 Task: Find connections with filter location Itaocara with filter topic #humanresourceswith filter profile language Potuguese with filter current company Lollypop Design Studio with filter school University of Agricultural Sciences, Bangalore with filter industry Climate Technology Product Manufacturing with filter service category Filing with filter keywords title Direct Salesperson
Action: Mouse moved to (552, 121)
Screenshot: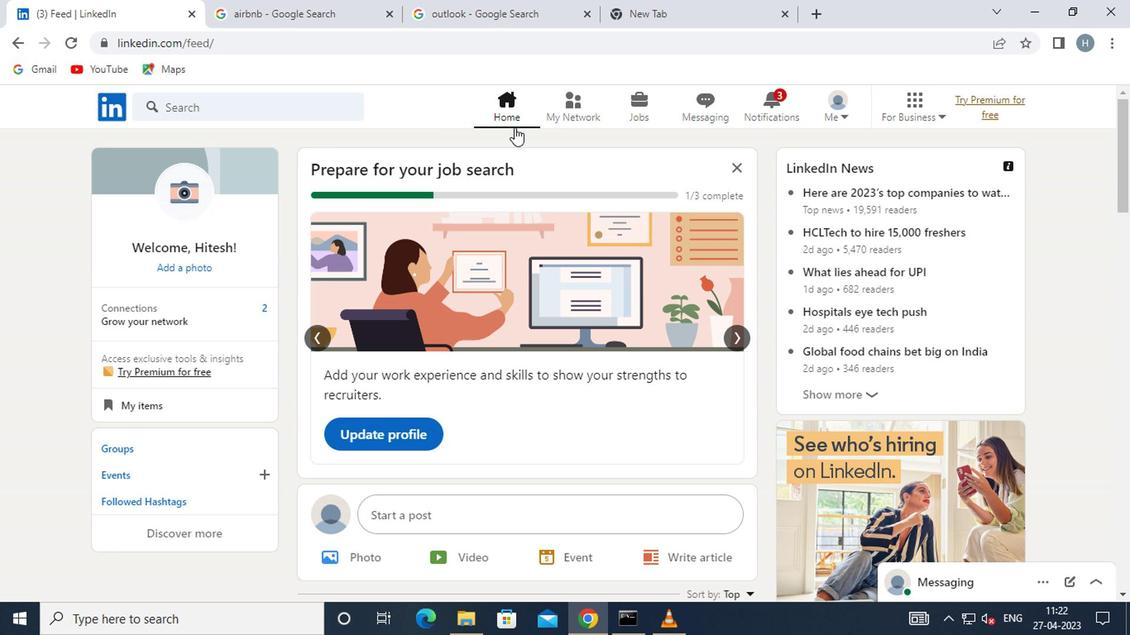 
Action: Mouse pressed left at (552, 121)
Screenshot: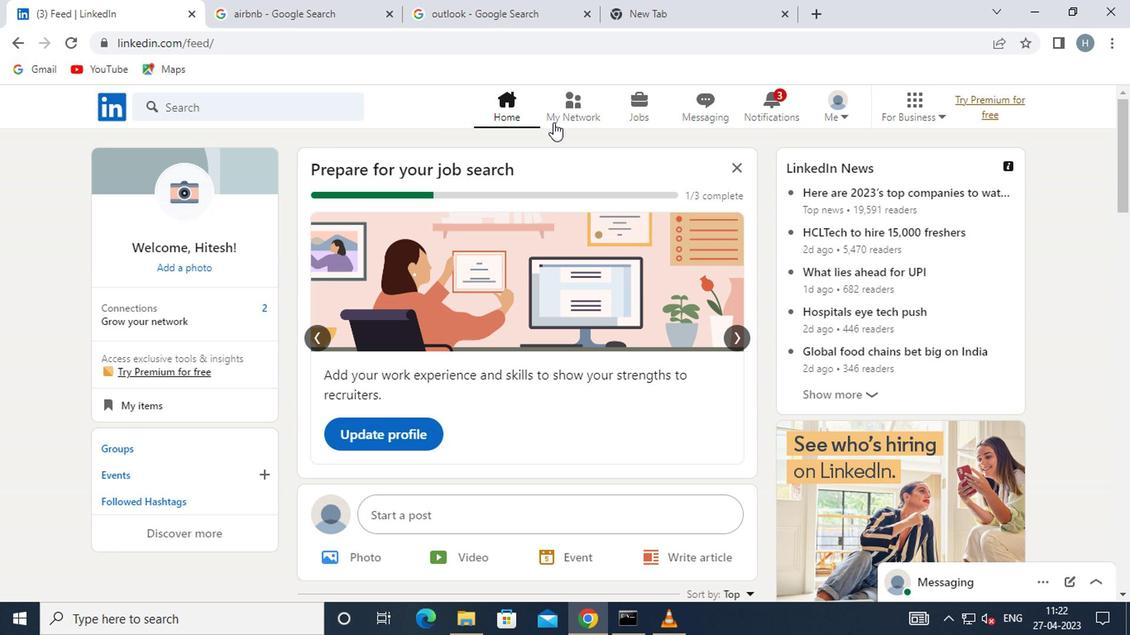 
Action: Mouse moved to (237, 196)
Screenshot: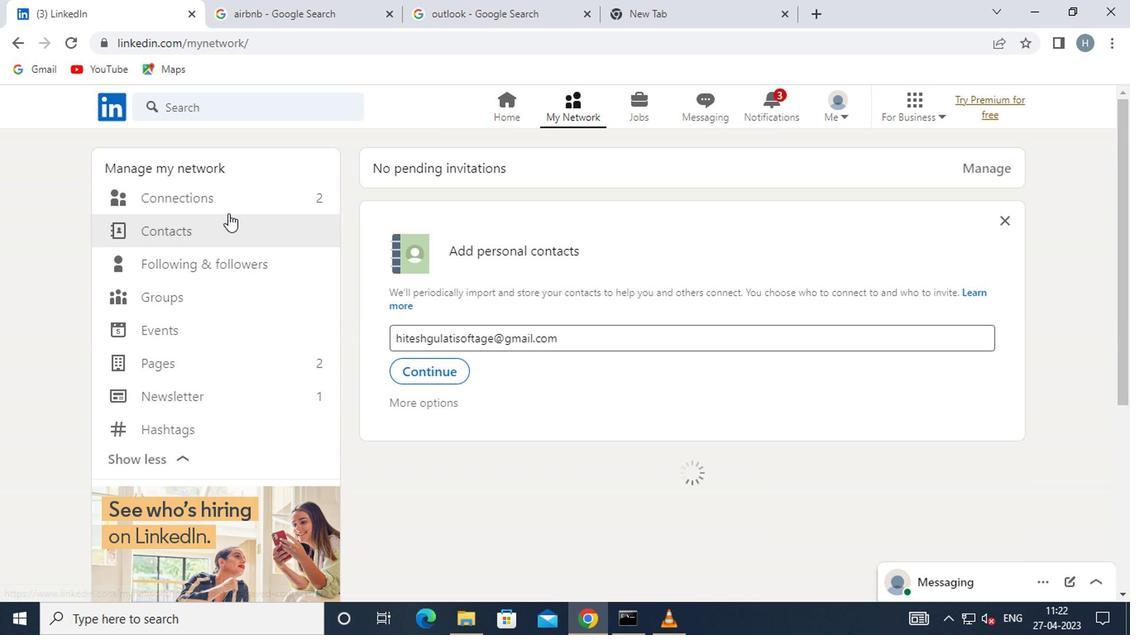 
Action: Mouse pressed left at (237, 196)
Screenshot: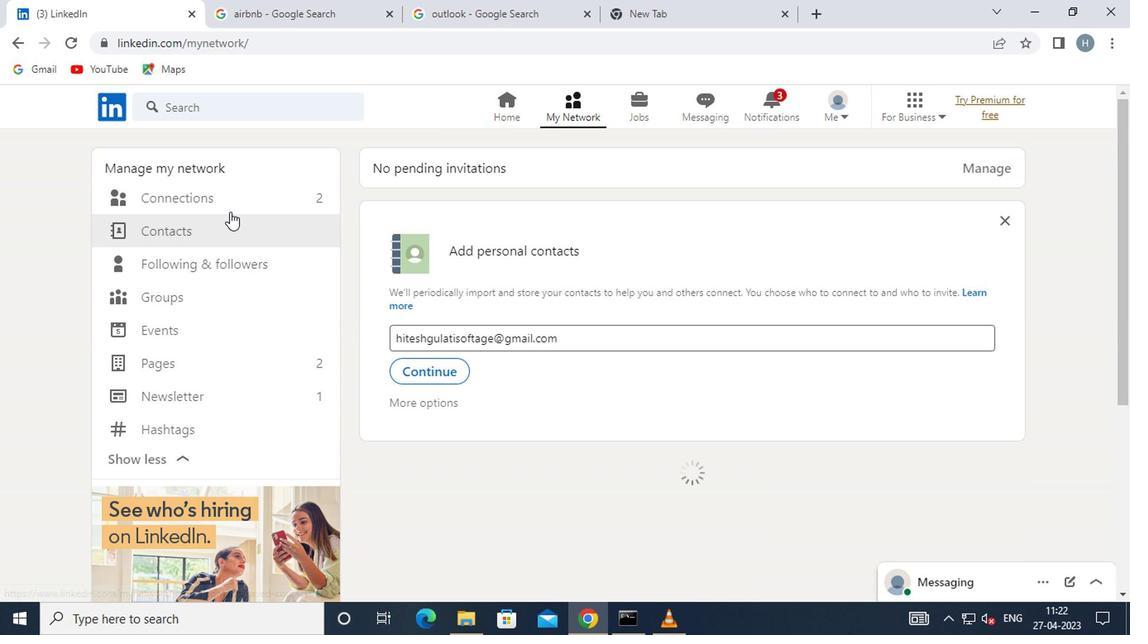 
Action: Mouse moved to (662, 200)
Screenshot: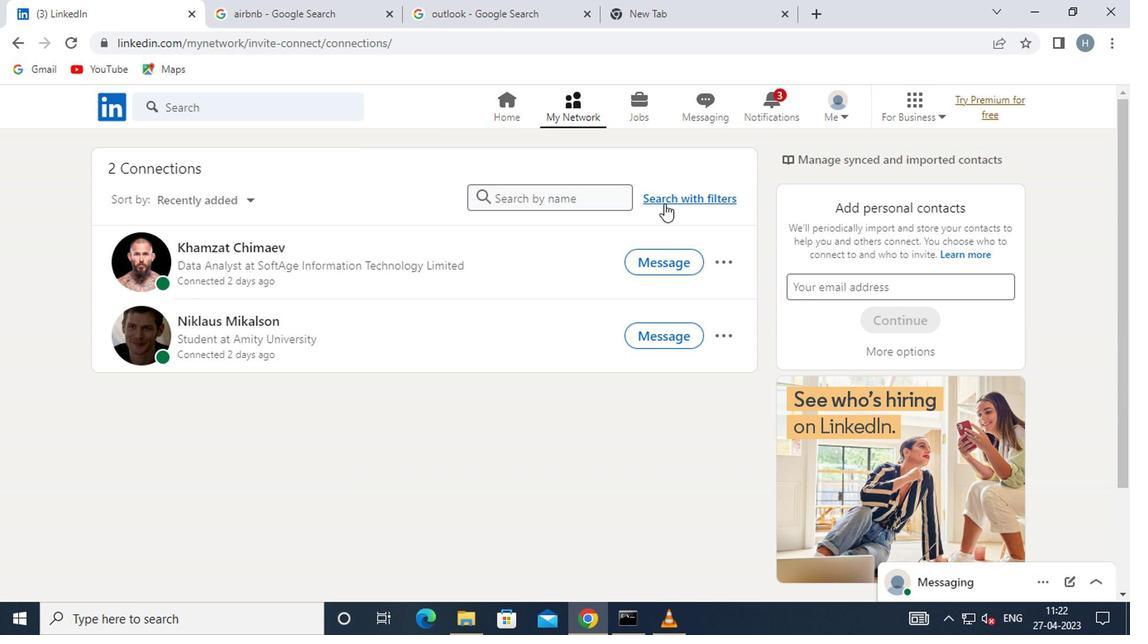 
Action: Mouse pressed left at (662, 200)
Screenshot: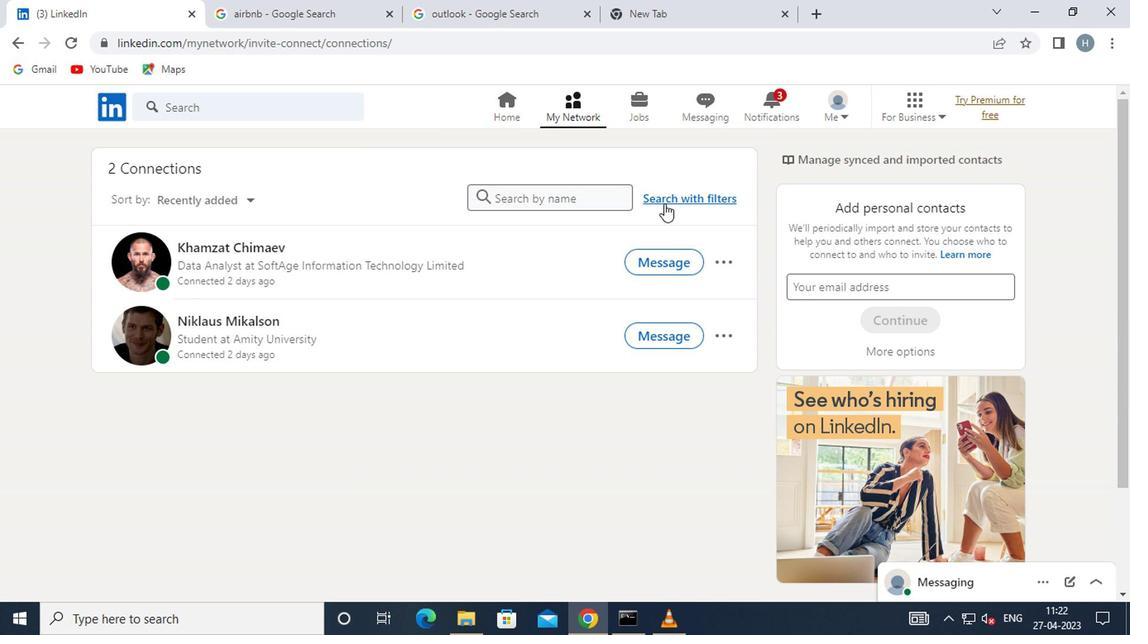 
Action: Mouse moved to (615, 151)
Screenshot: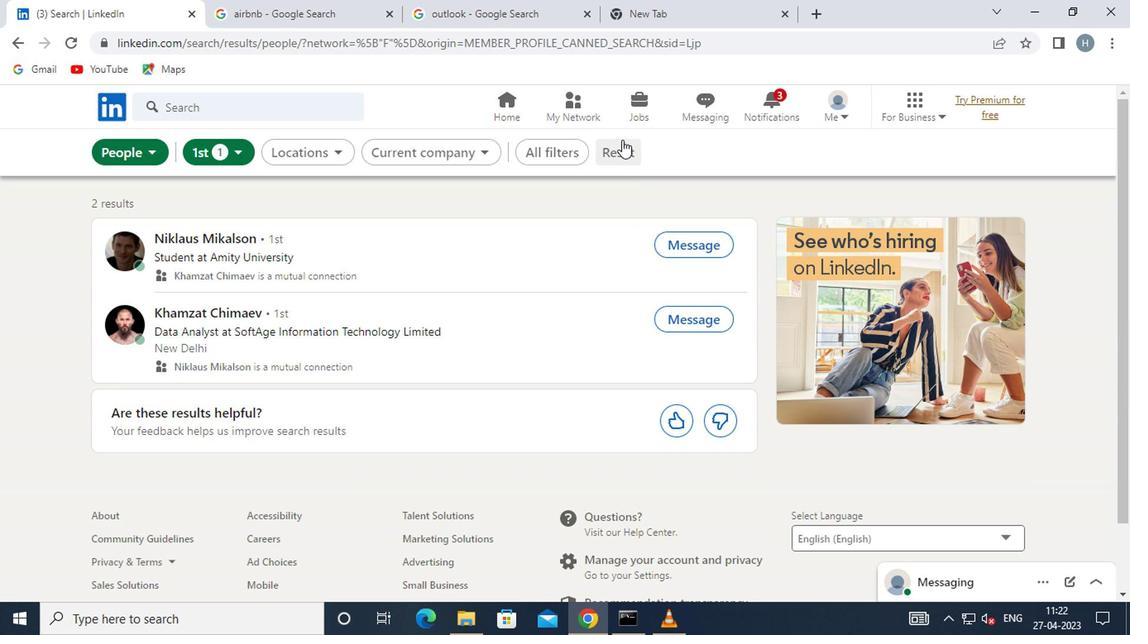 
Action: Mouse pressed left at (615, 151)
Screenshot: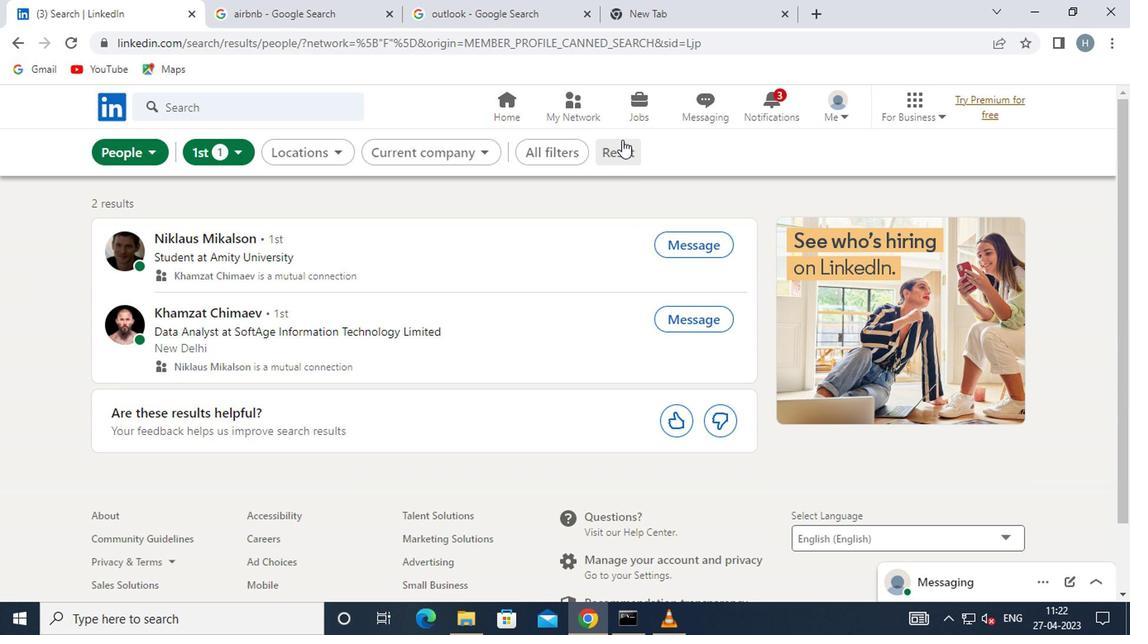 
Action: Mouse moved to (559, 151)
Screenshot: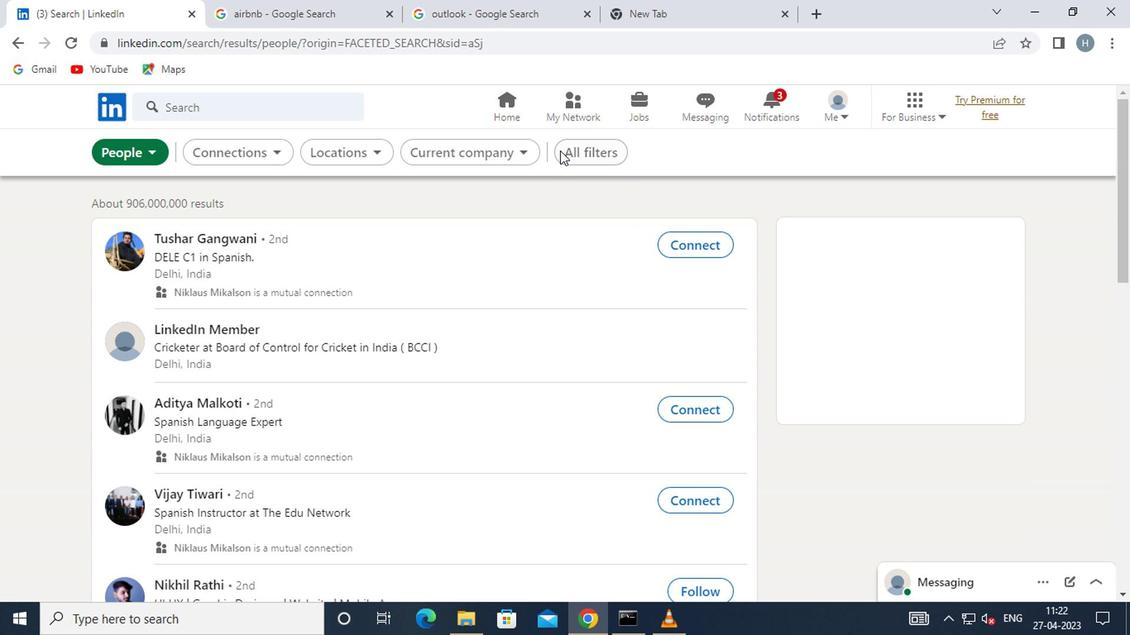 
Action: Mouse pressed left at (559, 151)
Screenshot: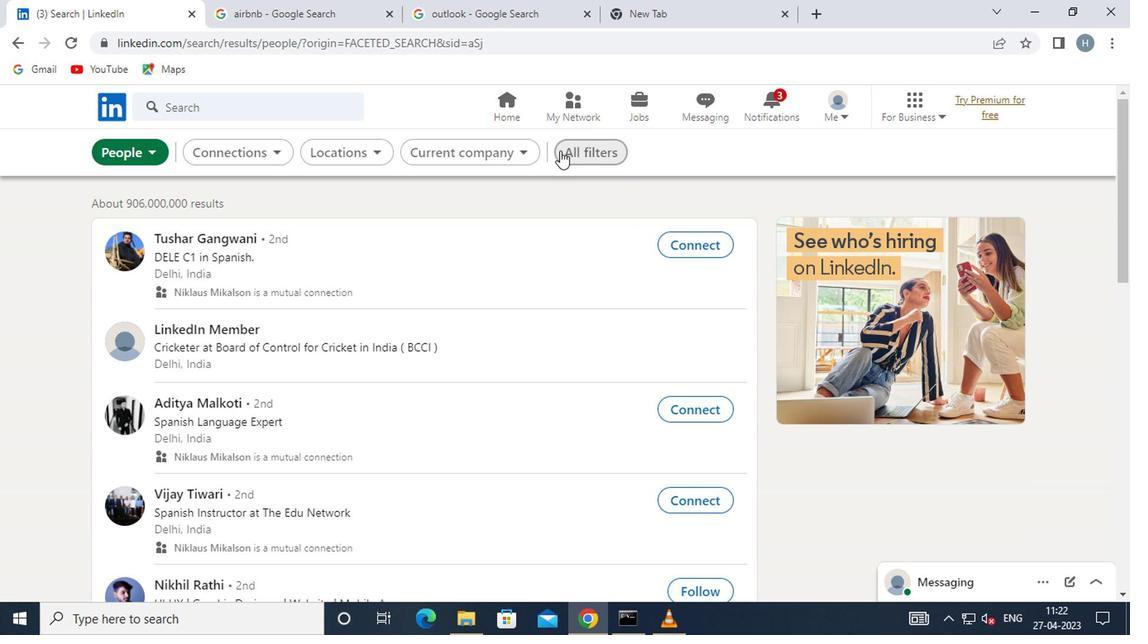 
Action: Mouse moved to (843, 327)
Screenshot: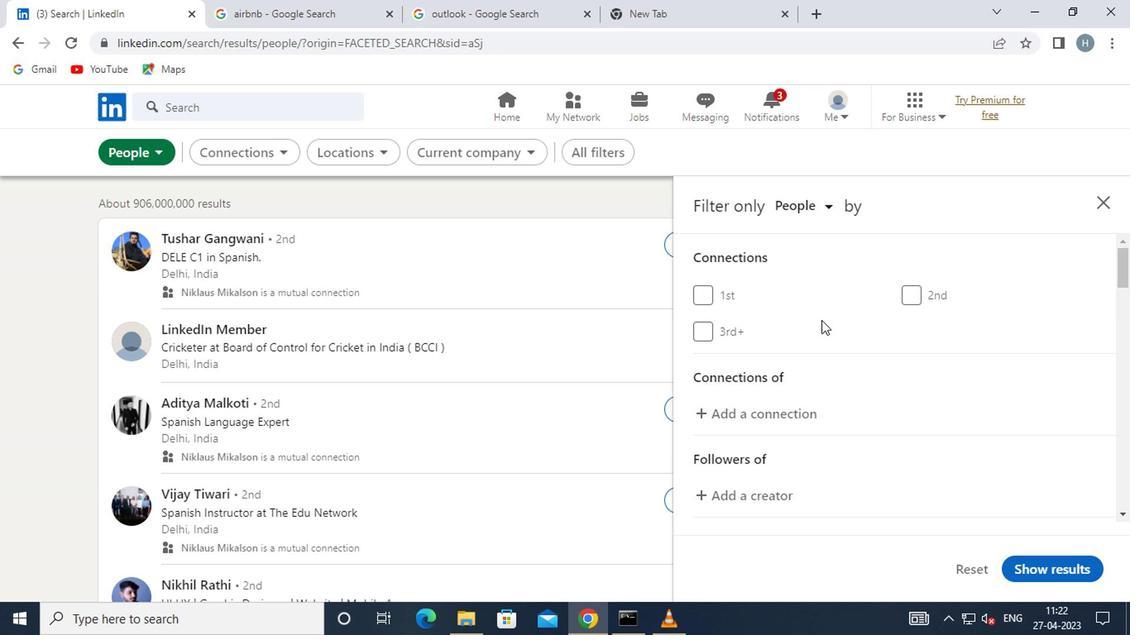 
Action: Mouse scrolled (843, 326) with delta (0, 0)
Screenshot: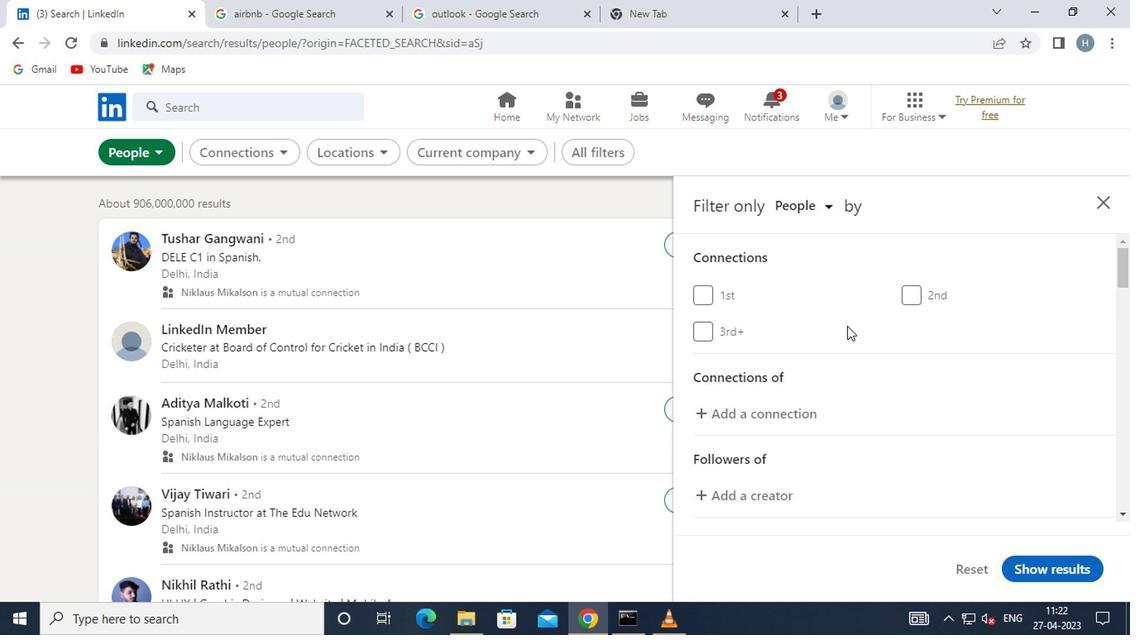 
Action: Mouse scrolled (843, 326) with delta (0, 0)
Screenshot: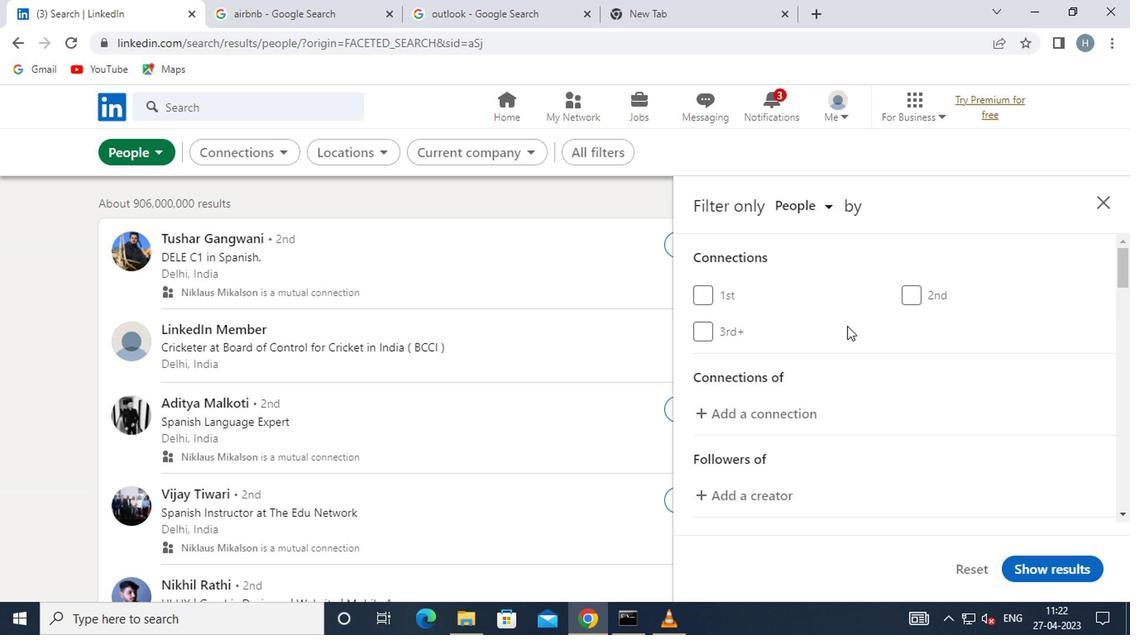 
Action: Mouse moved to (843, 327)
Screenshot: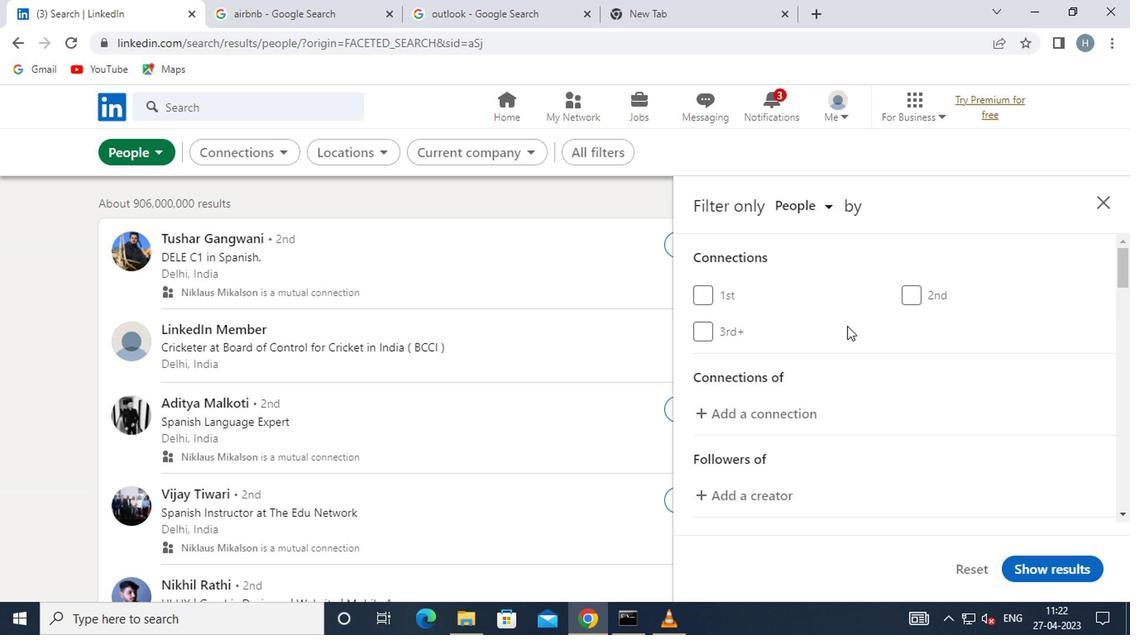 
Action: Mouse scrolled (843, 326) with delta (0, 0)
Screenshot: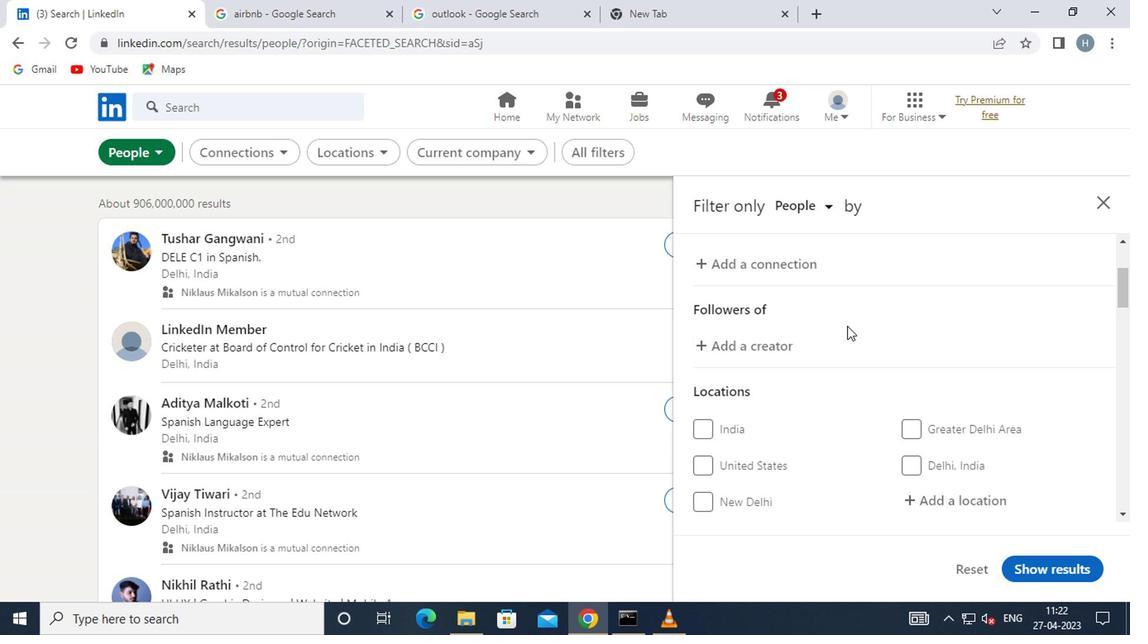 
Action: Mouse moved to (936, 401)
Screenshot: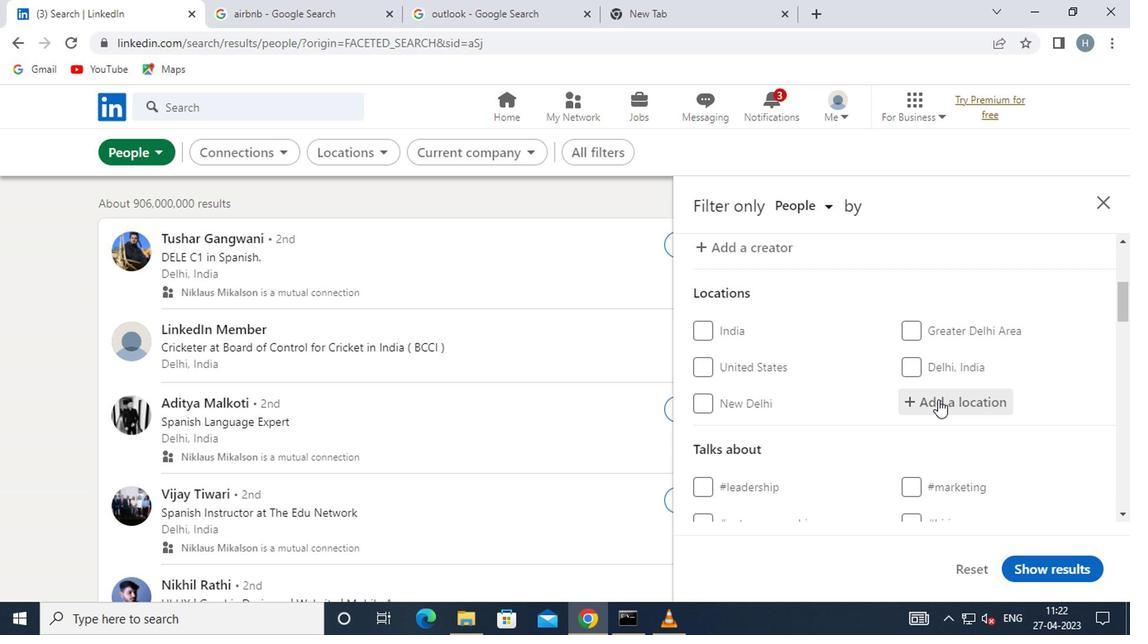 
Action: Mouse pressed left at (936, 401)
Screenshot: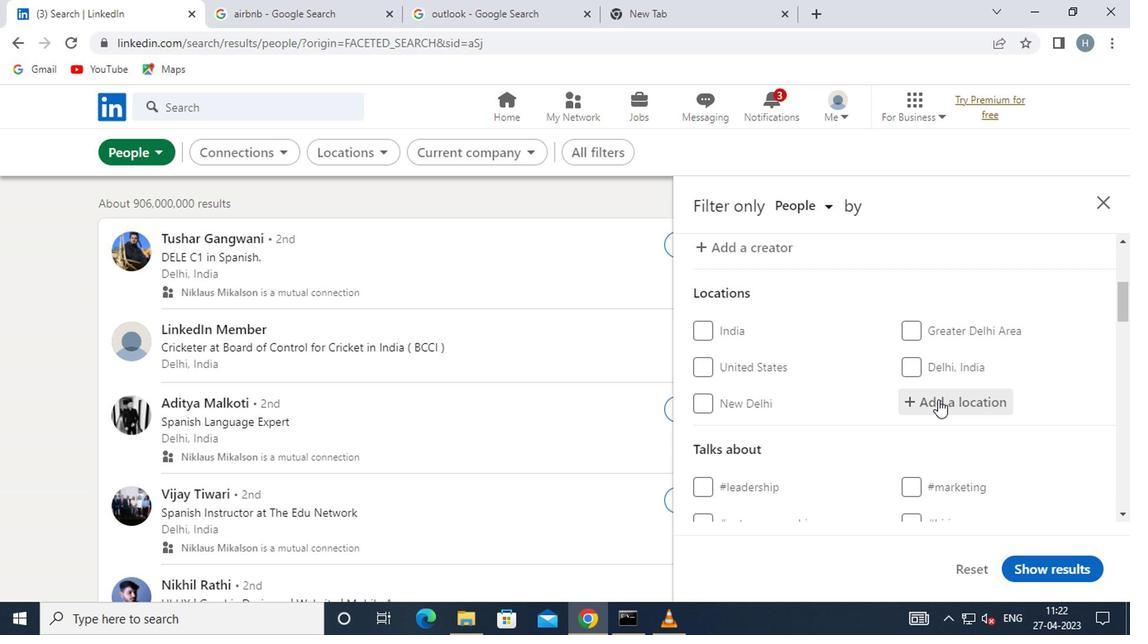 
Action: Mouse moved to (879, 413)
Screenshot: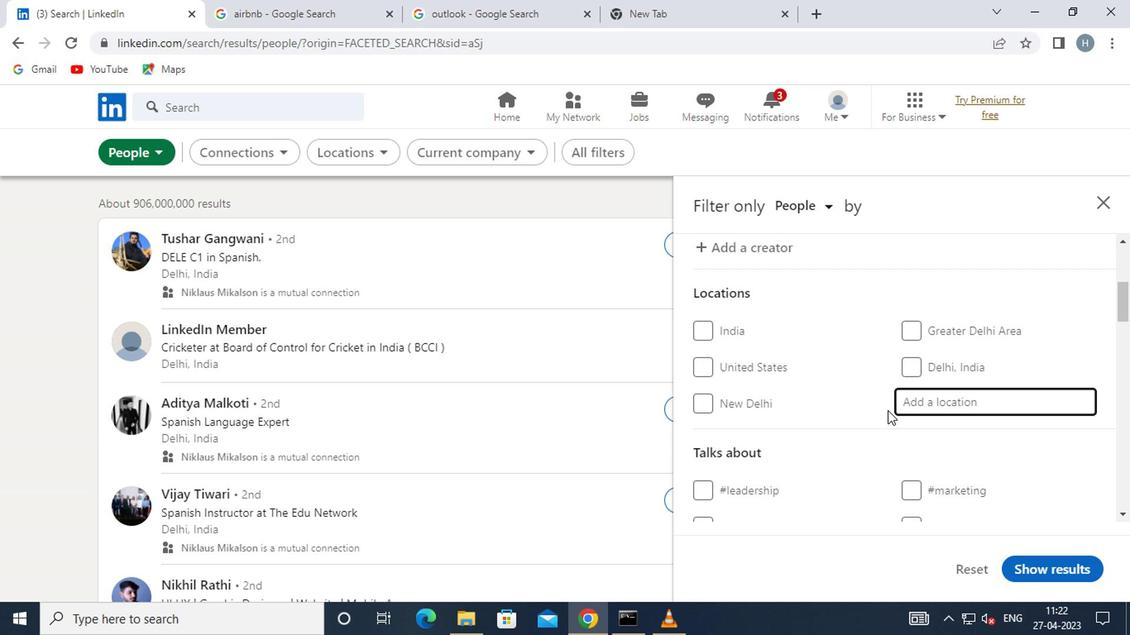 
Action: Key pressed itaocara
Screenshot: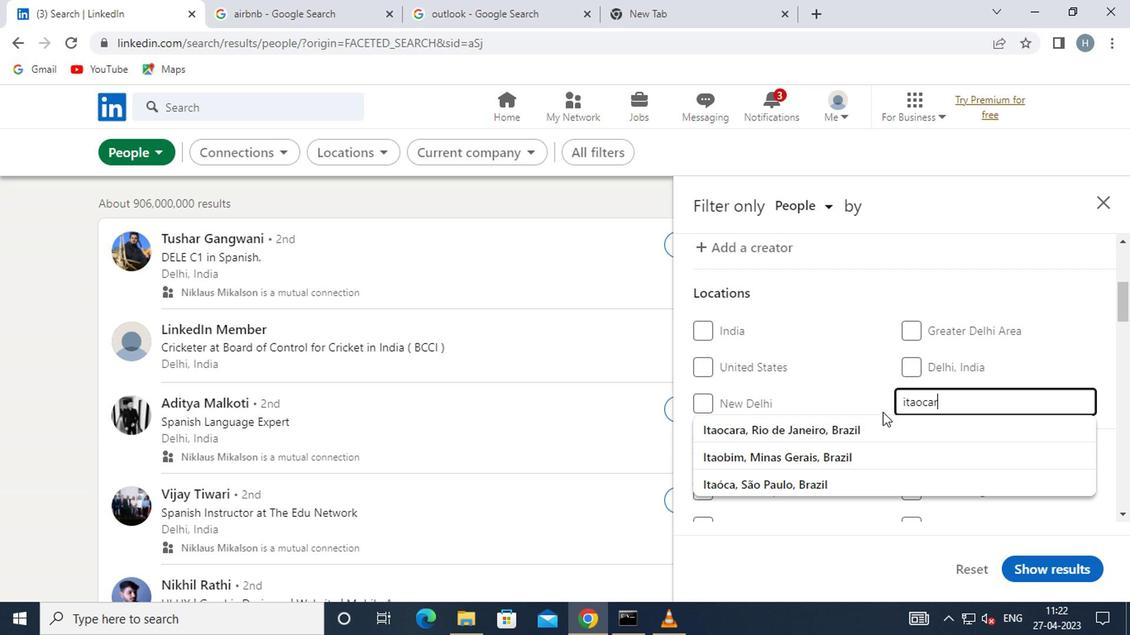 
Action: Mouse moved to (1036, 355)
Screenshot: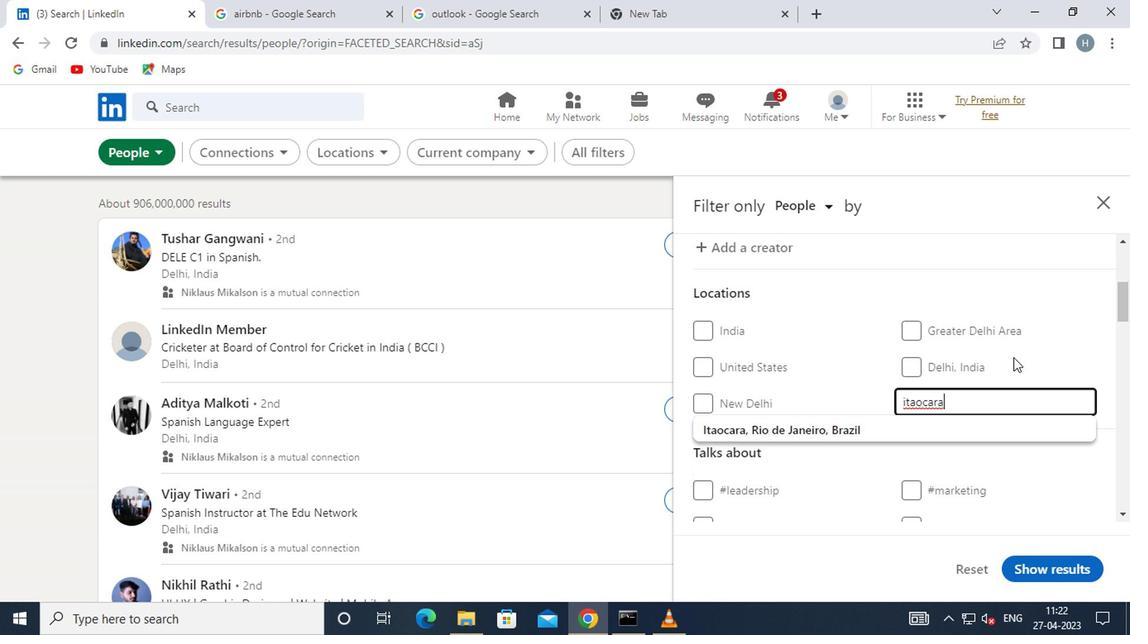 
Action: Mouse pressed left at (1036, 355)
Screenshot: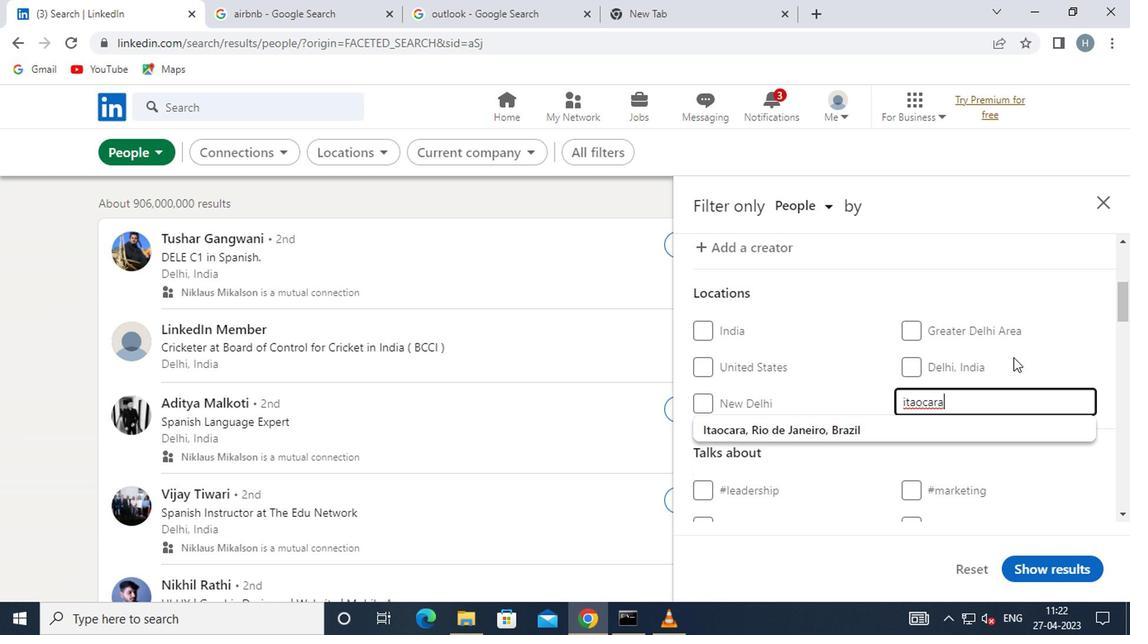 
Action: Mouse moved to (1015, 340)
Screenshot: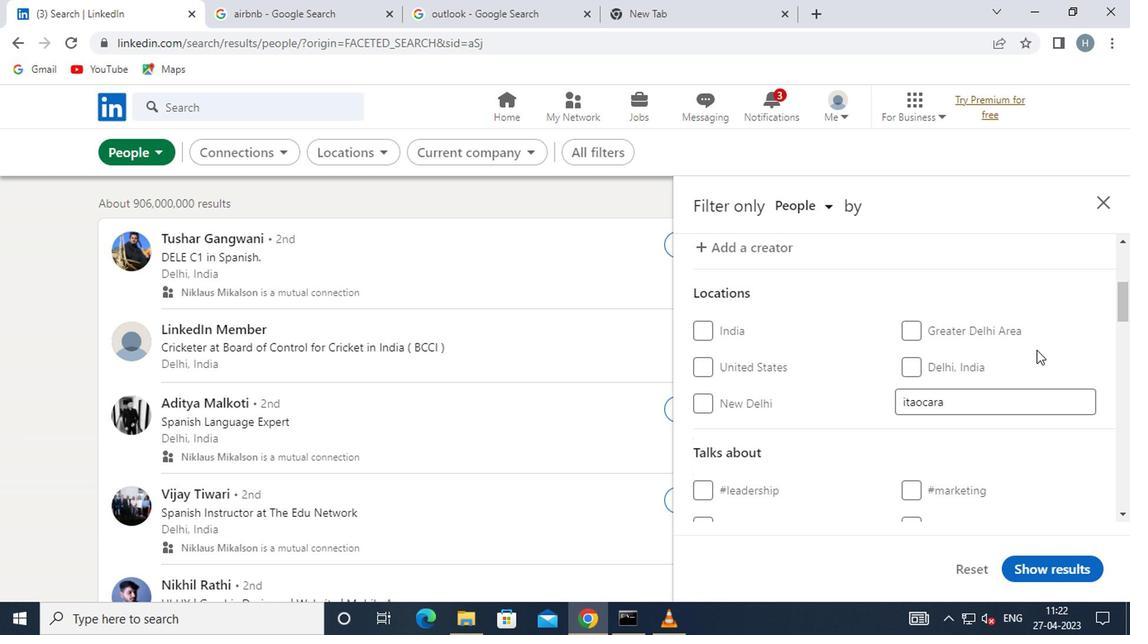 
Action: Mouse scrolled (1015, 340) with delta (0, 0)
Screenshot: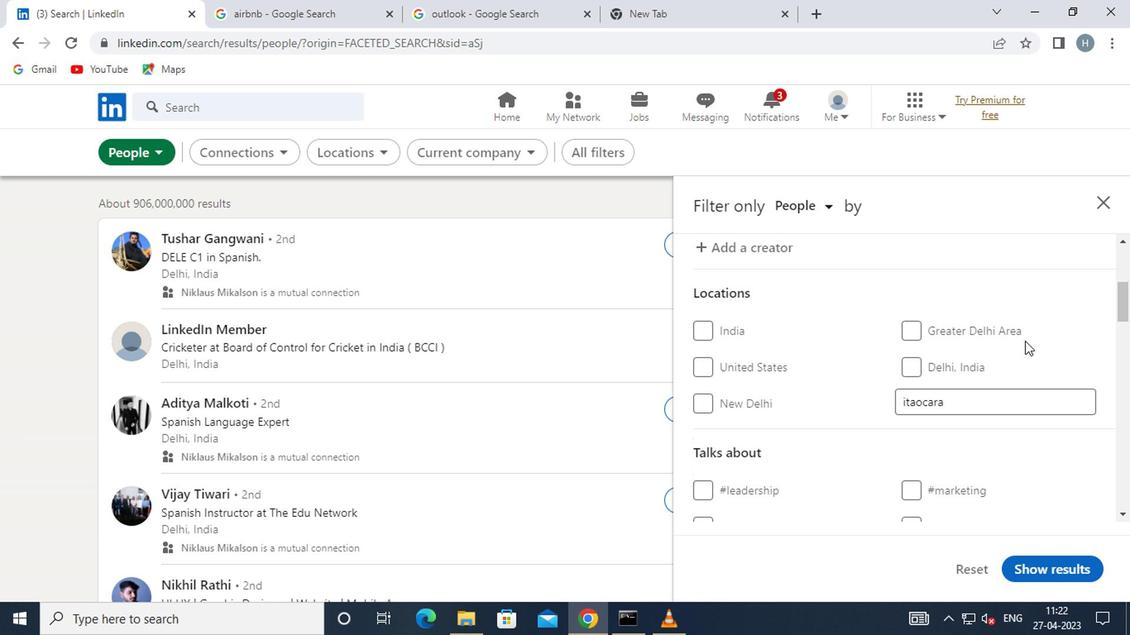 
Action: Mouse moved to (1004, 349)
Screenshot: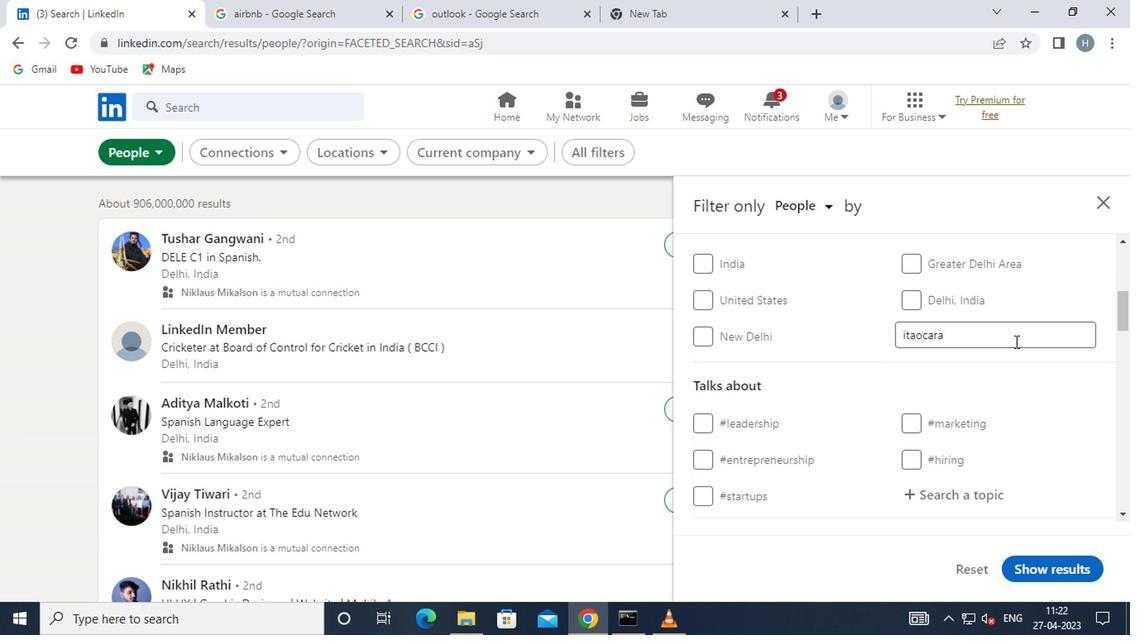 
Action: Mouse scrolled (1004, 348) with delta (0, 0)
Screenshot: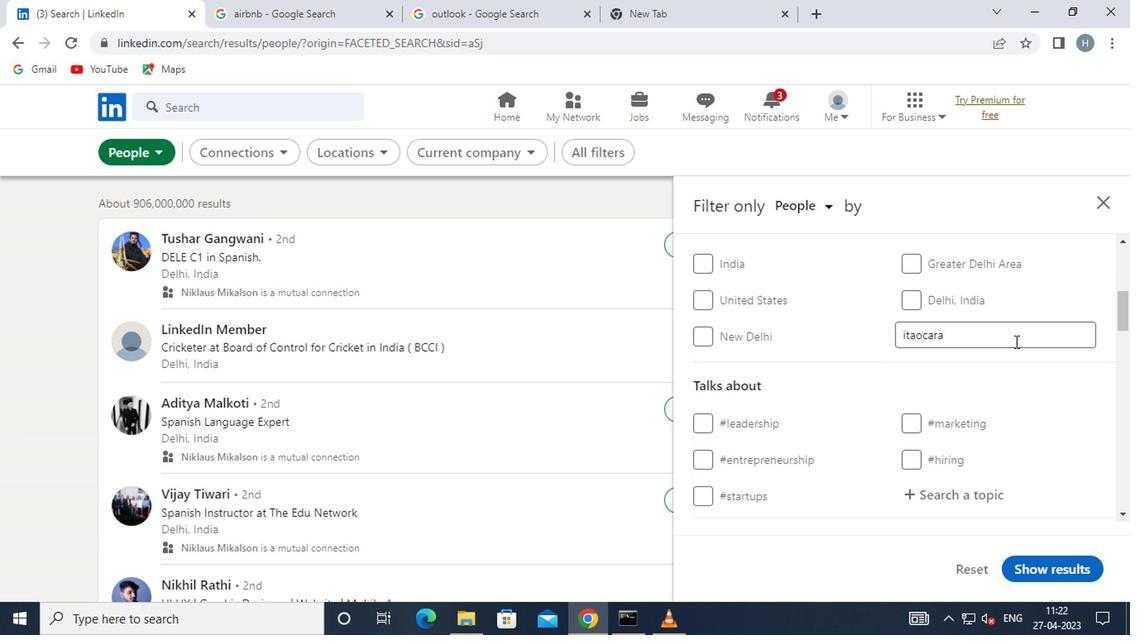 
Action: Mouse moved to (960, 398)
Screenshot: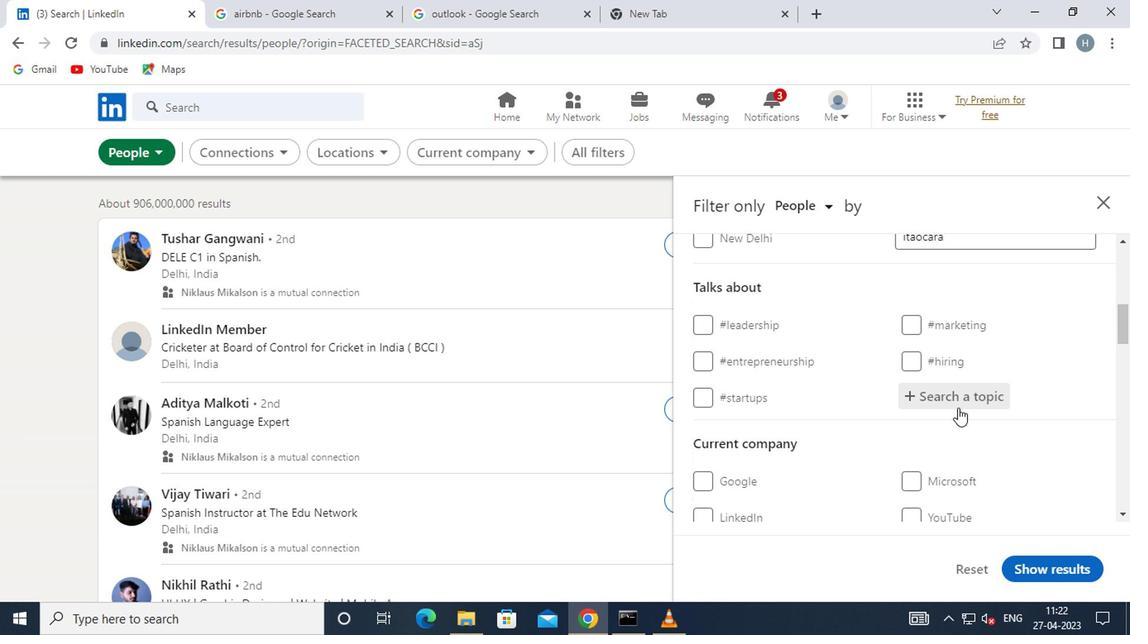 
Action: Mouse pressed left at (960, 398)
Screenshot: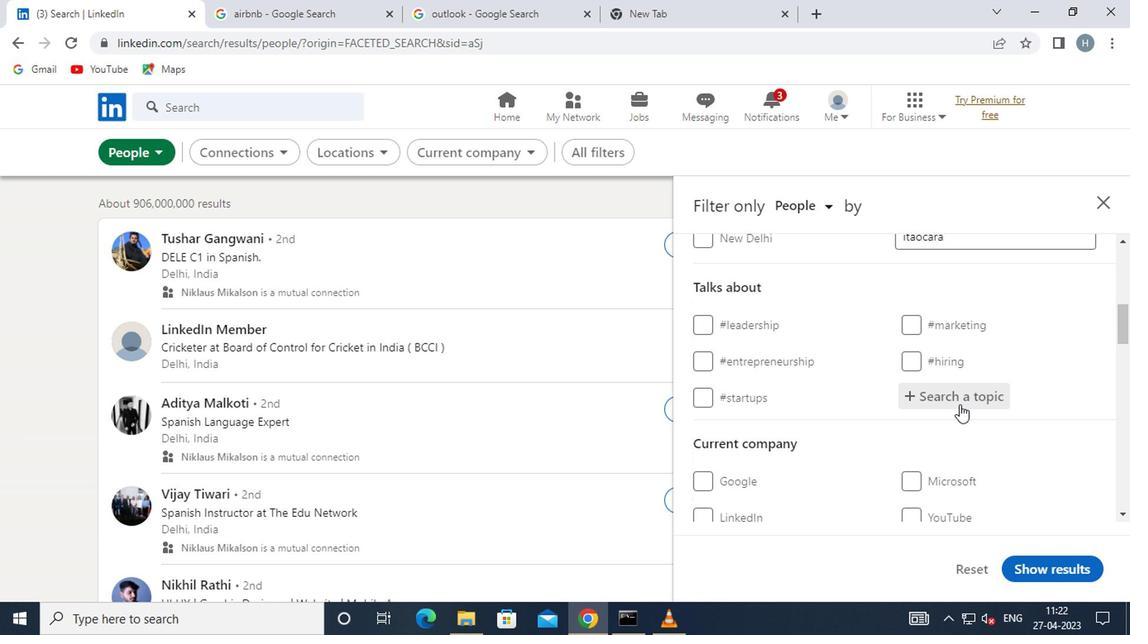 
Action: Key pressed <Key.shift>#HUMANRESOURCESWITH
Screenshot: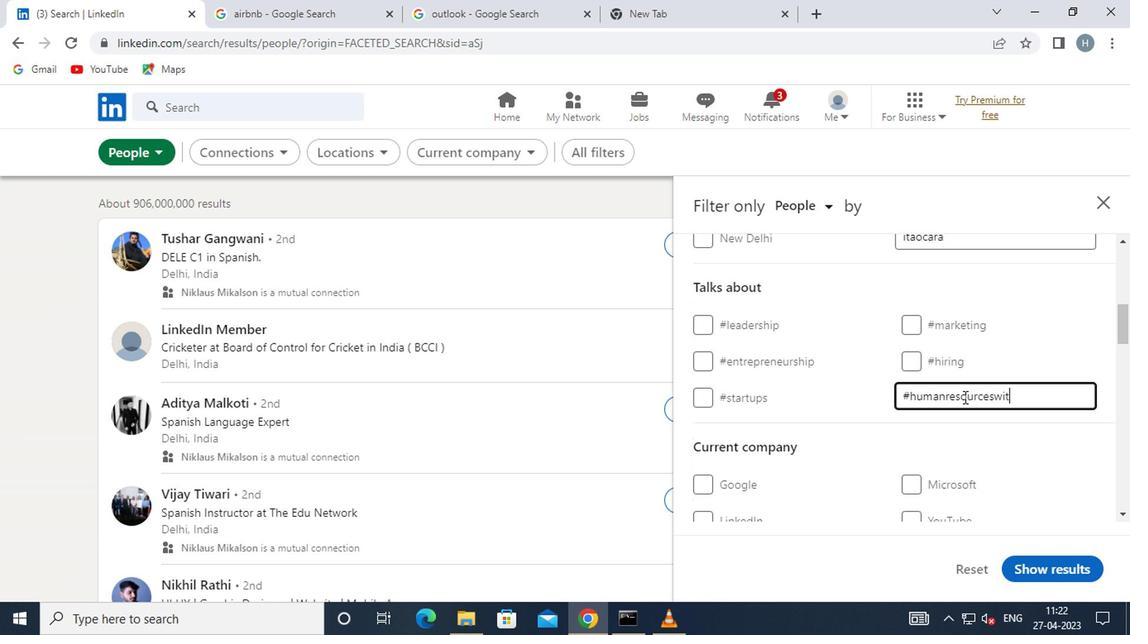 
Action: Mouse moved to (988, 424)
Screenshot: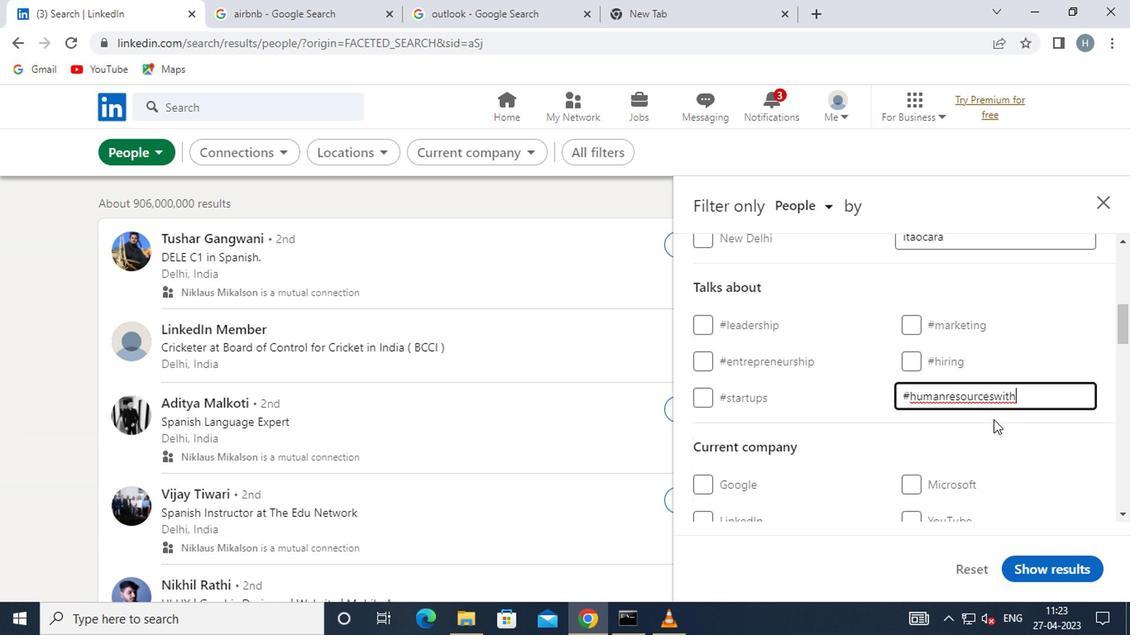 
Action: Mouse scrolled (988, 424) with delta (0, 0)
Screenshot: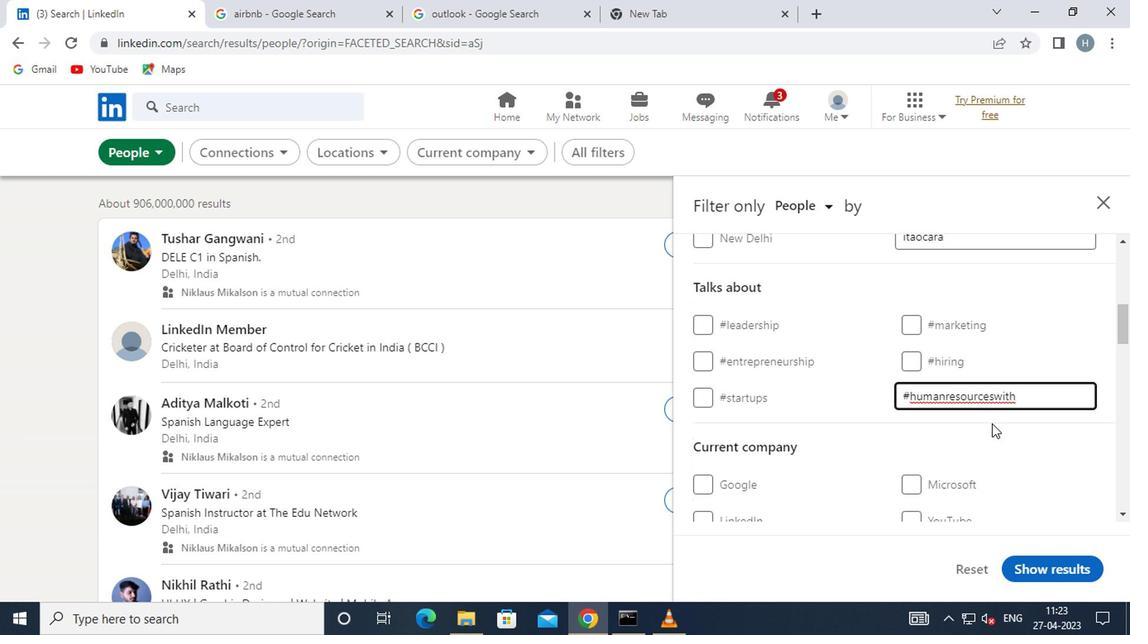 
Action: Mouse moved to (1012, 393)
Screenshot: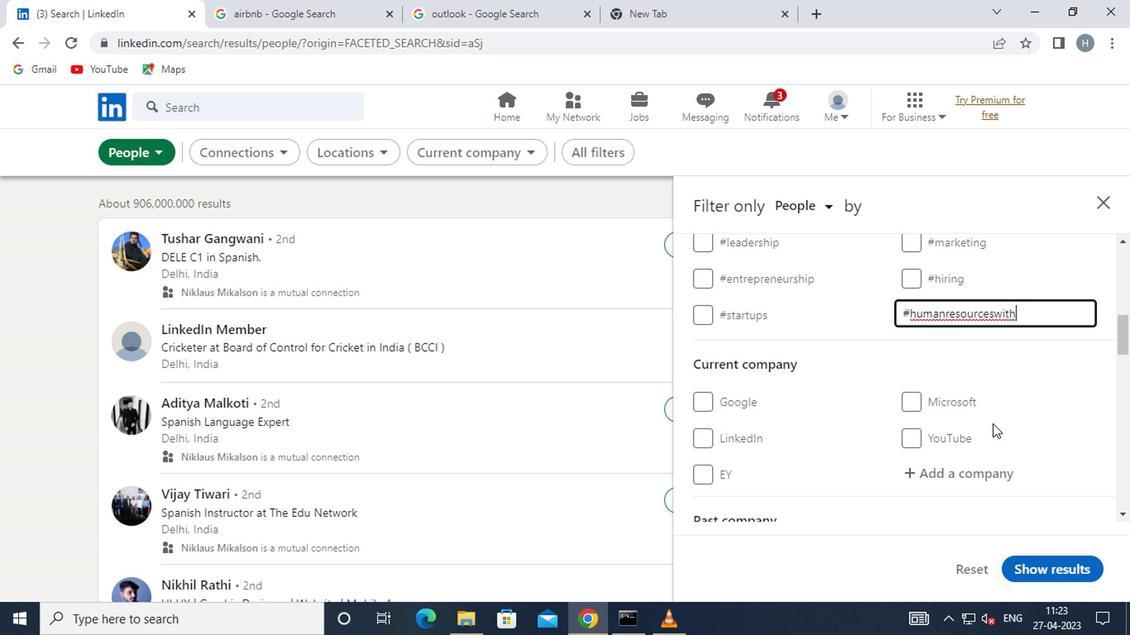 
Action: Mouse pressed left at (1012, 393)
Screenshot: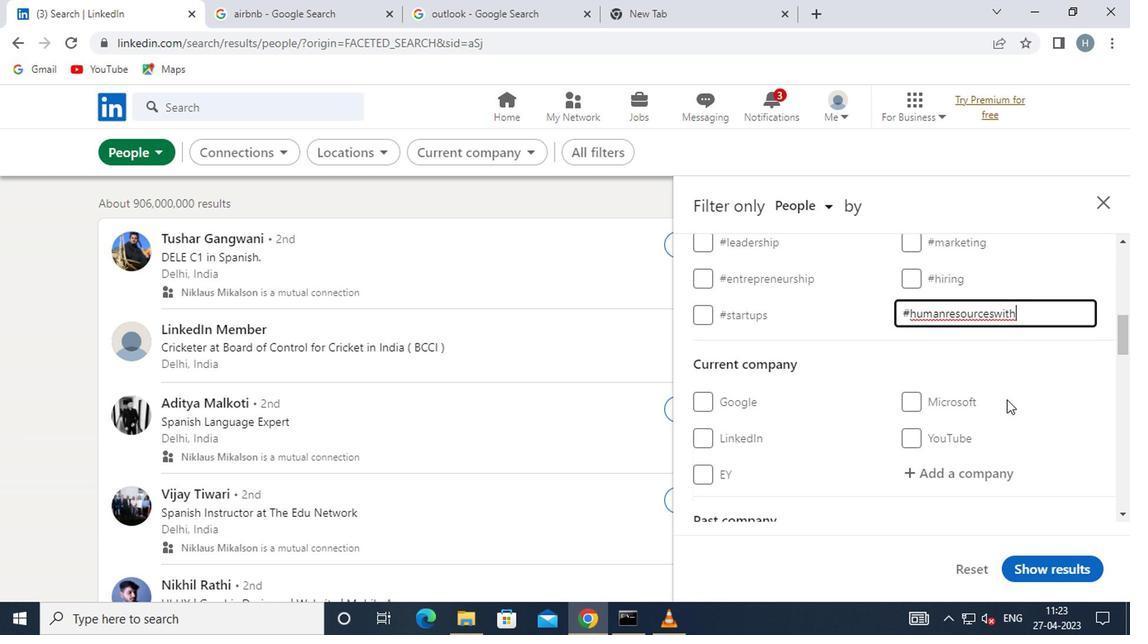 
Action: Mouse moved to (1013, 392)
Screenshot: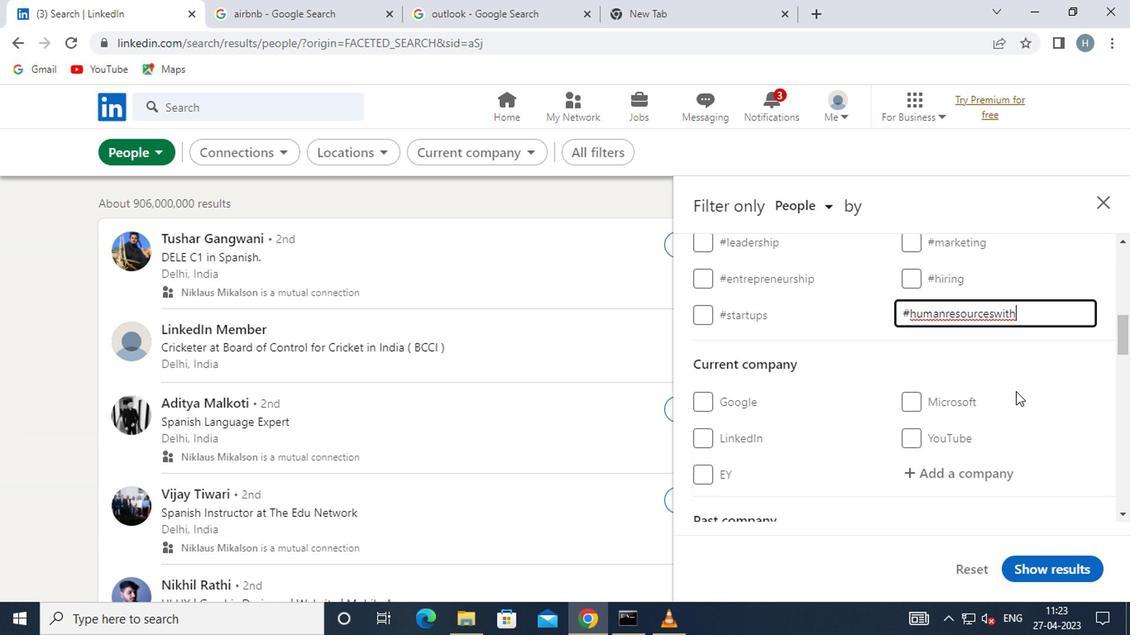 
Action: Mouse scrolled (1013, 391) with delta (0, 0)
Screenshot: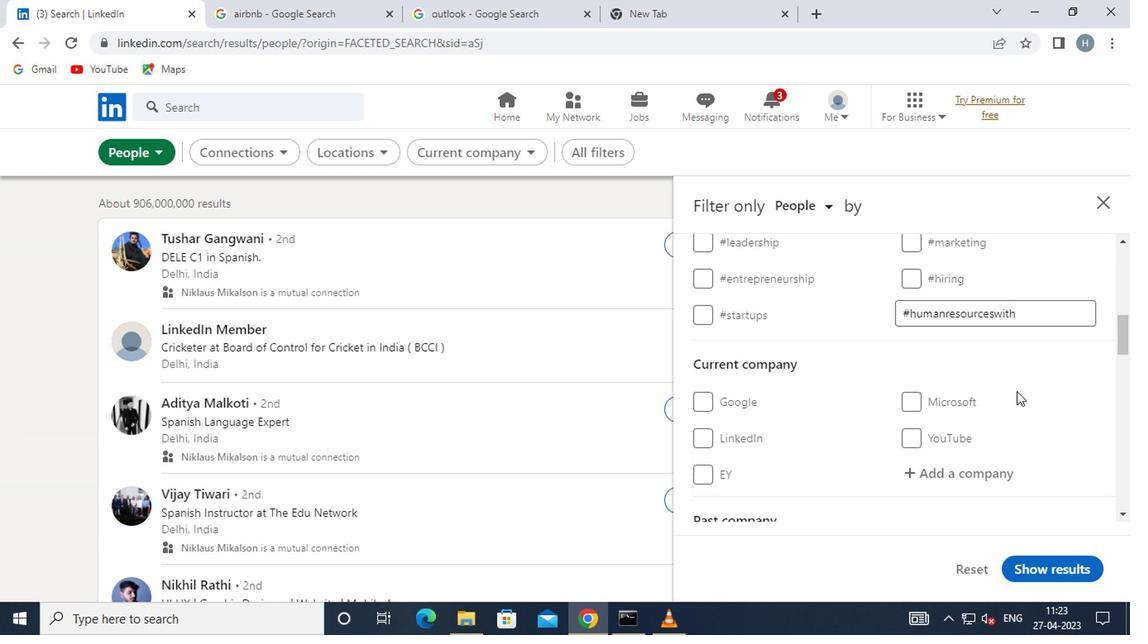 
Action: Mouse moved to (993, 389)
Screenshot: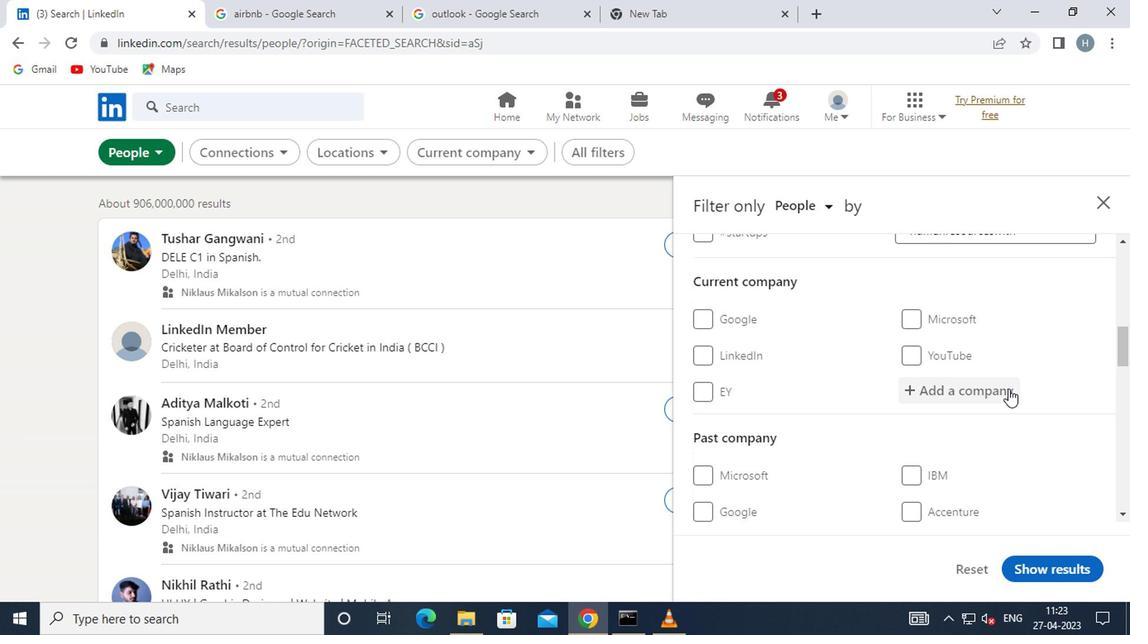 
Action: Mouse pressed left at (993, 389)
Screenshot: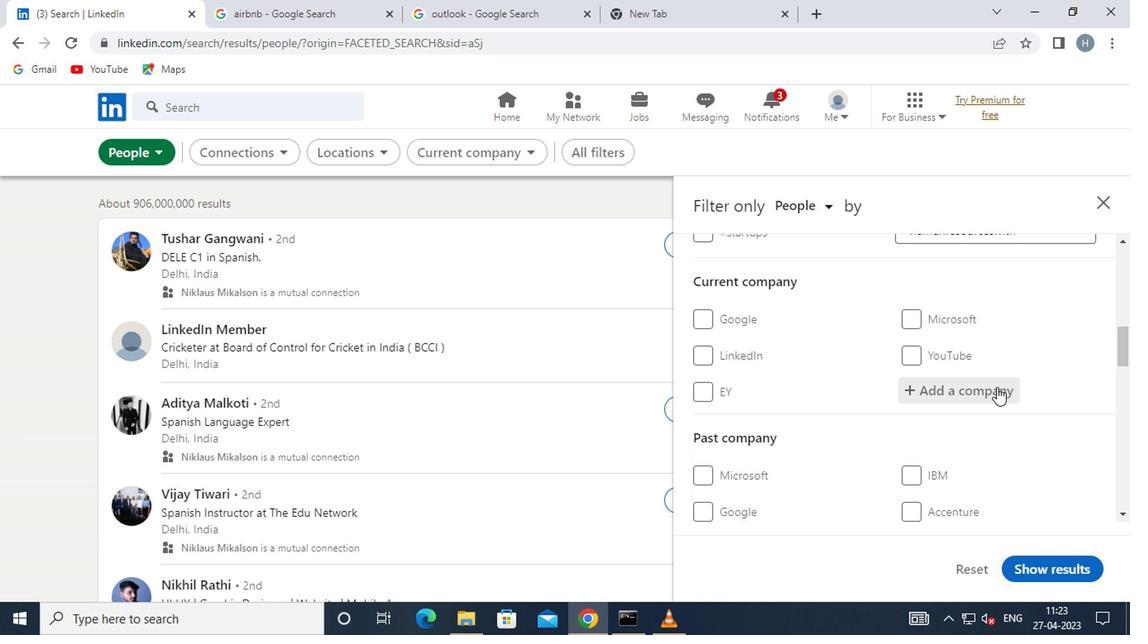 
Action: Key pressed LOLLYPOP
Screenshot: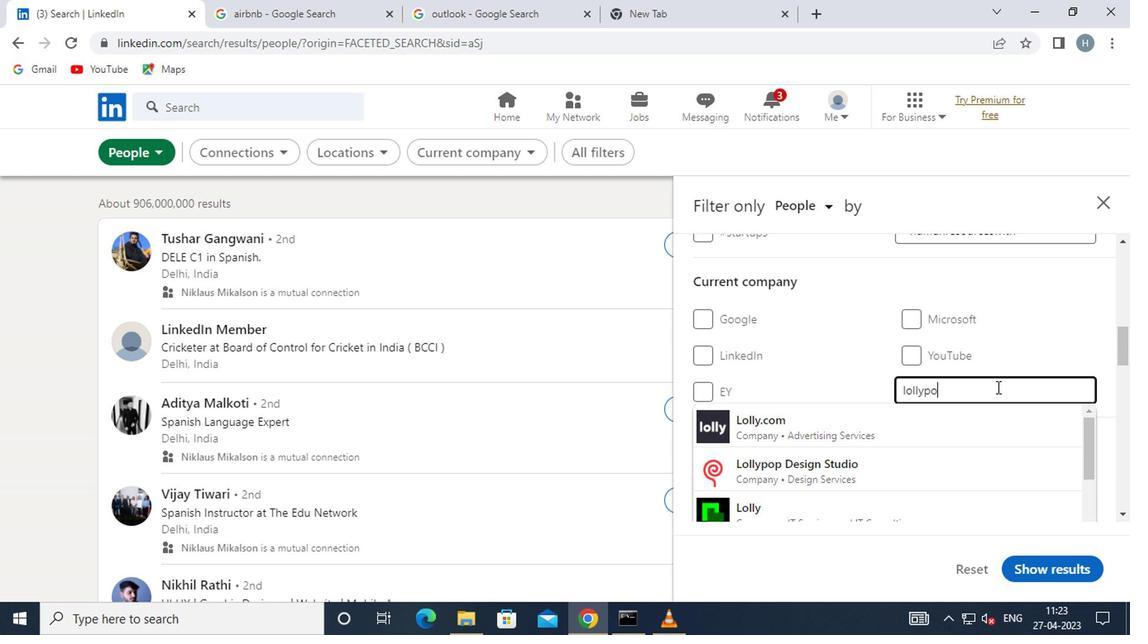 
Action: Mouse moved to (929, 434)
Screenshot: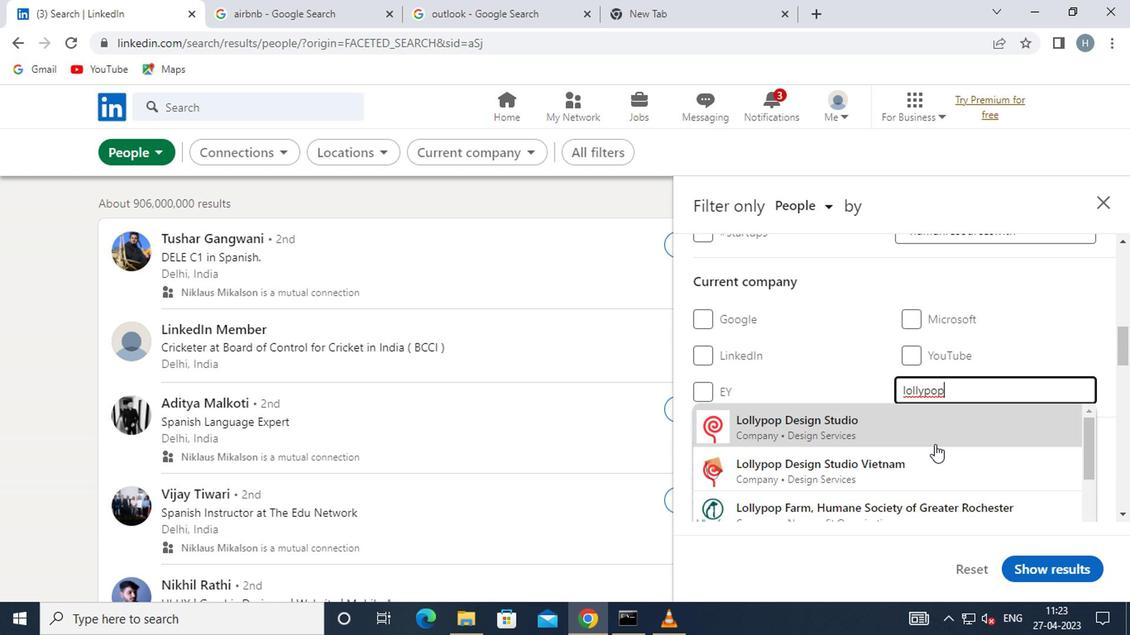 
Action: Mouse pressed left at (929, 434)
Screenshot: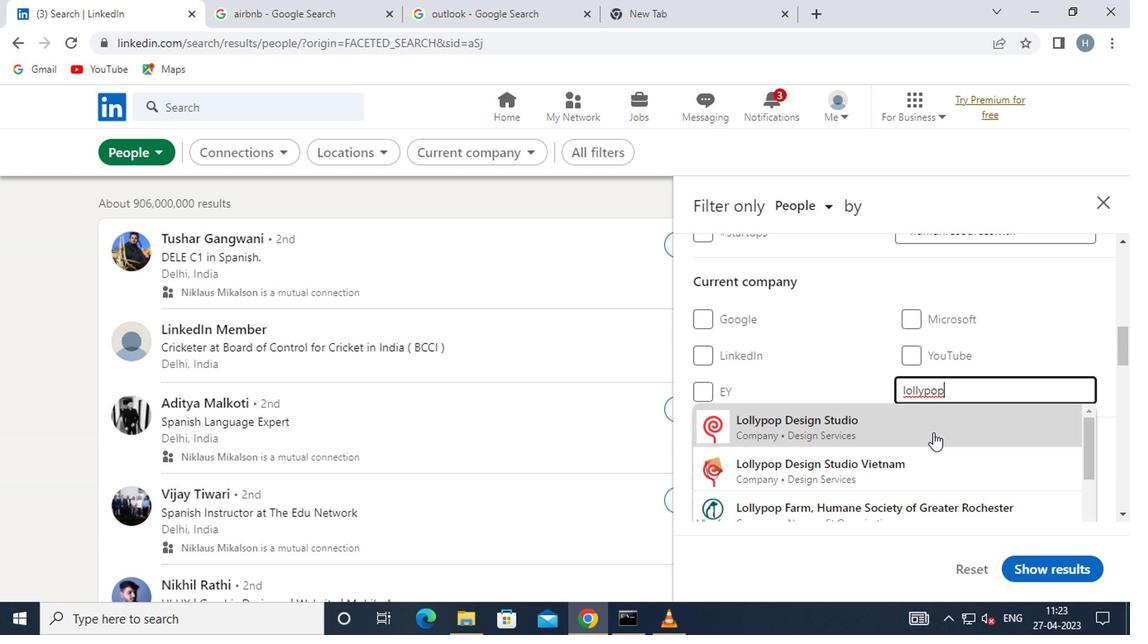 
Action: Mouse moved to (929, 433)
Screenshot: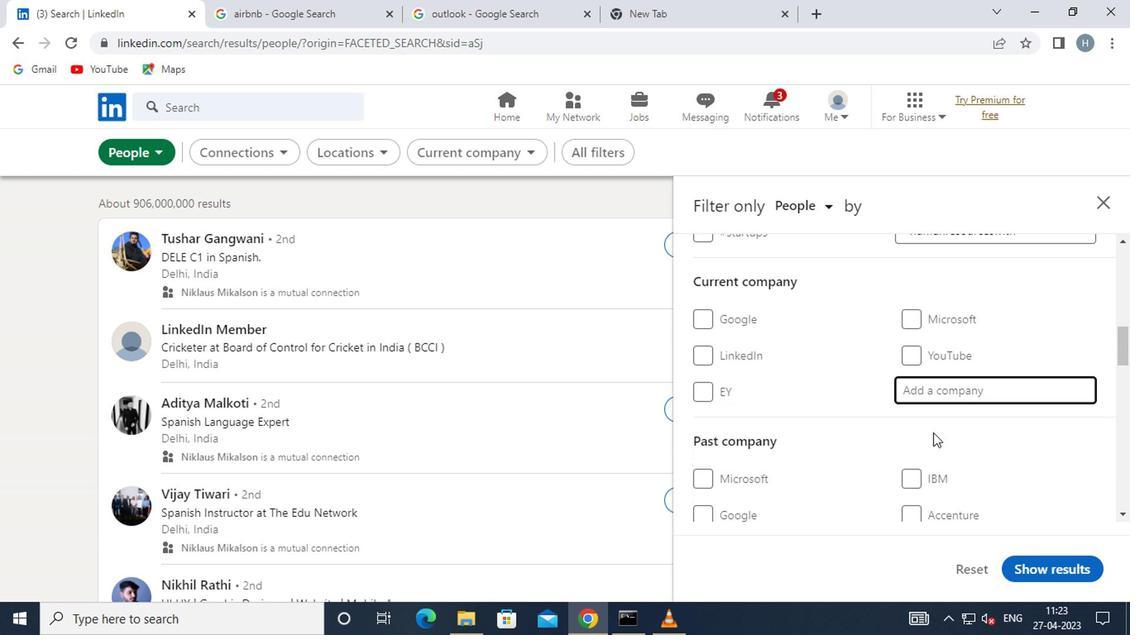 
Action: Mouse scrolled (929, 432) with delta (0, -1)
Screenshot: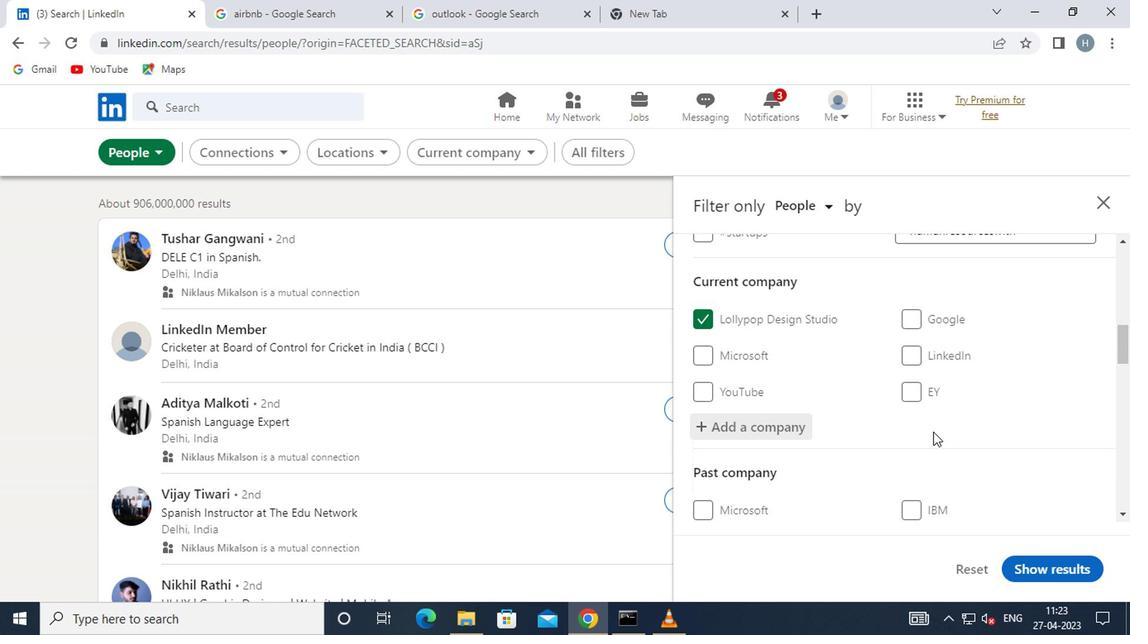
Action: Mouse moved to (924, 422)
Screenshot: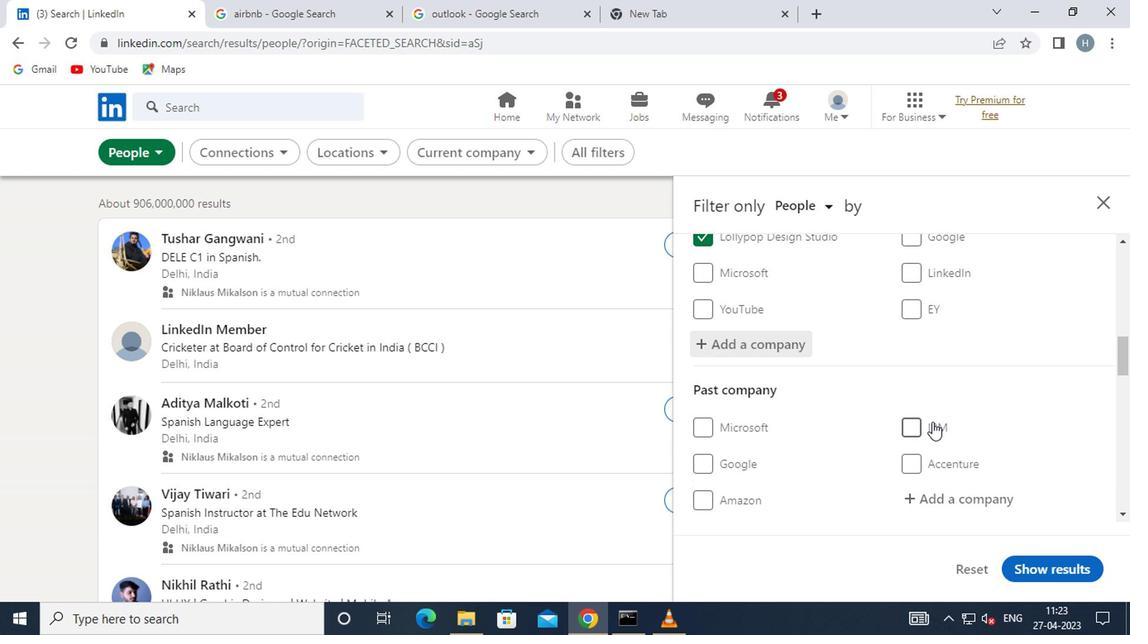 
Action: Mouse scrolled (924, 420) with delta (0, -1)
Screenshot: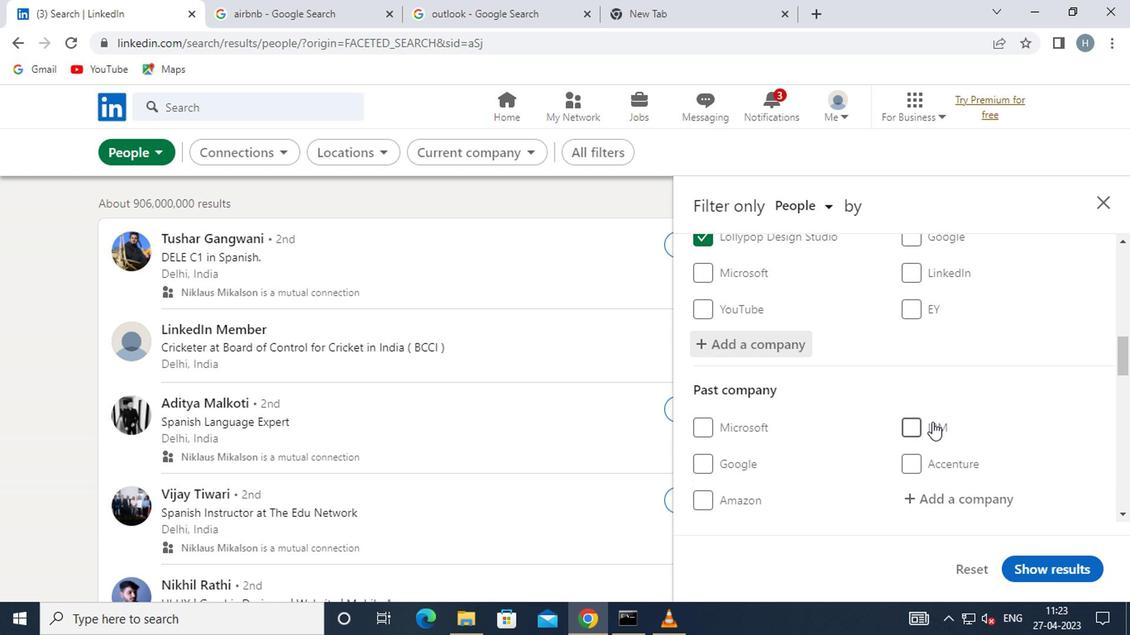 
Action: Mouse moved to (922, 422)
Screenshot: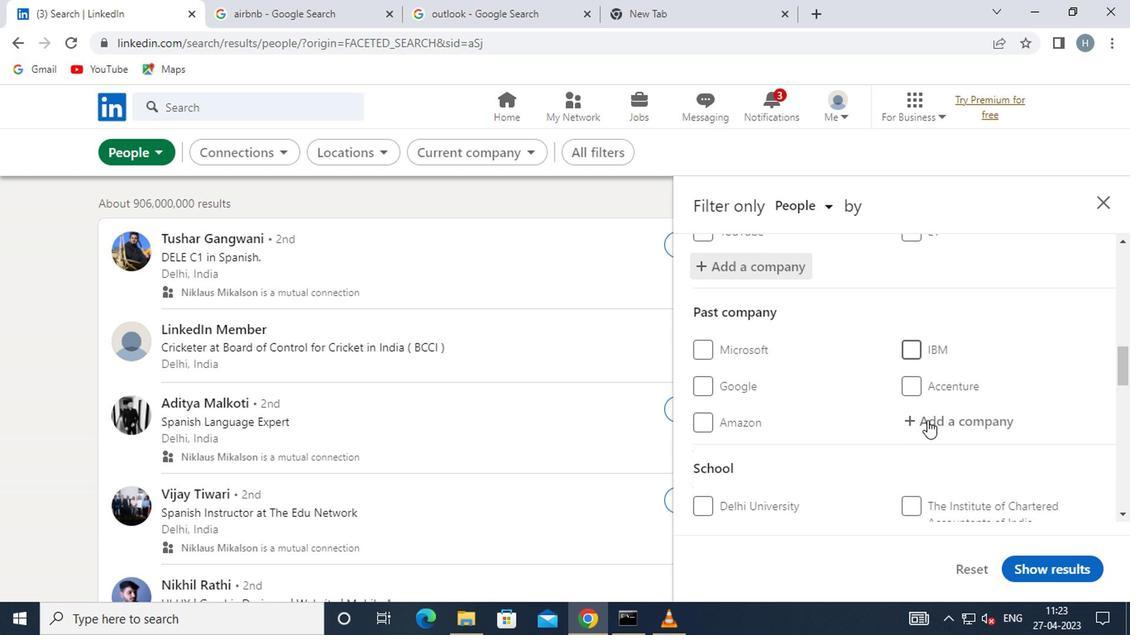 
Action: Mouse scrolled (922, 420) with delta (0, -1)
Screenshot: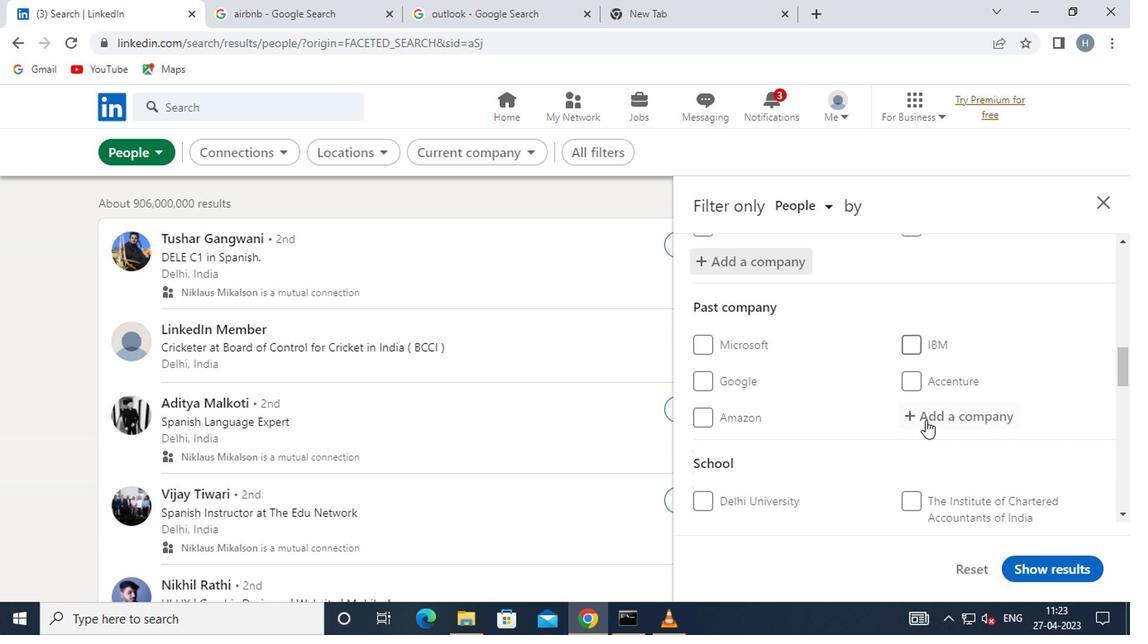 
Action: Mouse scrolled (922, 420) with delta (0, -1)
Screenshot: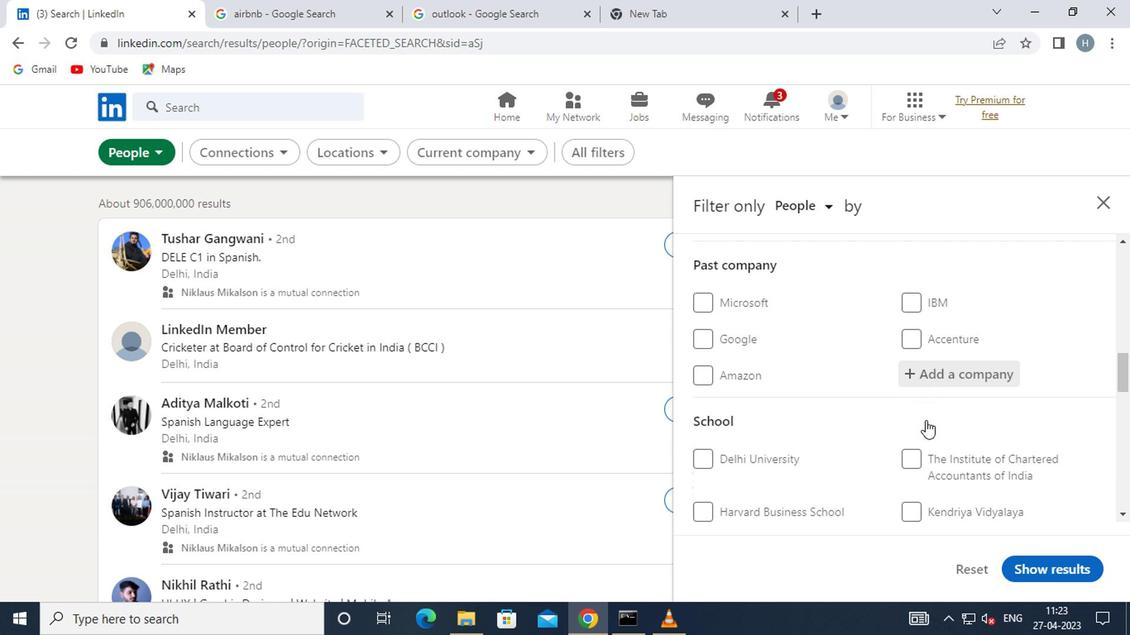 
Action: Mouse moved to (936, 426)
Screenshot: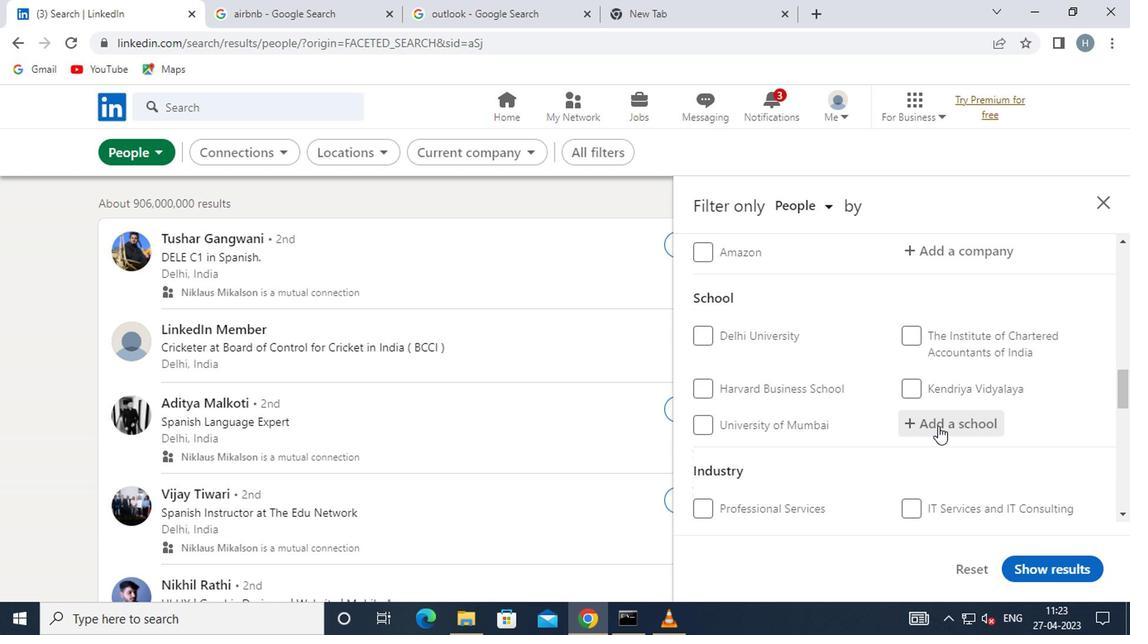 
Action: Mouse pressed left at (936, 426)
Screenshot: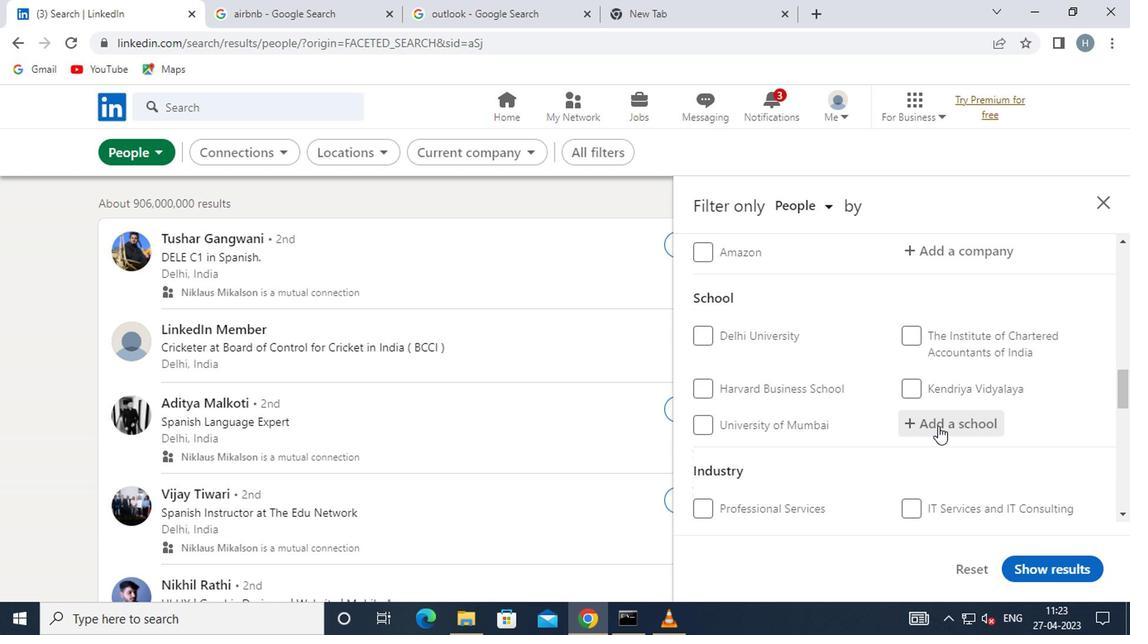 
Action: Key pressed UNIVERSITY<Key.space>OF<Key.space>AGRI
Screenshot: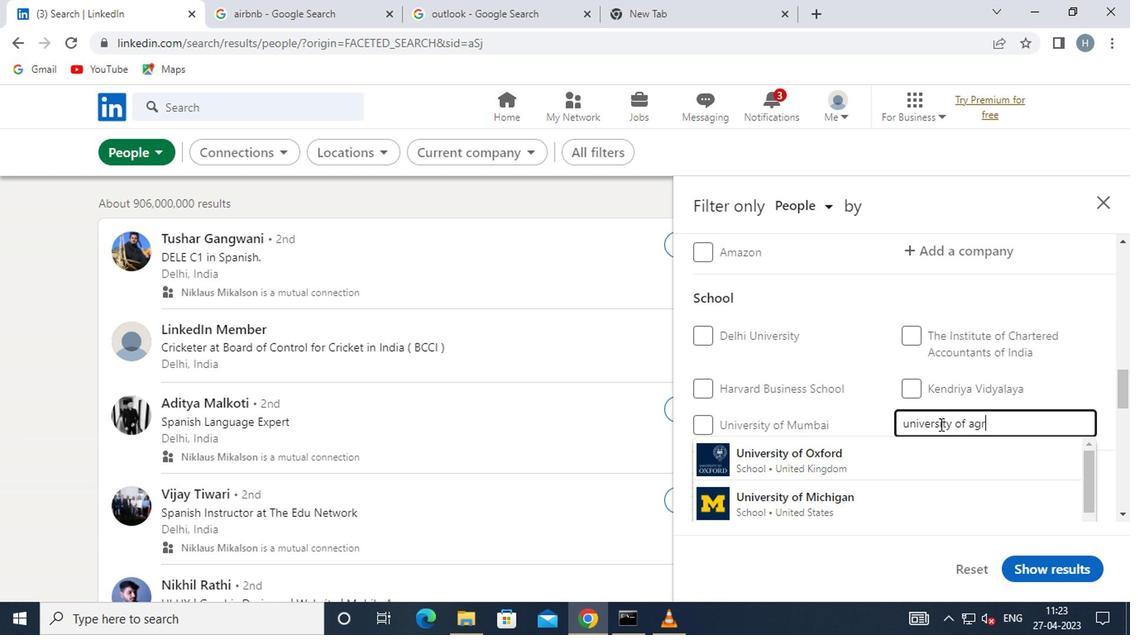 
Action: Mouse moved to (898, 495)
Screenshot: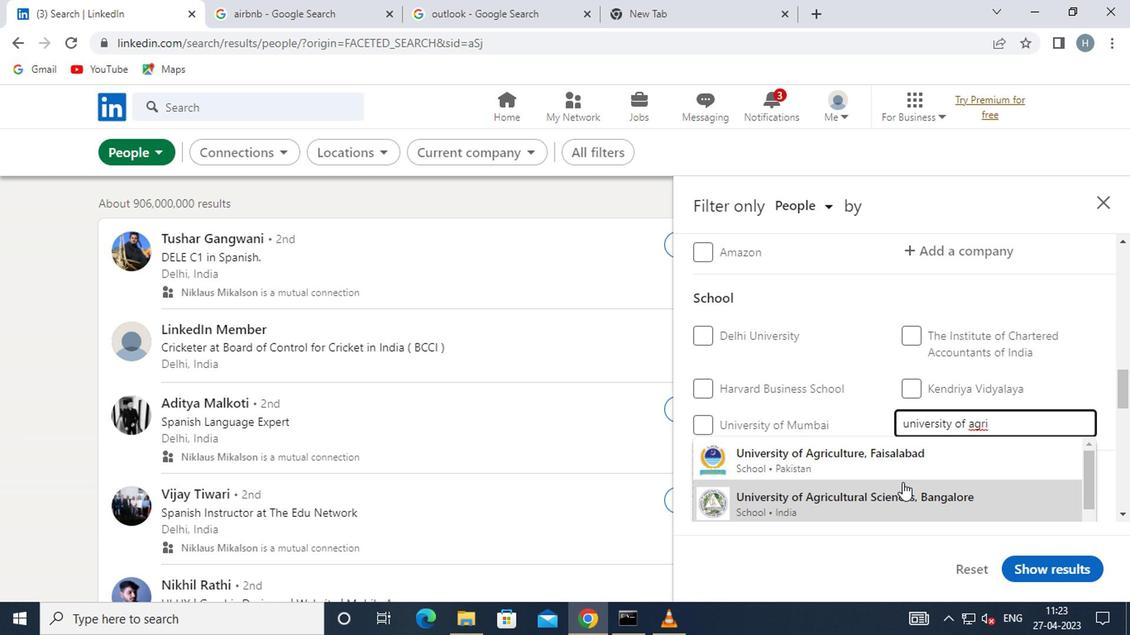 
Action: Mouse pressed left at (898, 495)
Screenshot: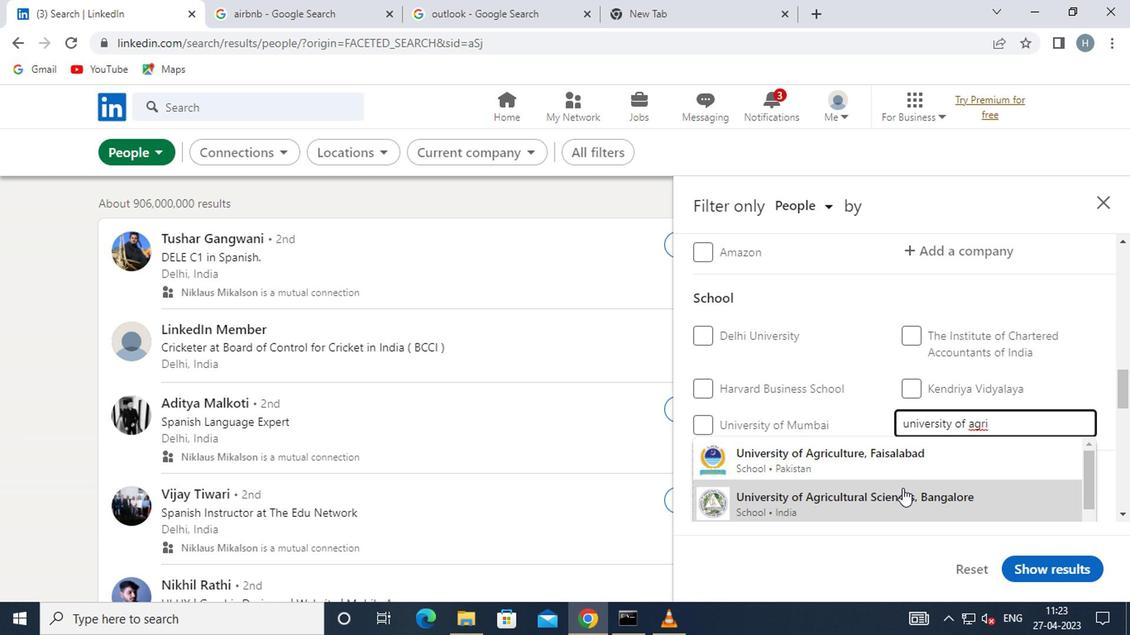 
Action: Mouse moved to (935, 434)
Screenshot: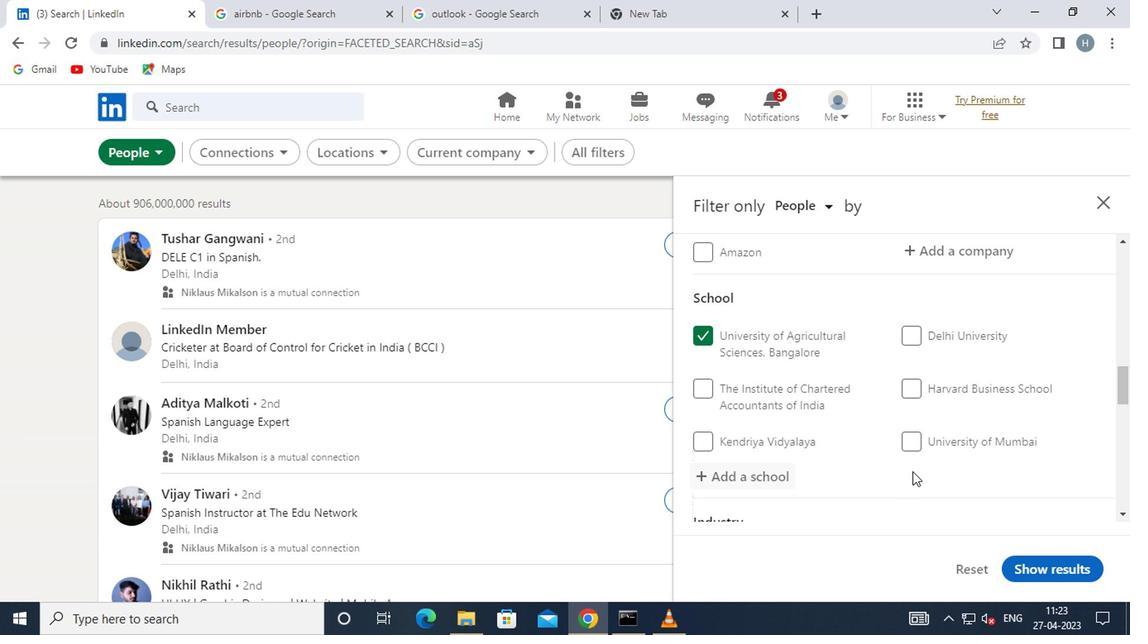 
Action: Mouse scrolled (935, 434) with delta (0, 0)
Screenshot: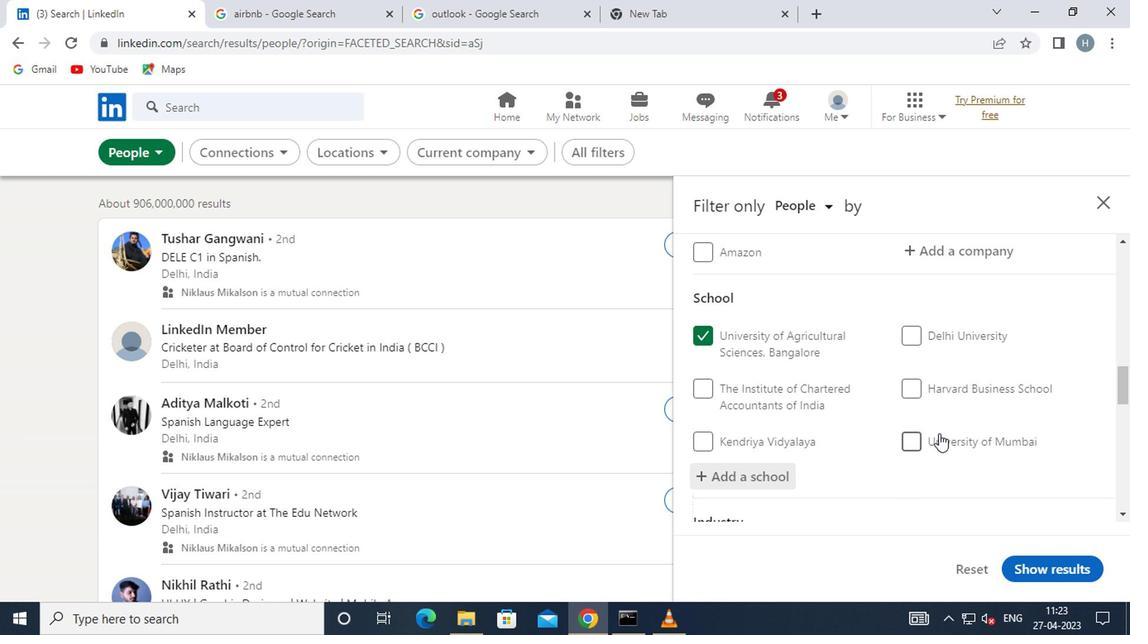 
Action: Mouse moved to (935, 433)
Screenshot: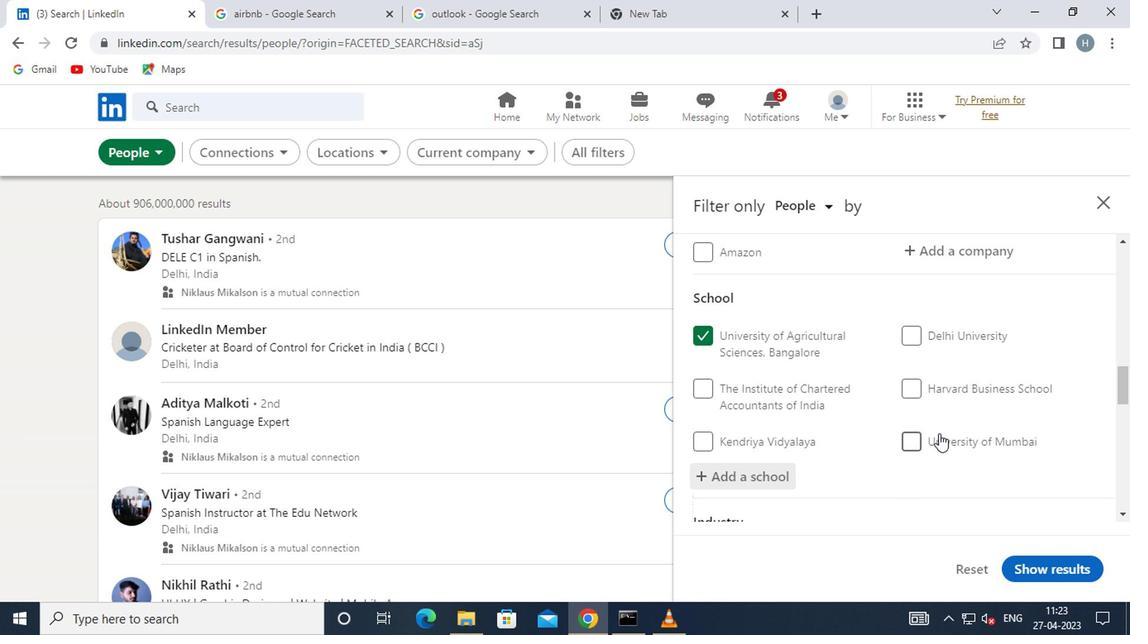 
Action: Mouse scrolled (935, 432) with delta (0, -1)
Screenshot: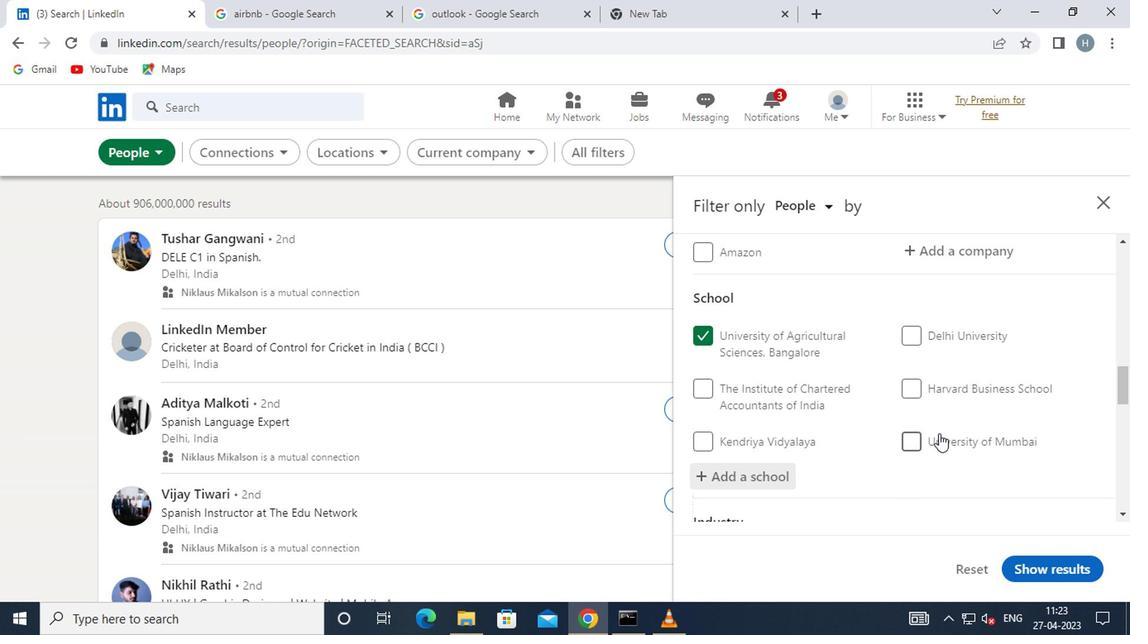 
Action: Mouse moved to (930, 426)
Screenshot: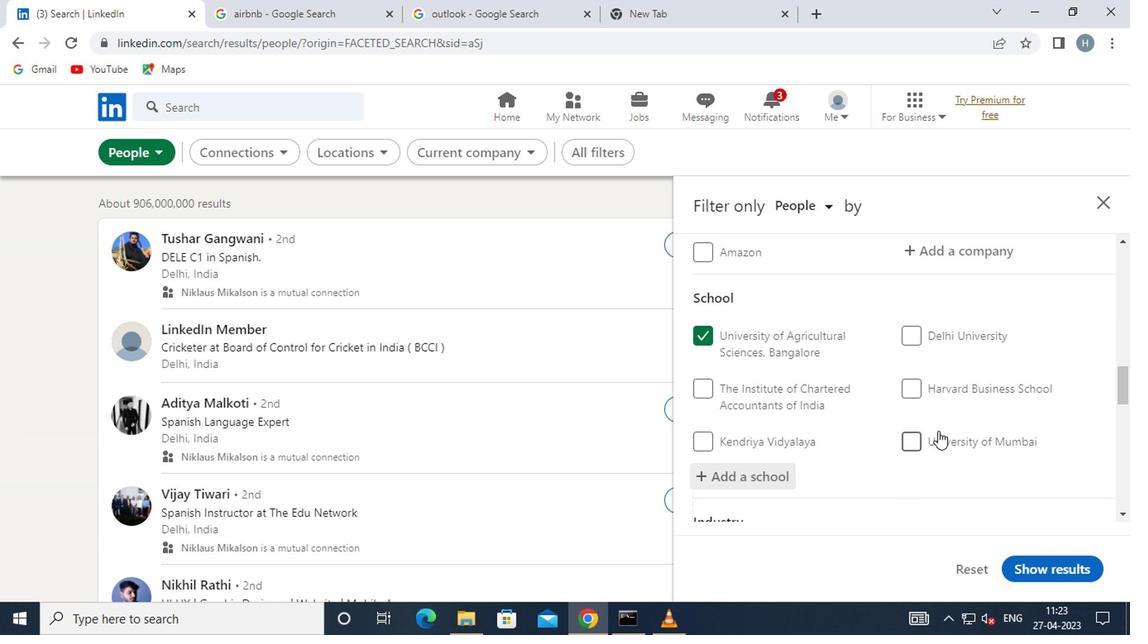 
Action: Mouse scrolled (930, 426) with delta (0, 0)
Screenshot: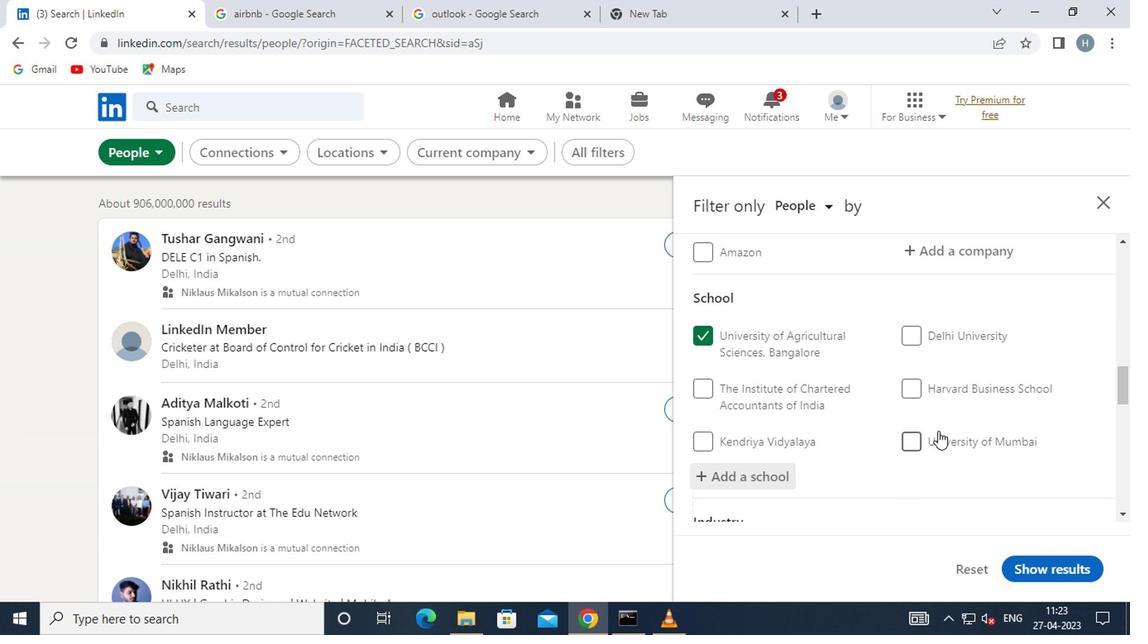 
Action: Mouse moved to (854, 371)
Screenshot: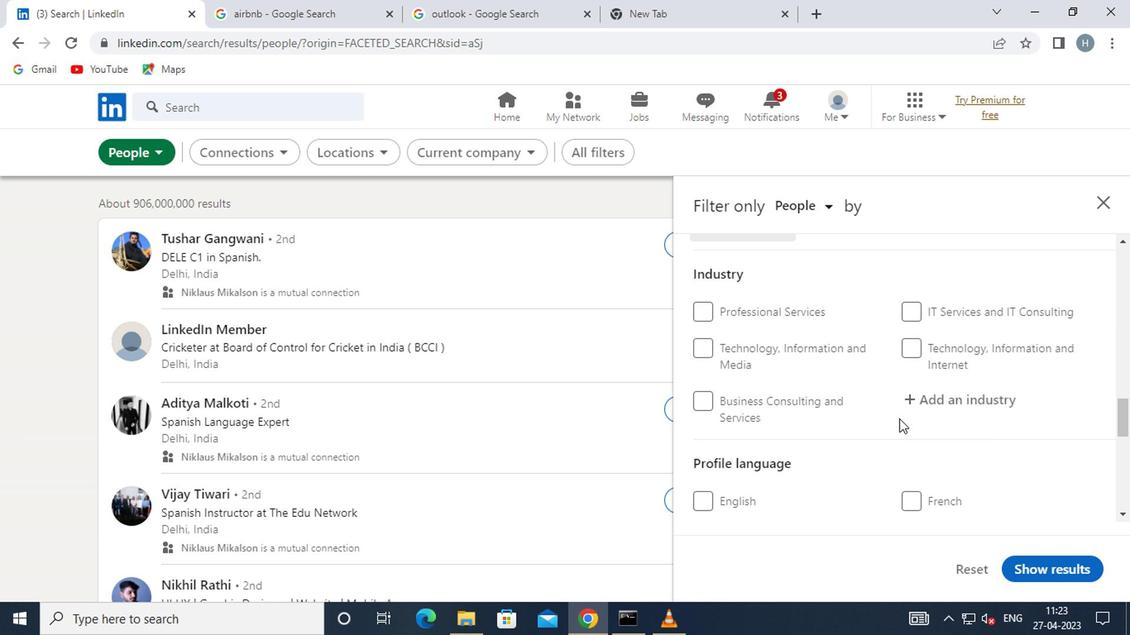 
Action: Mouse scrolled (854, 372) with delta (0, 0)
Screenshot: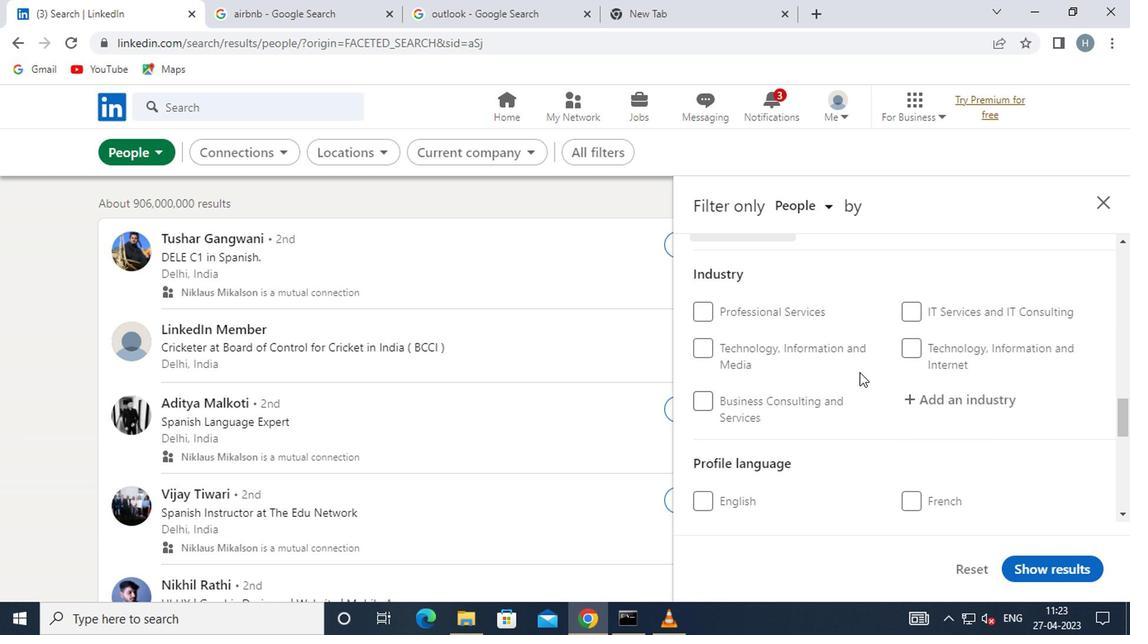 
Action: Mouse scrolled (854, 372) with delta (0, 0)
Screenshot: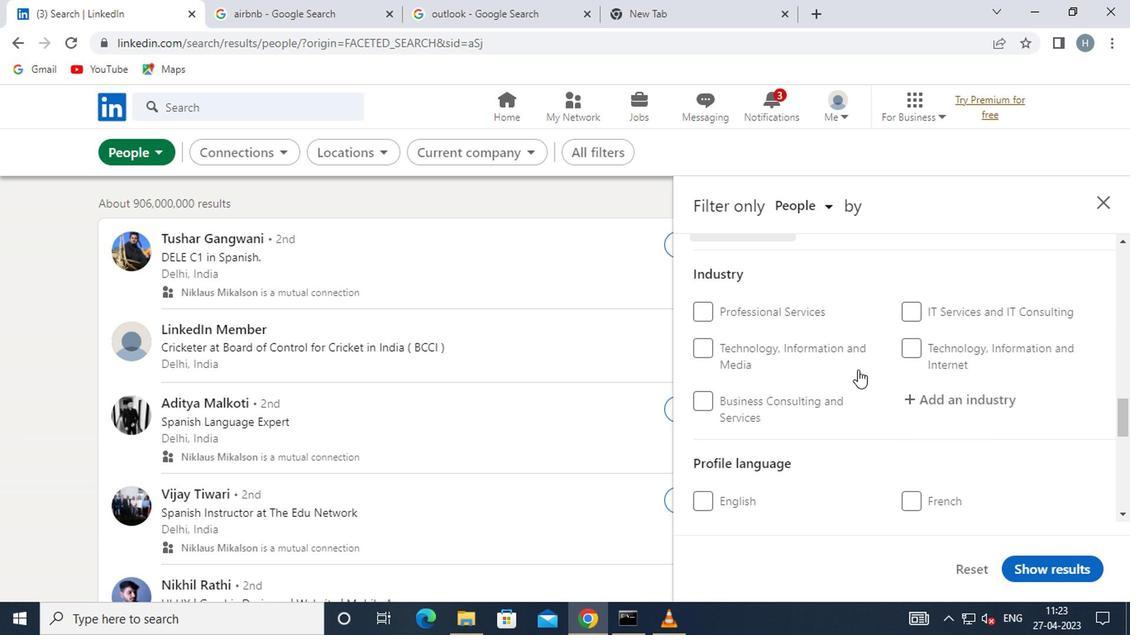 
Action: Mouse moved to (857, 380)
Screenshot: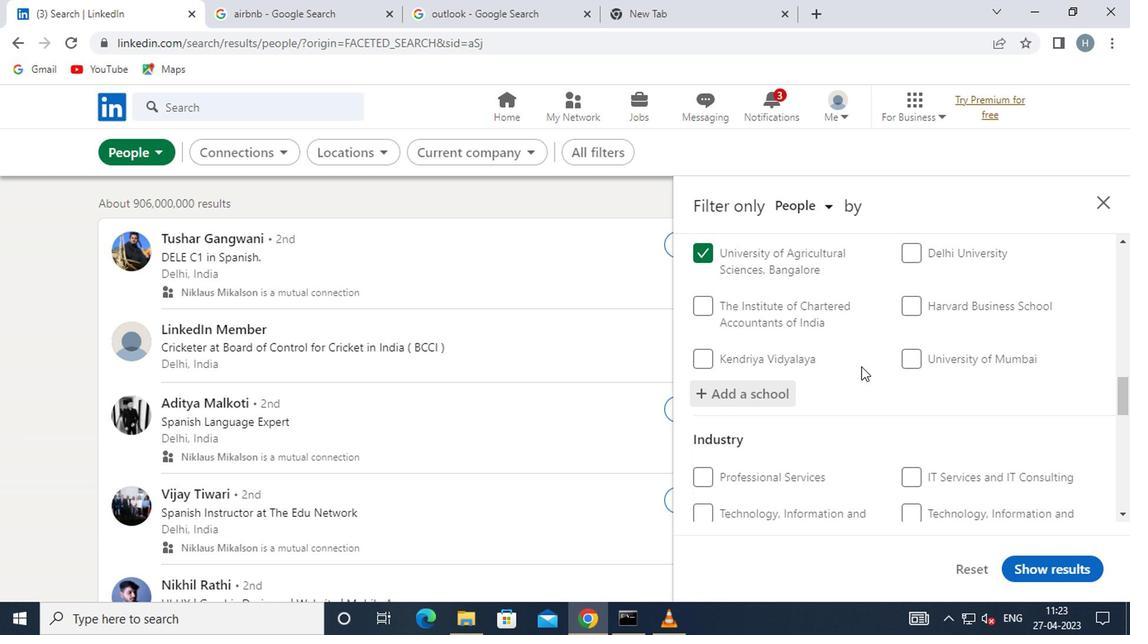 
Action: Mouse scrolled (857, 379) with delta (0, 0)
Screenshot: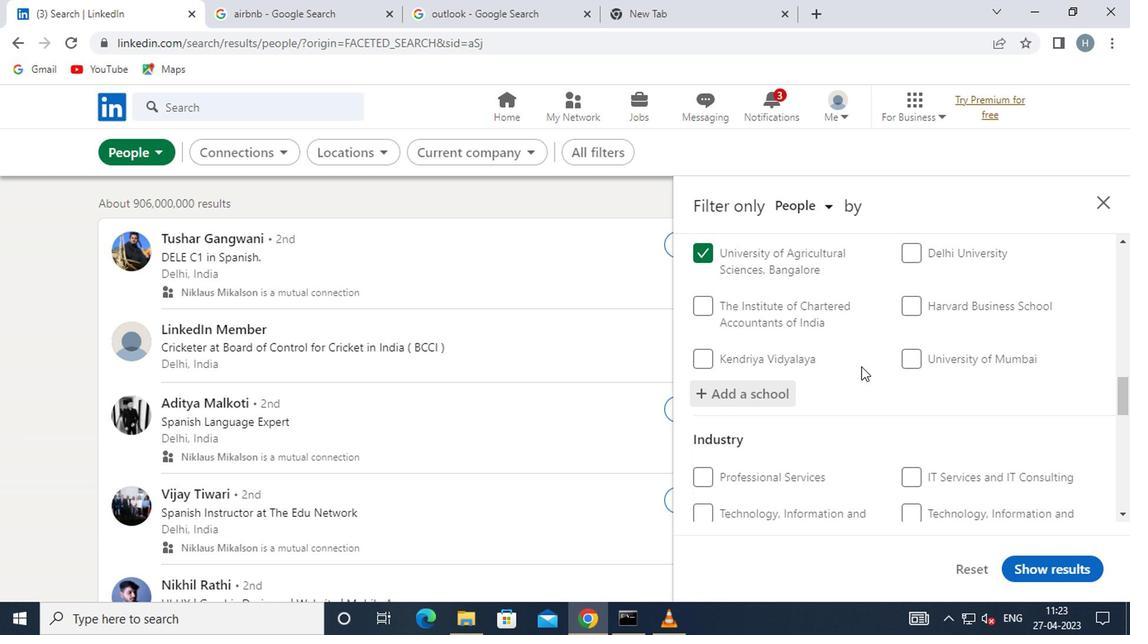 
Action: Mouse moved to (858, 380)
Screenshot: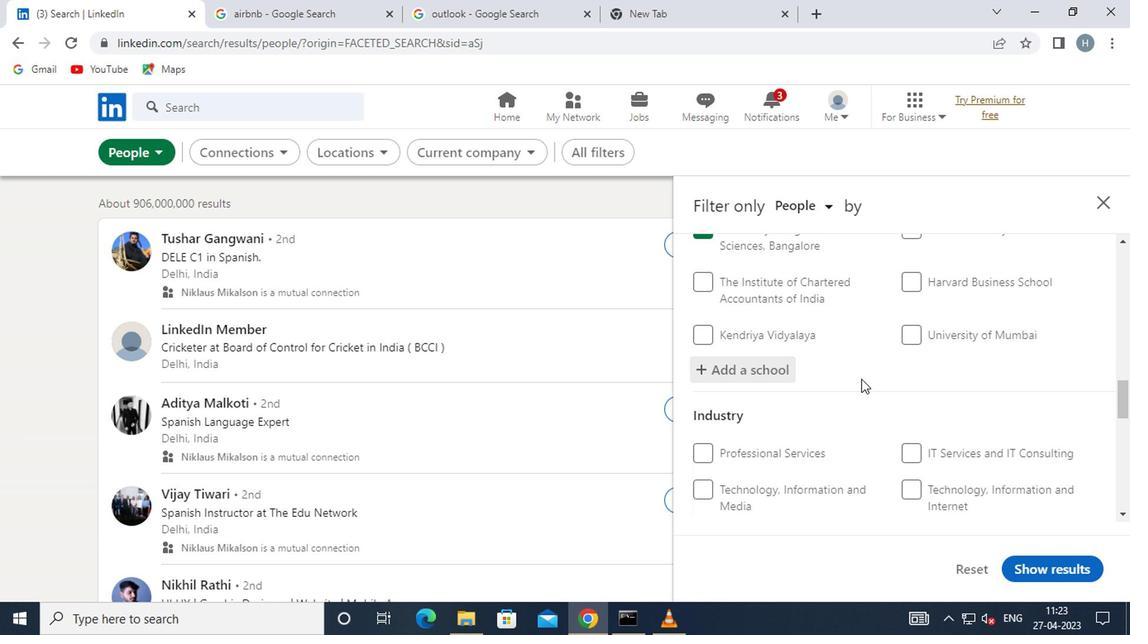 
Action: Mouse scrolled (858, 379) with delta (0, 0)
Screenshot: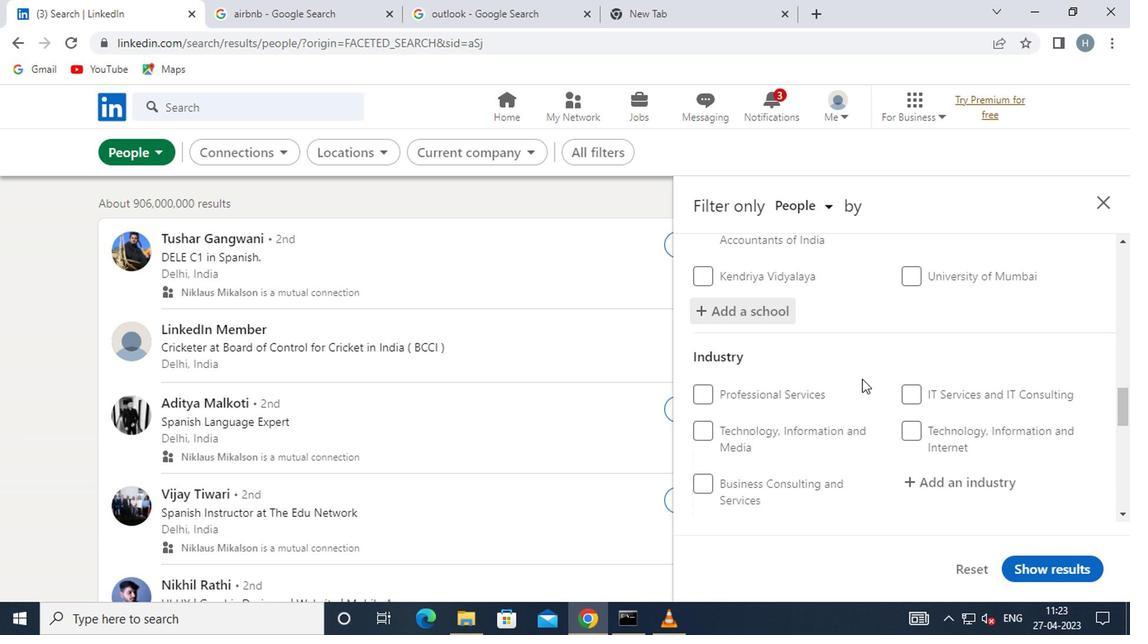 
Action: Mouse moved to (859, 380)
Screenshot: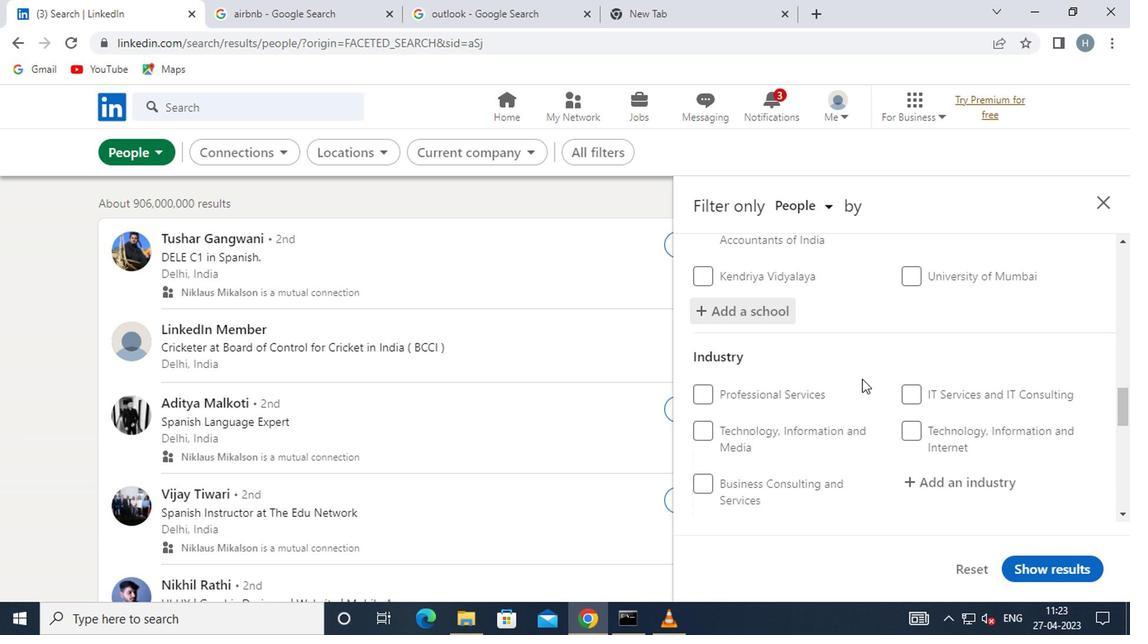 
Action: Mouse scrolled (859, 379) with delta (0, 0)
Screenshot: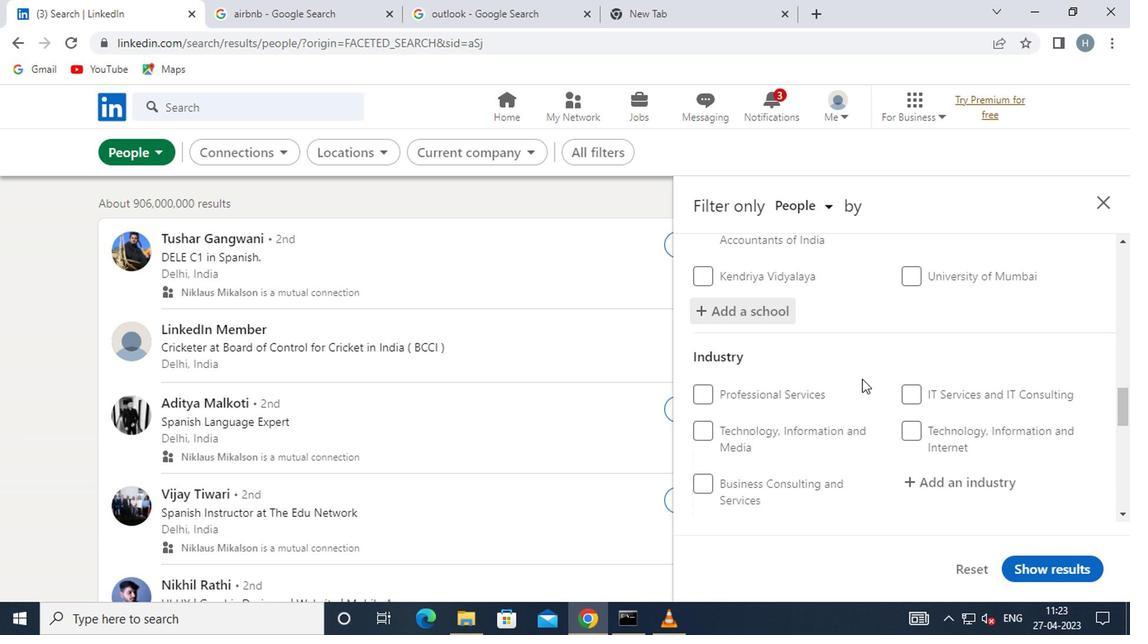 
Action: Mouse moved to (958, 318)
Screenshot: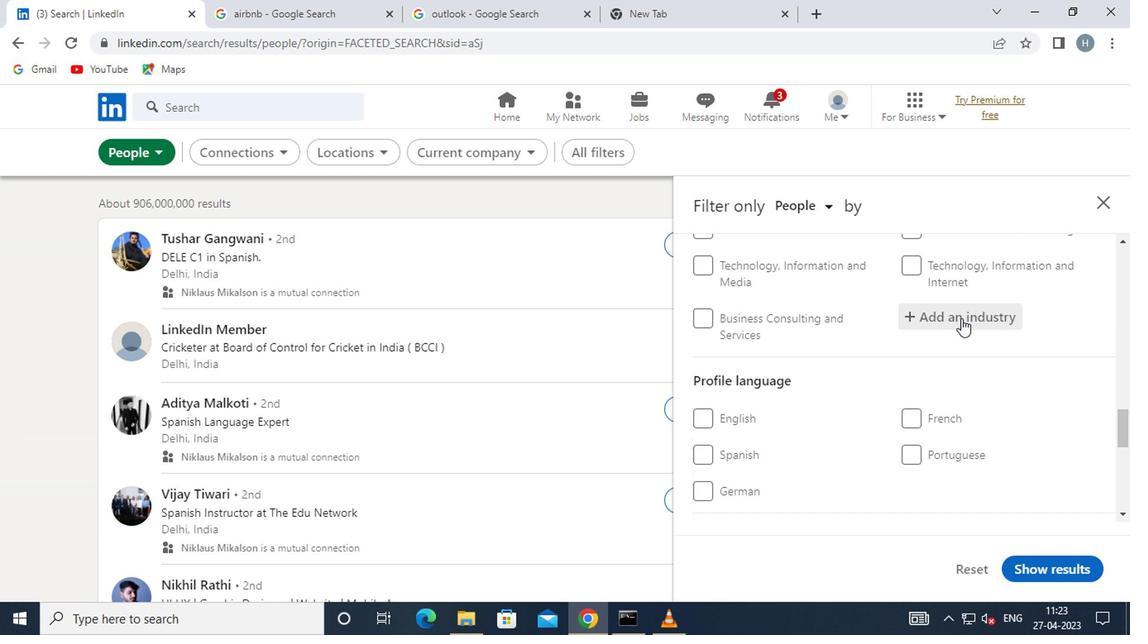
Action: Mouse pressed left at (958, 318)
Screenshot: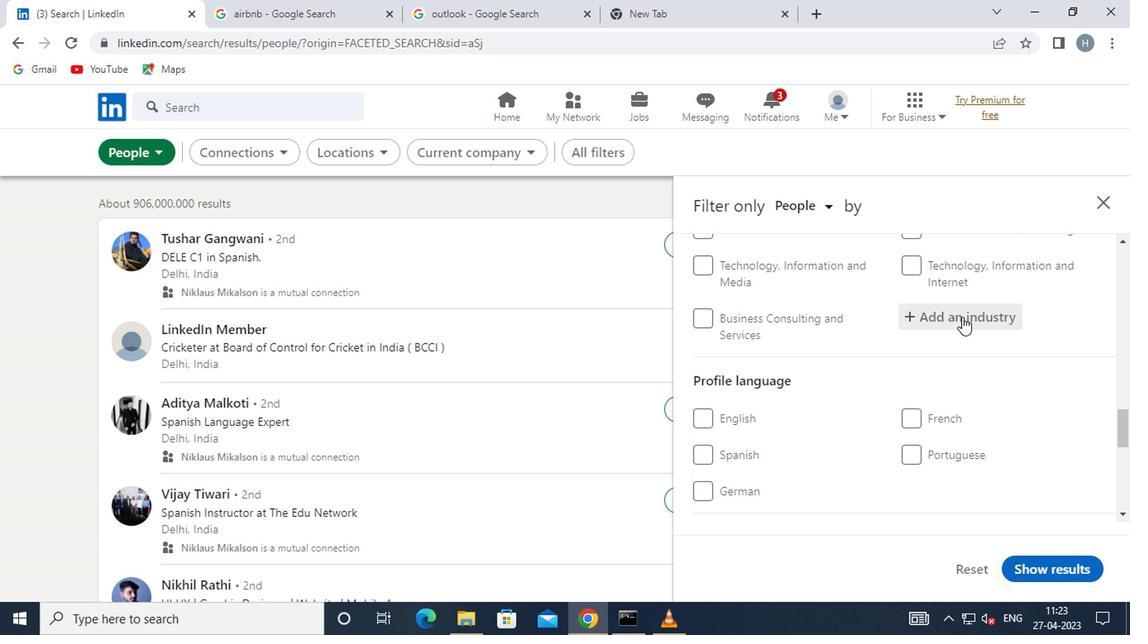 
Action: Key pressed CLIMATE
Screenshot: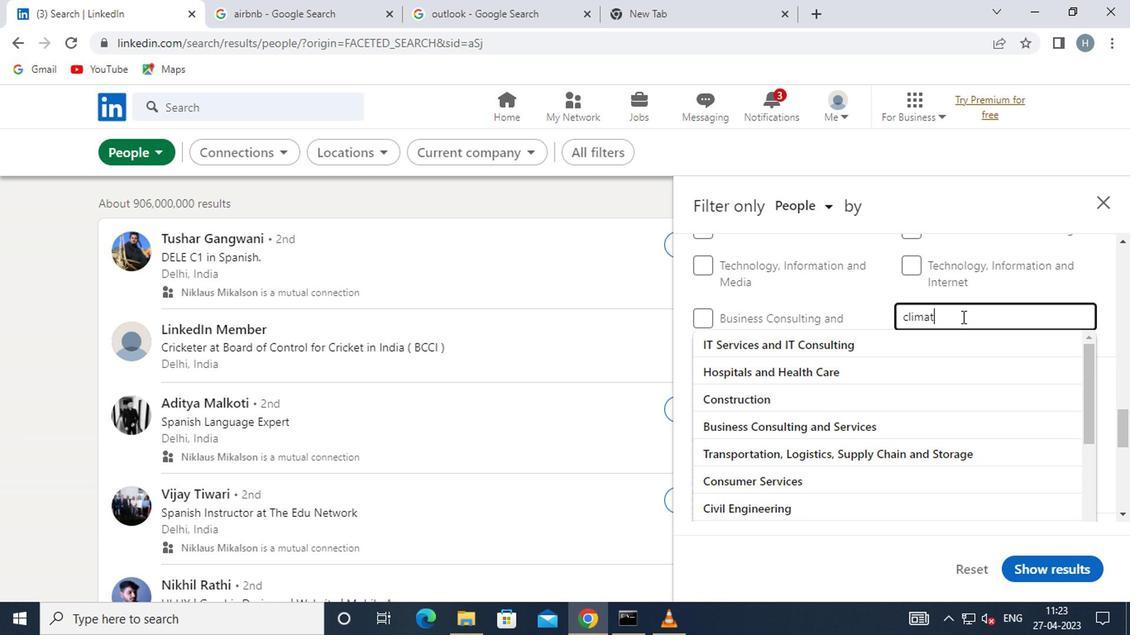 
Action: Mouse moved to (867, 377)
Screenshot: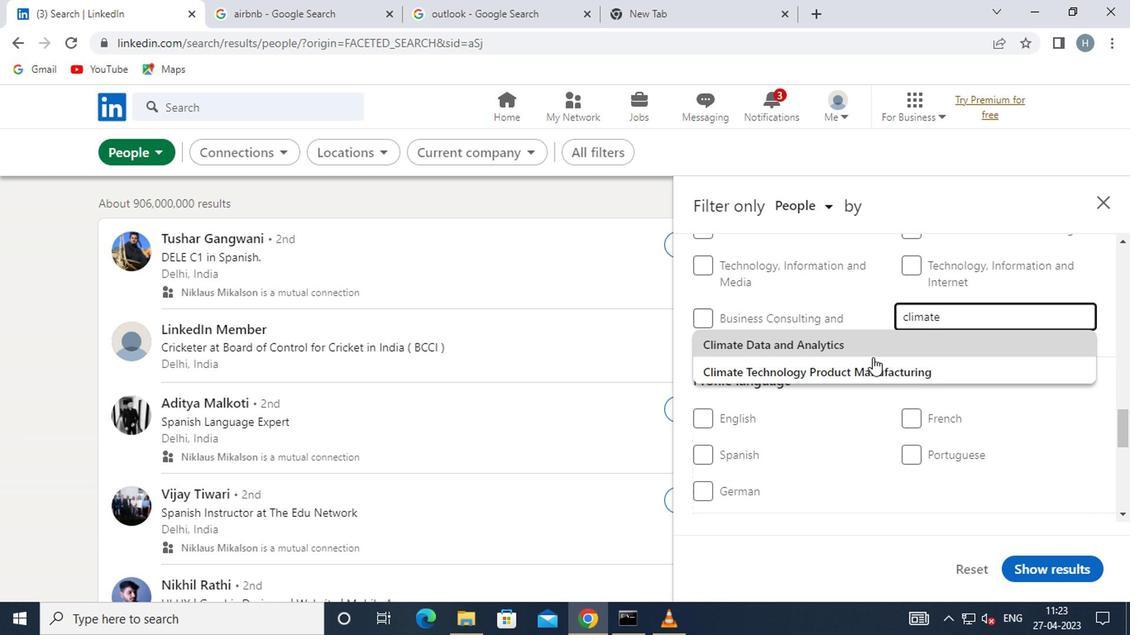 
Action: Mouse pressed left at (867, 377)
Screenshot: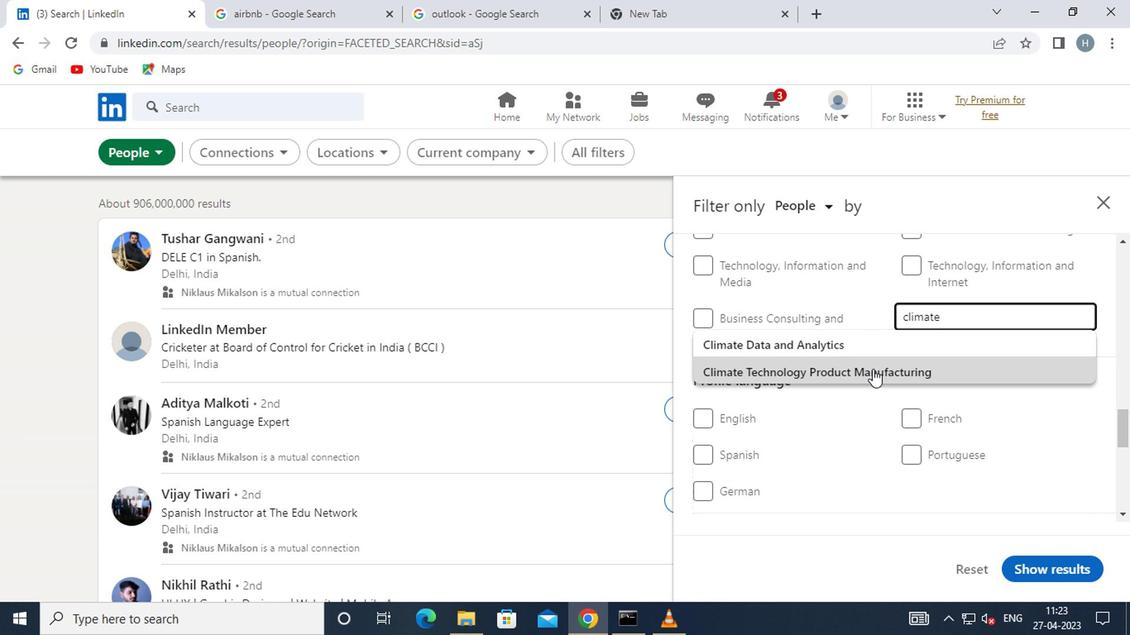 
Action: Mouse moved to (859, 382)
Screenshot: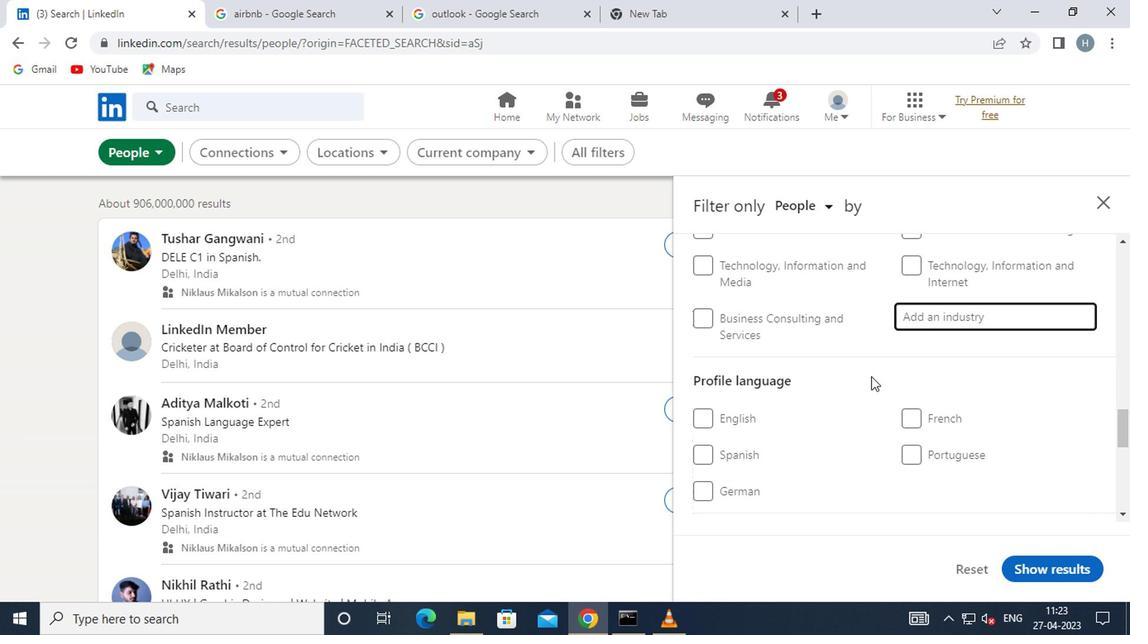 
Action: Mouse scrolled (859, 381) with delta (0, 0)
Screenshot: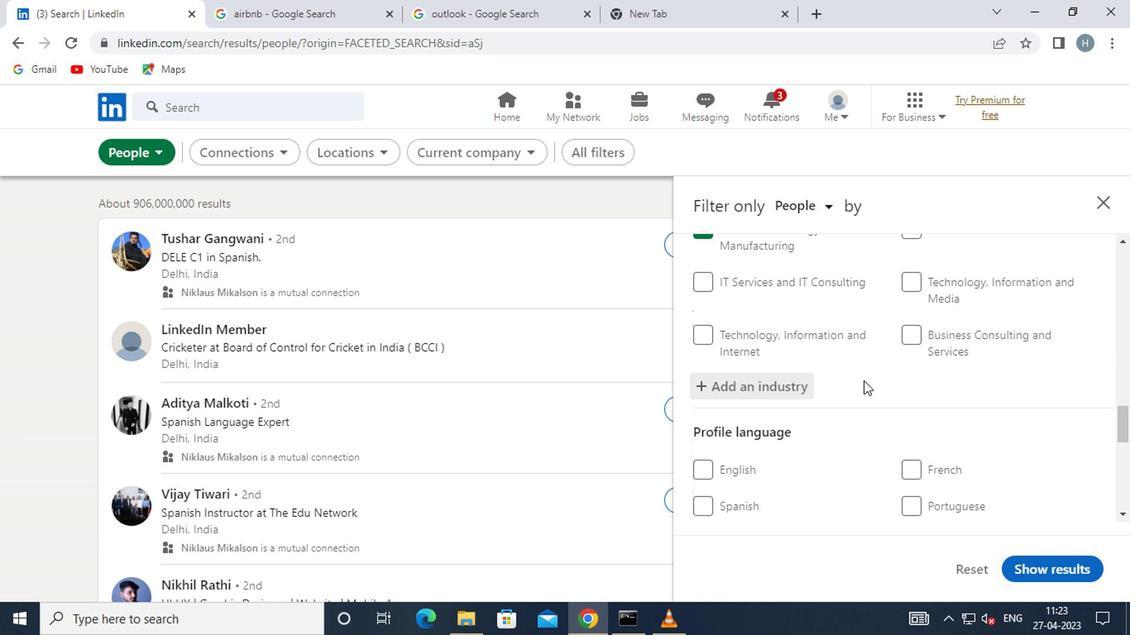 
Action: Mouse moved to (859, 381)
Screenshot: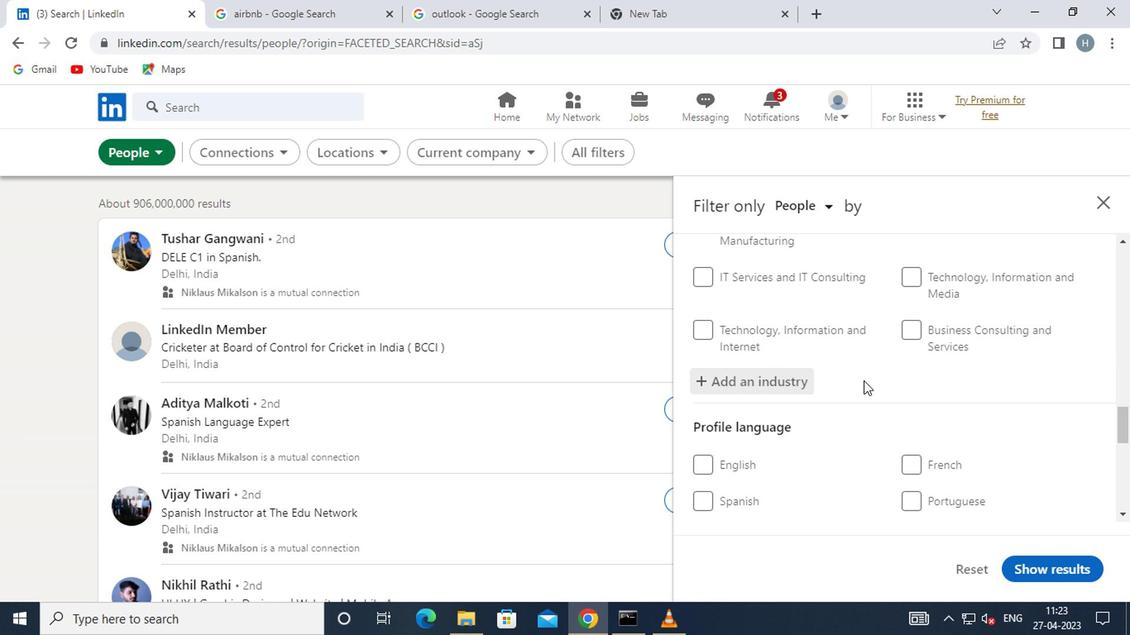 
Action: Mouse scrolled (859, 380) with delta (0, -1)
Screenshot: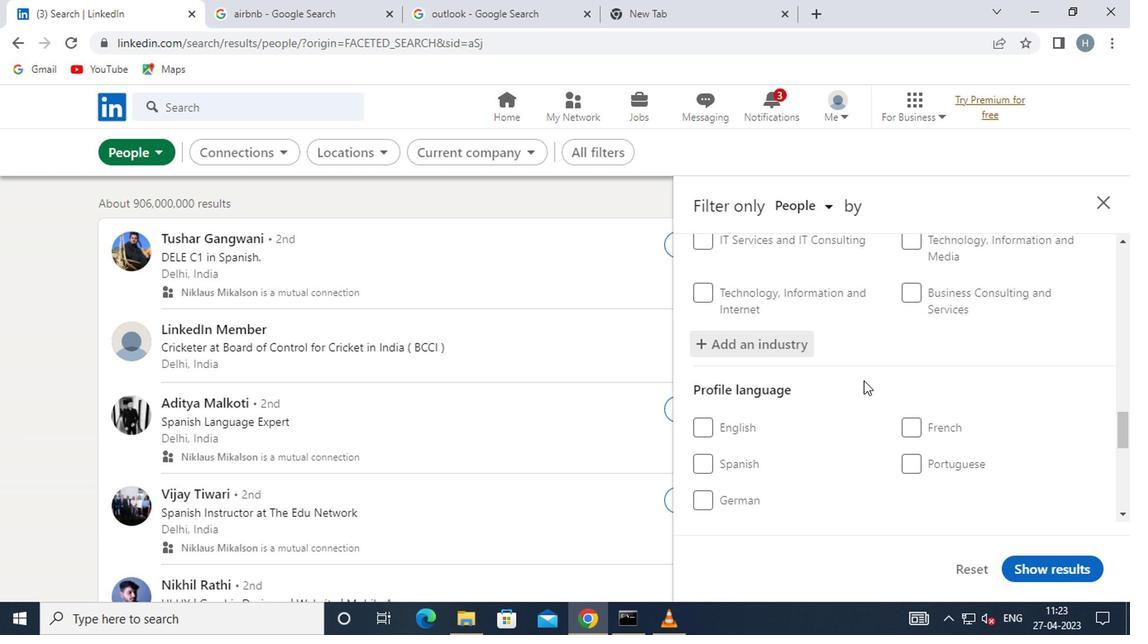 
Action: Mouse moved to (931, 337)
Screenshot: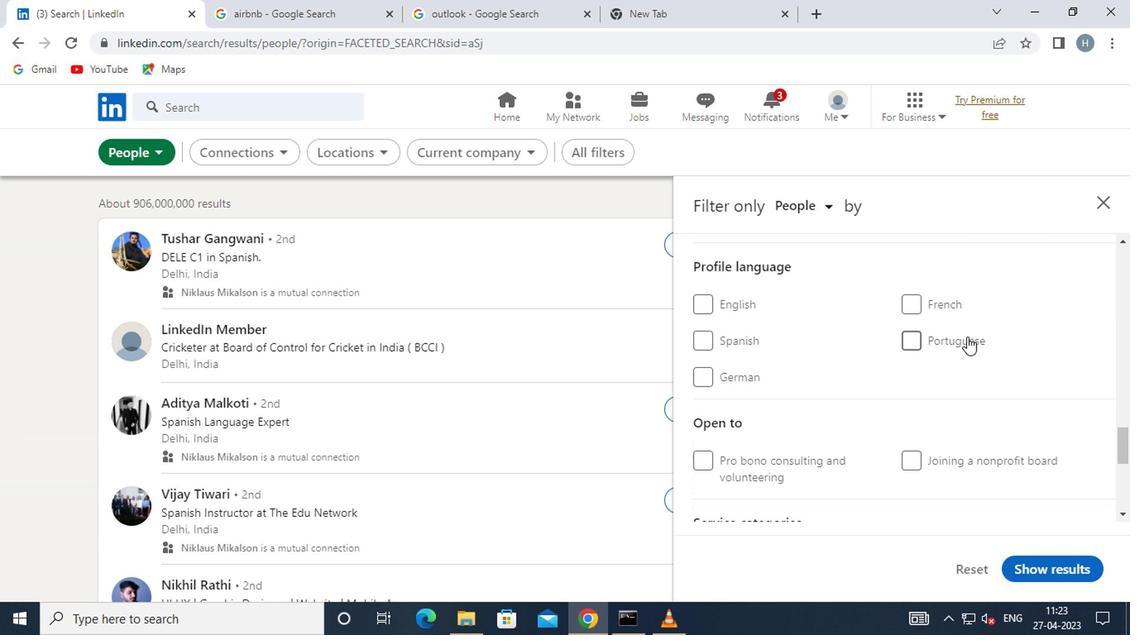 
Action: Mouse pressed left at (931, 337)
Screenshot: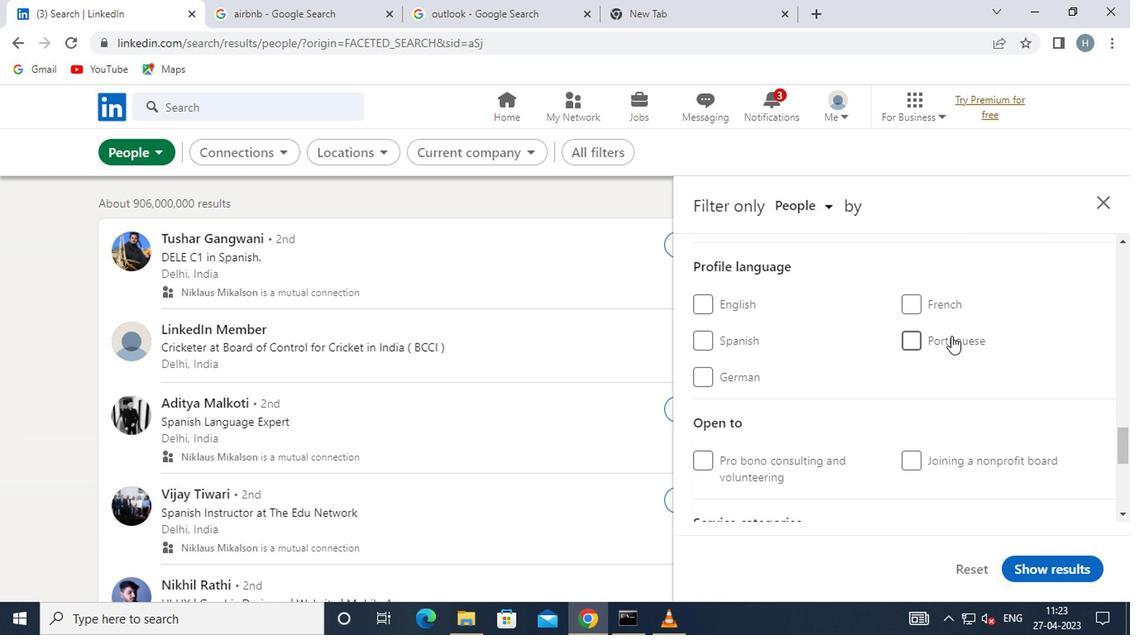 
Action: Mouse moved to (900, 357)
Screenshot: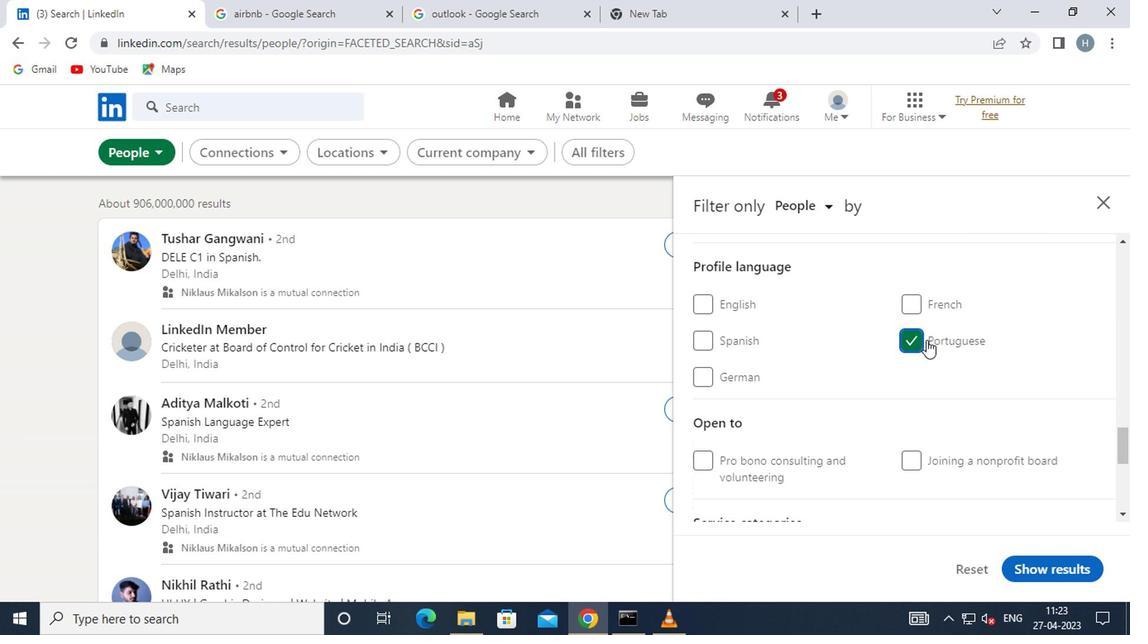 
Action: Mouse scrolled (900, 356) with delta (0, 0)
Screenshot: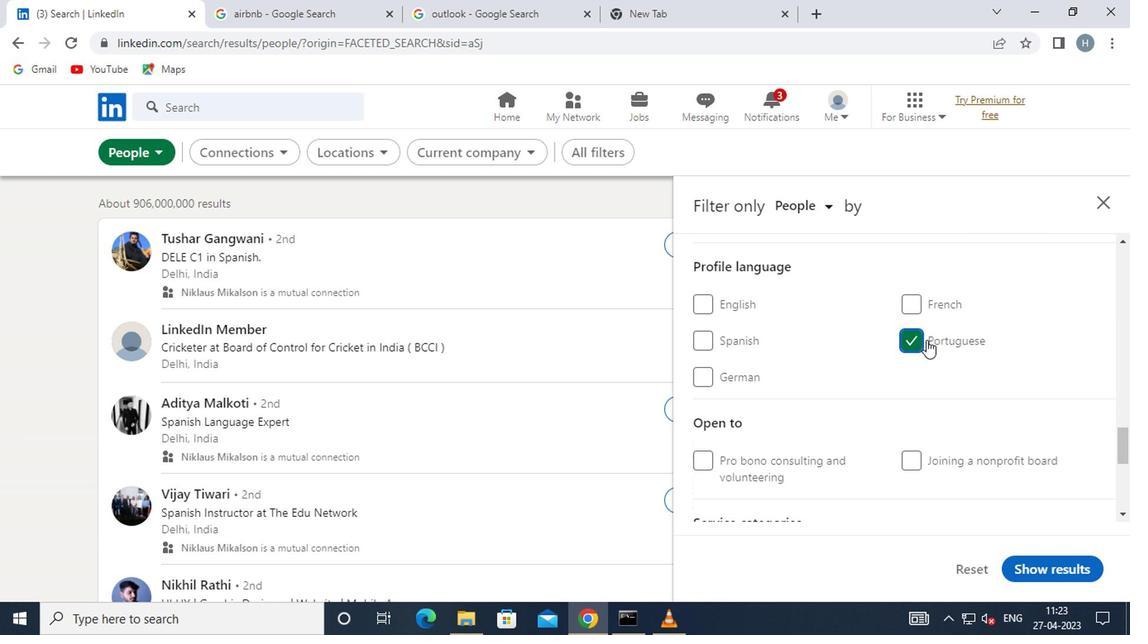 
Action: Mouse scrolled (900, 356) with delta (0, 0)
Screenshot: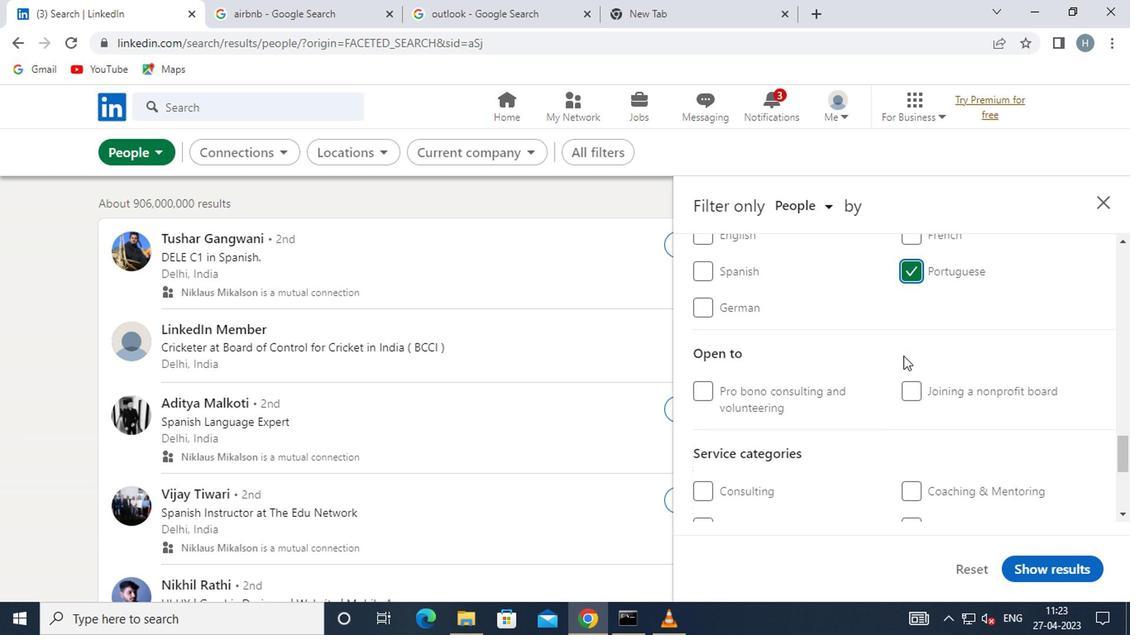 
Action: Mouse moved to (898, 358)
Screenshot: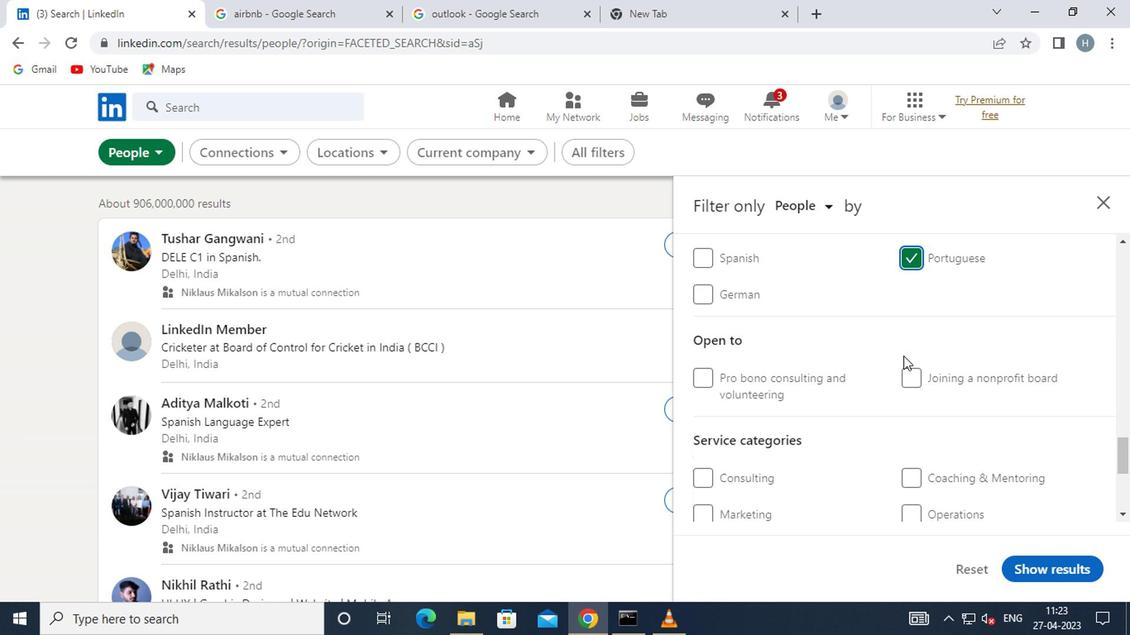 
Action: Mouse scrolled (898, 357) with delta (0, -1)
Screenshot: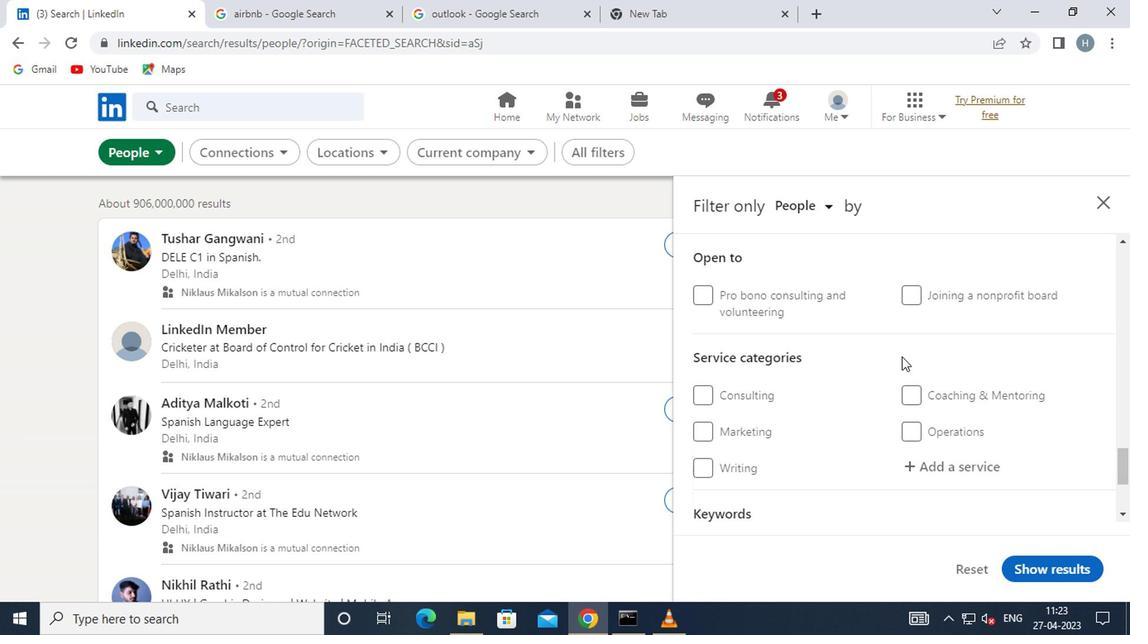 
Action: Mouse moved to (912, 382)
Screenshot: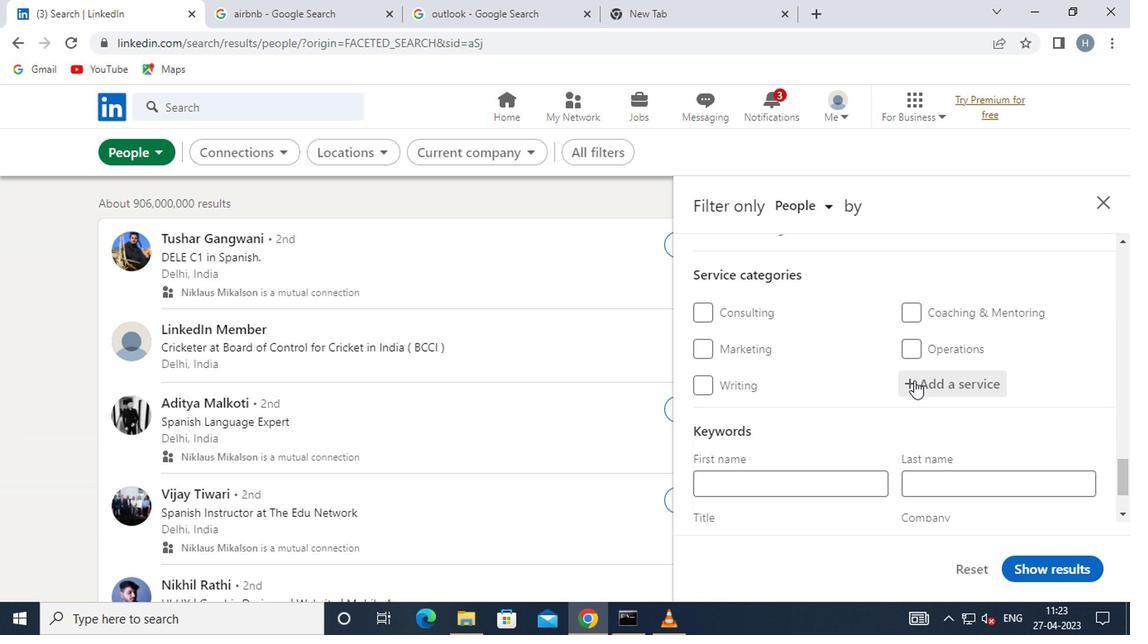 
Action: Mouse pressed left at (912, 382)
Screenshot: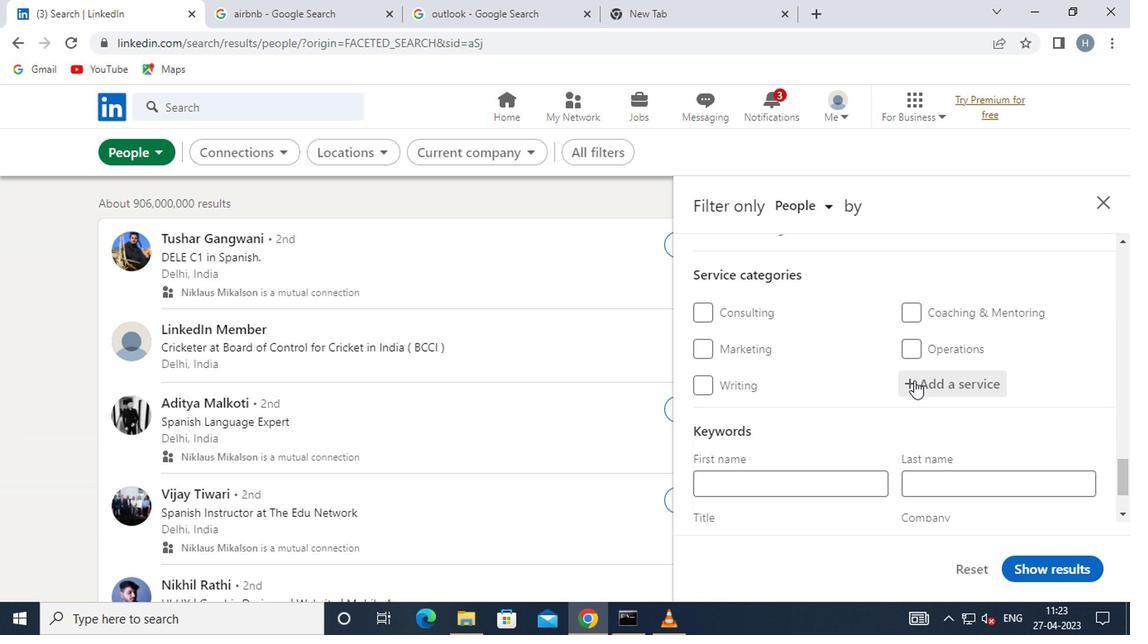 
Action: Mouse moved to (912, 382)
Screenshot: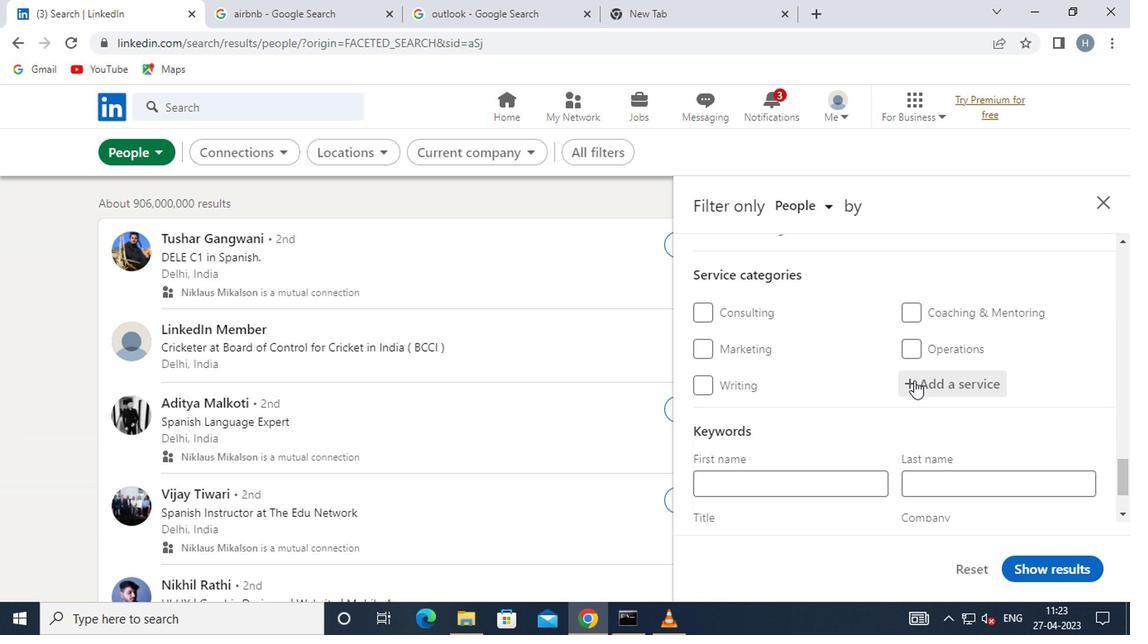 
Action: Key pressed FIL
Screenshot: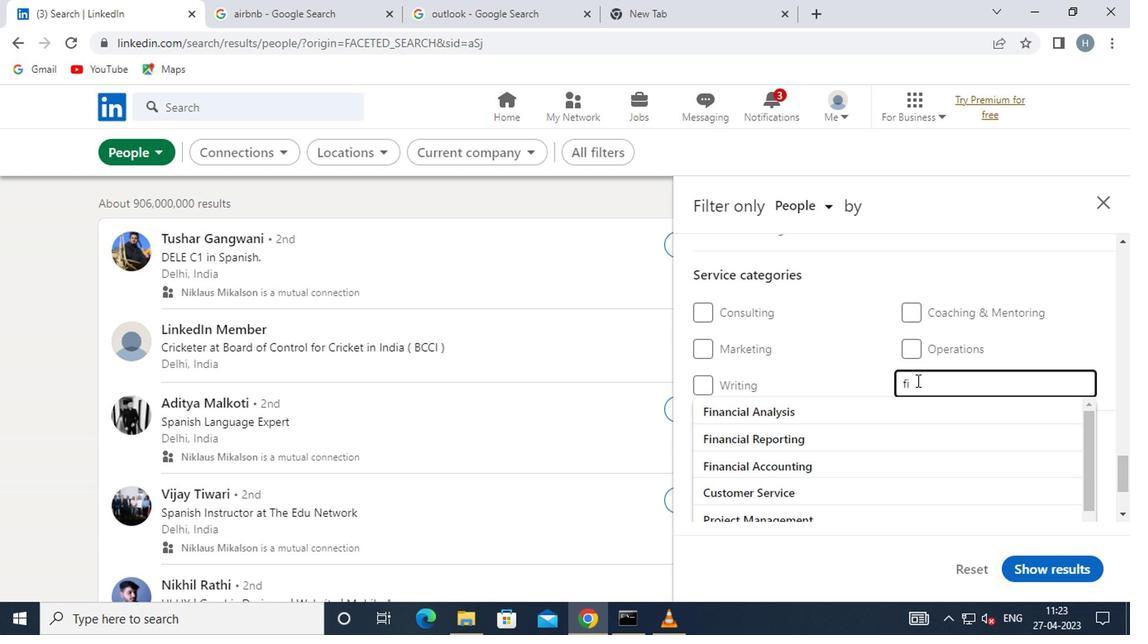 
Action: Mouse moved to (797, 419)
Screenshot: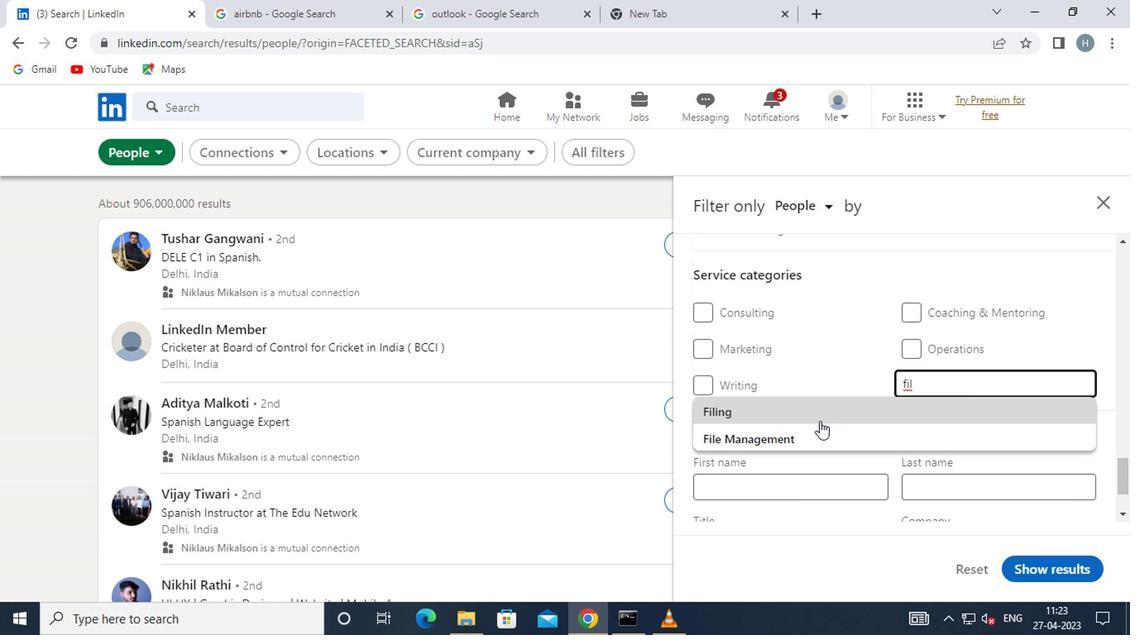 
Action: Mouse pressed left at (797, 419)
Screenshot: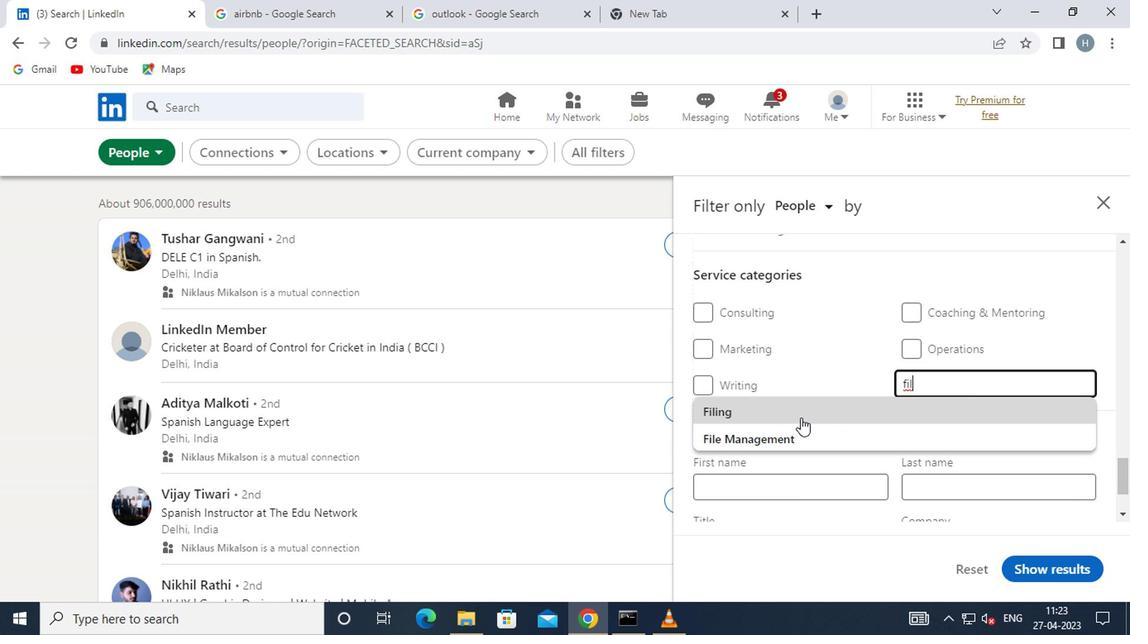 
Action: Mouse moved to (820, 417)
Screenshot: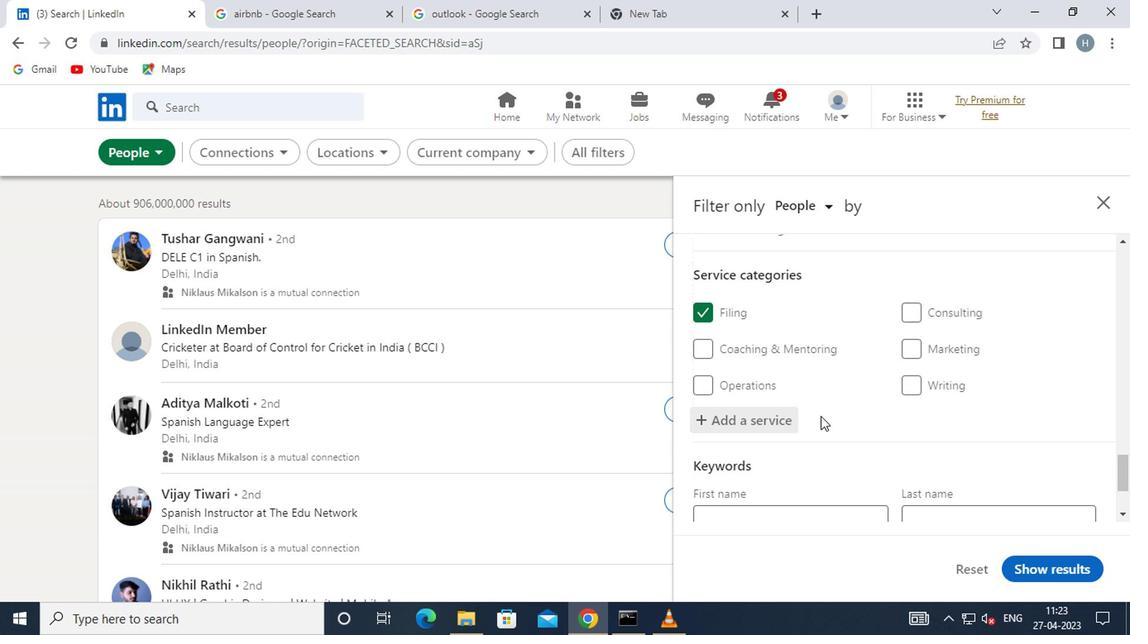 
Action: Mouse scrolled (820, 416) with delta (0, -1)
Screenshot: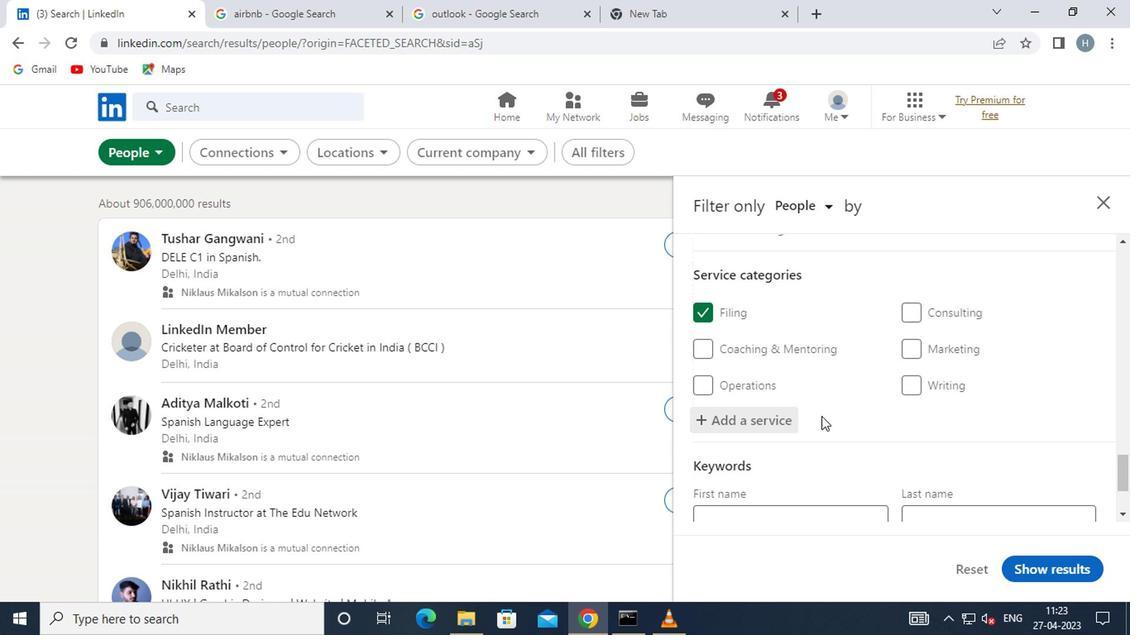 
Action: Mouse scrolled (820, 416) with delta (0, -1)
Screenshot: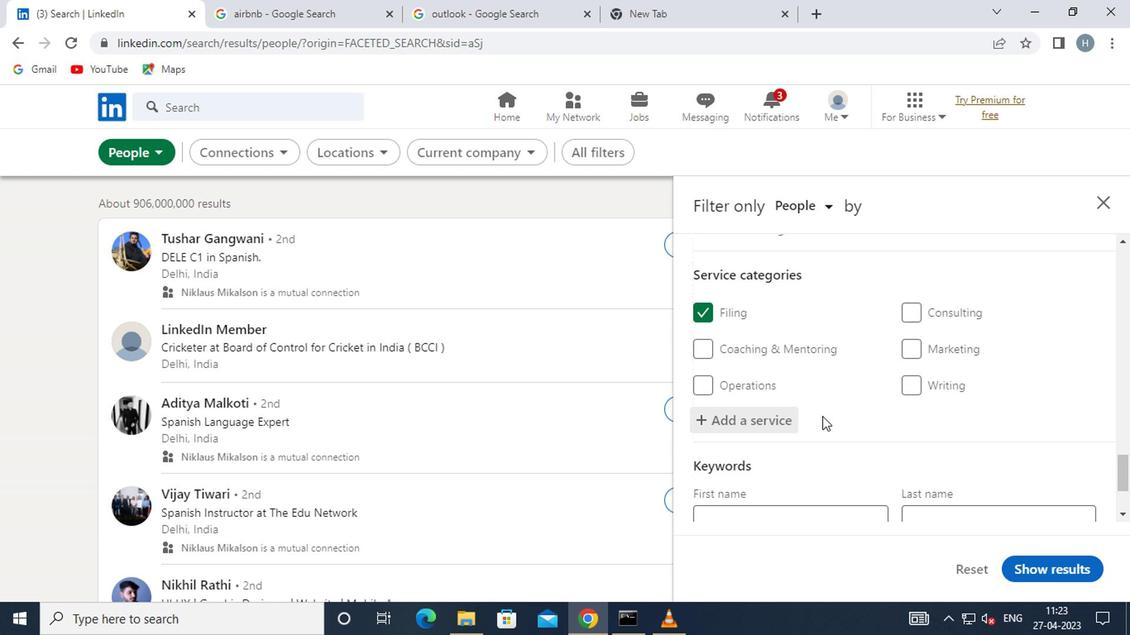 
Action: Mouse scrolled (820, 416) with delta (0, -1)
Screenshot: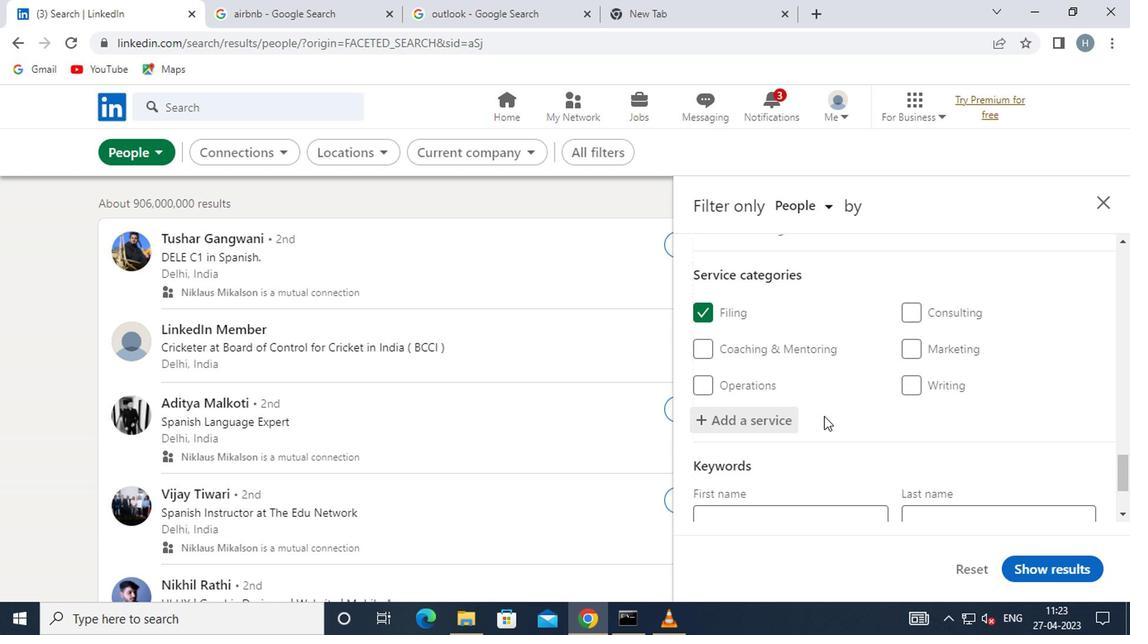 
Action: Mouse scrolled (820, 416) with delta (0, -1)
Screenshot: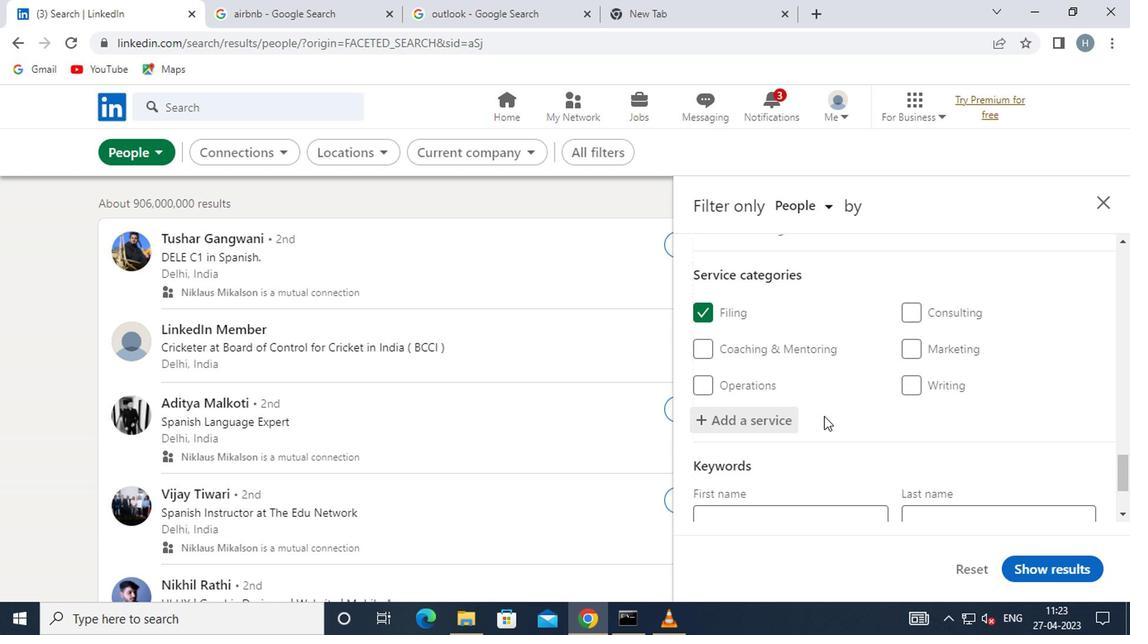 
Action: Mouse moved to (800, 442)
Screenshot: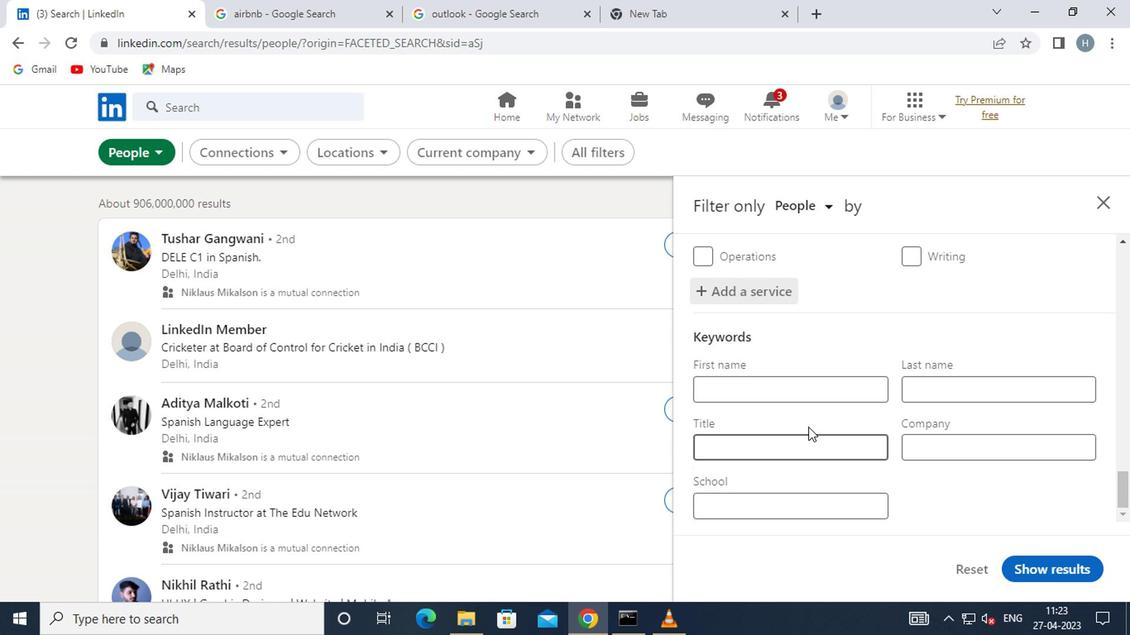 
Action: Mouse pressed left at (800, 442)
Screenshot: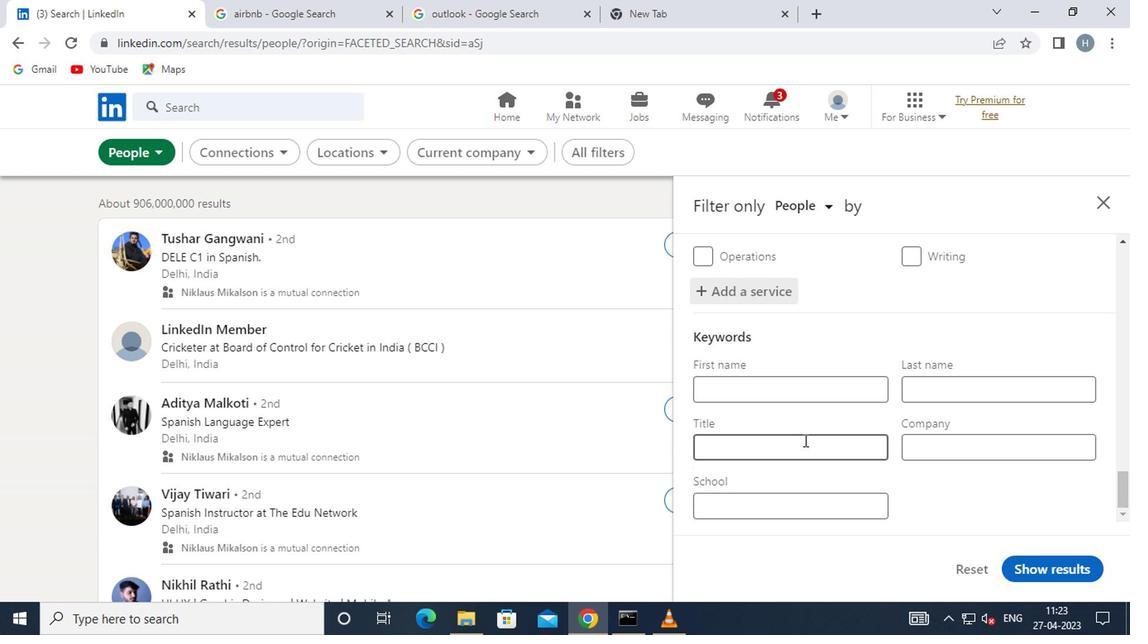 
Action: Mouse moved to (800, 442)
Screenshot: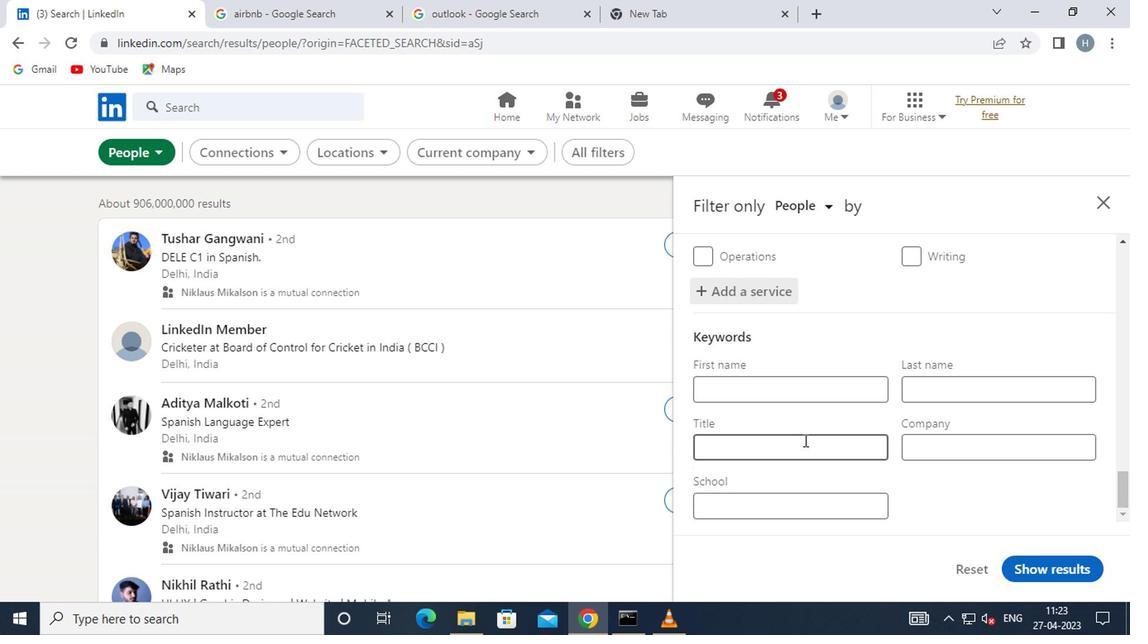 
Action: Key pressed <Key.shift>DIRECT<Key.space><Key.shift>SALESPERSON
Screenshot: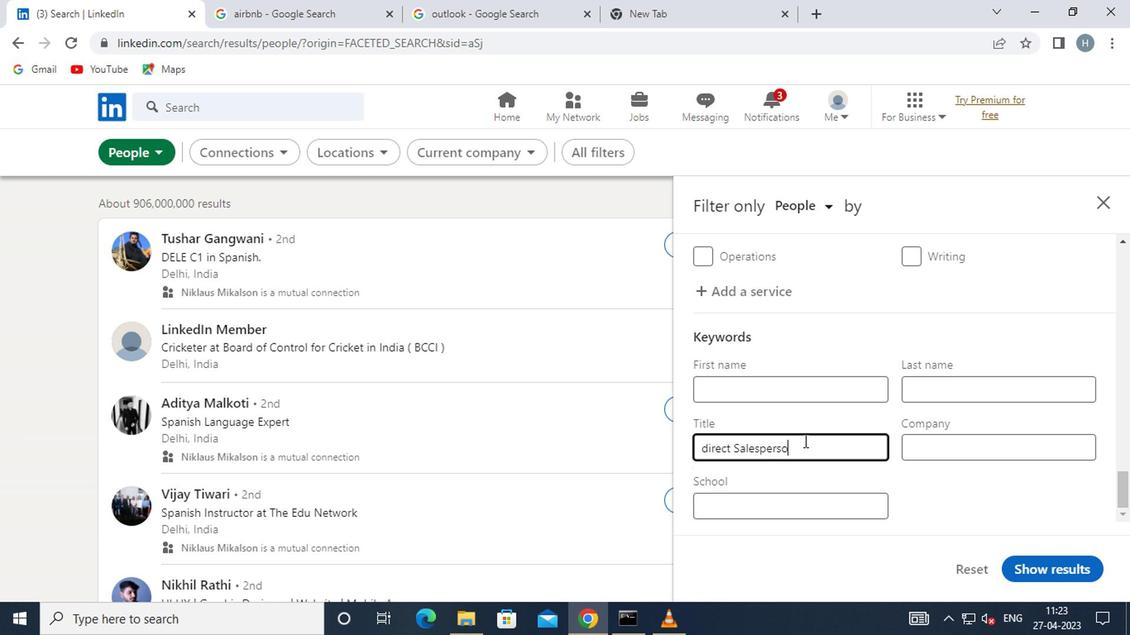 
Action: Mouse moved to (1034, 570)
Screenshot: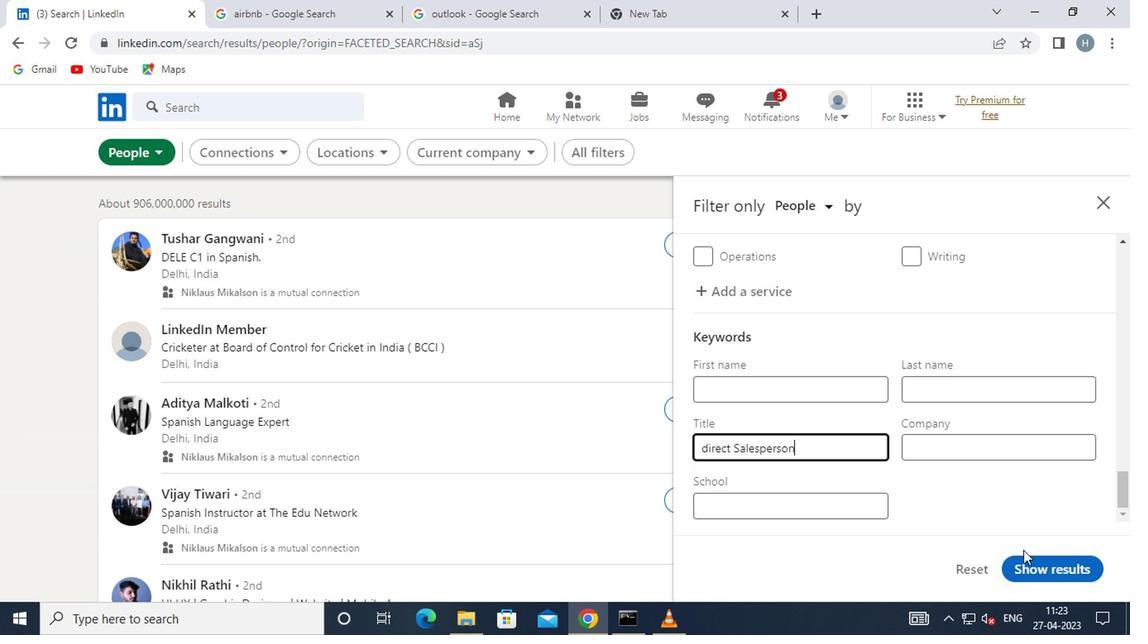 
Action: Mouse pressed left at (1034, 570)
Screenshot: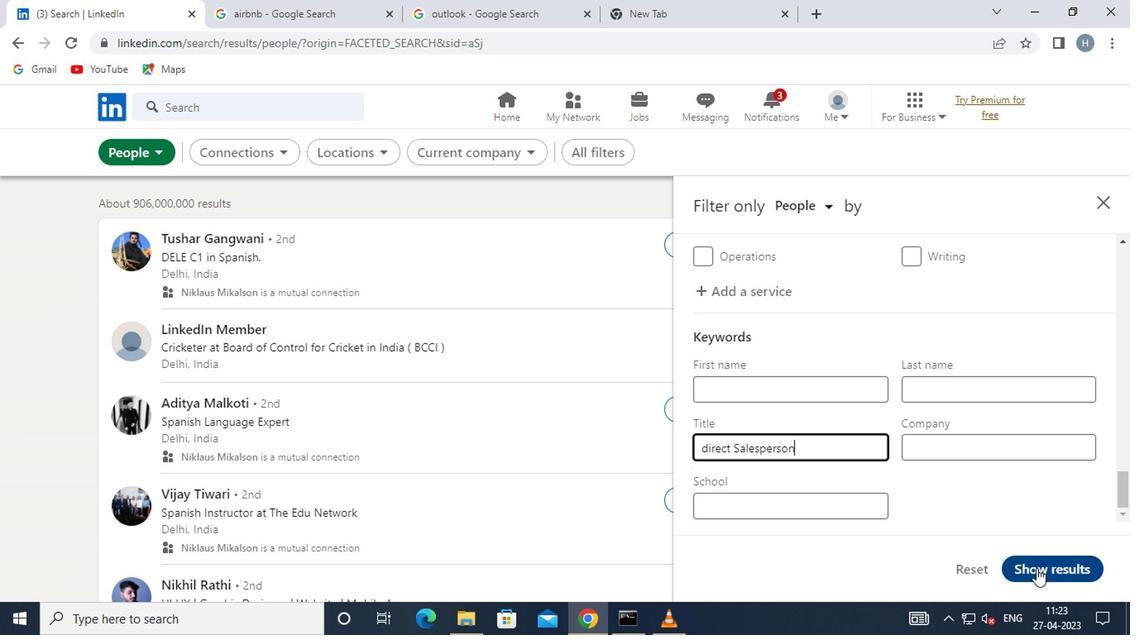 
Action: Mouse moved to (939, 455)
Screenshot: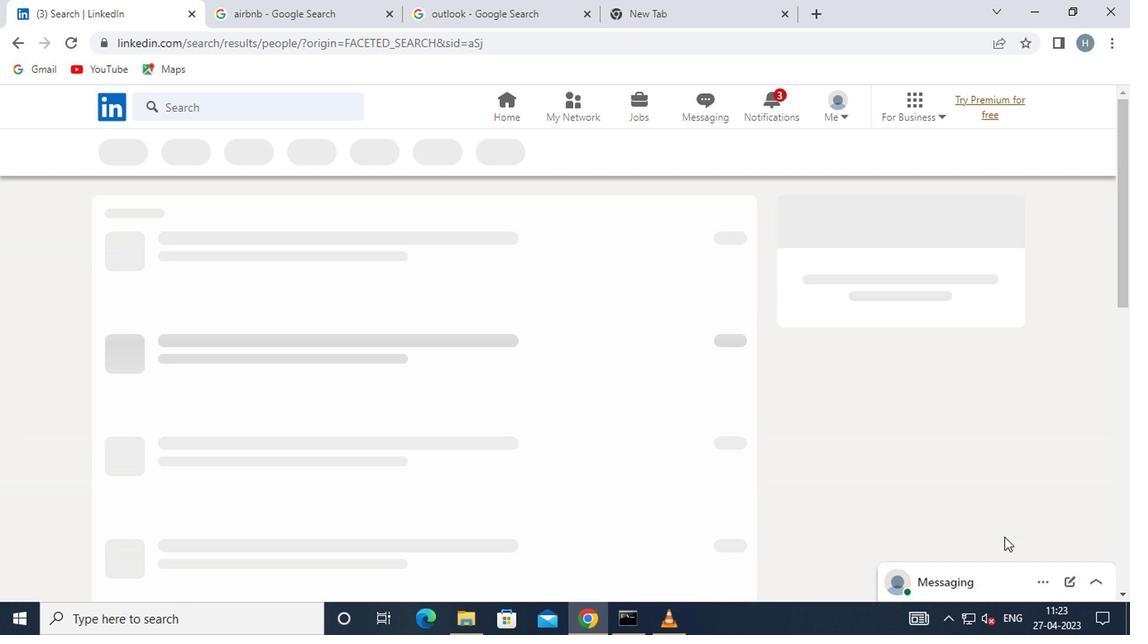 
